 Task: Add an event with the title Product Development Brainstorming Session, date '2023/10/09', time 8:30 AM to 10:30 AMand add a description: This webinar is designed to provide participants with valuable insights into effective digital marketing strategies. It covers a wide range of topics, including search engine optimization (SEO), social media marketing, content marketing, email marketing, paid advertising, and more.Select event color  Peacock . Add location for the event as: 789 Reina Sofia Museum, Madrid, Spain, logged in from the account softage.3@softage.netand send the event invitation to softage.6@softage.net and softage.7@softage.net. Set a reminder for the event Doesn't repeat
Action: Mouse moved to (42, 89)
Screenshot: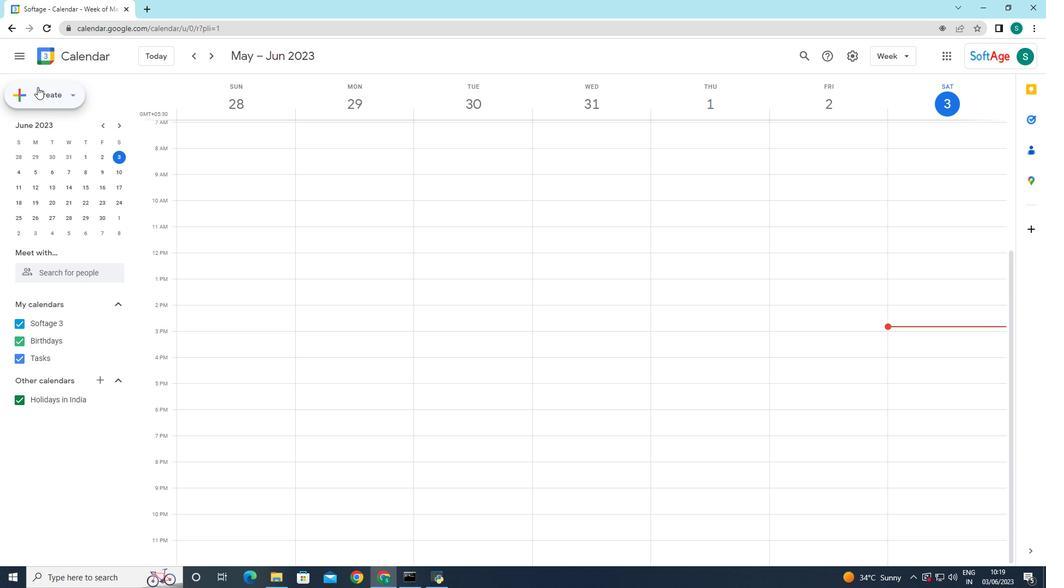 
Action: Mouse pressed left at (42, 89)
Screenshot: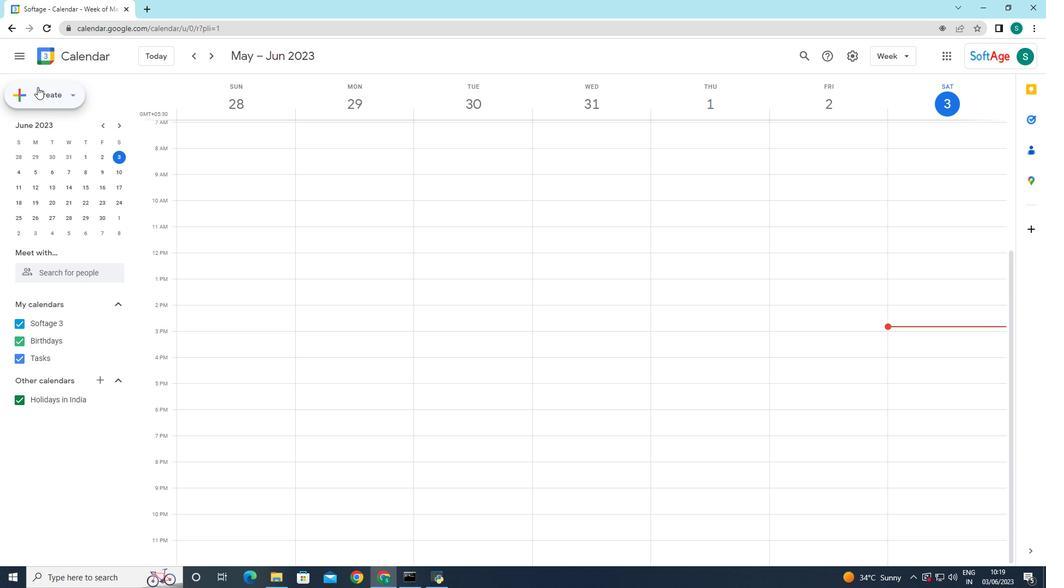 
Action: Mouse moved to (45, 120)
Screenshot: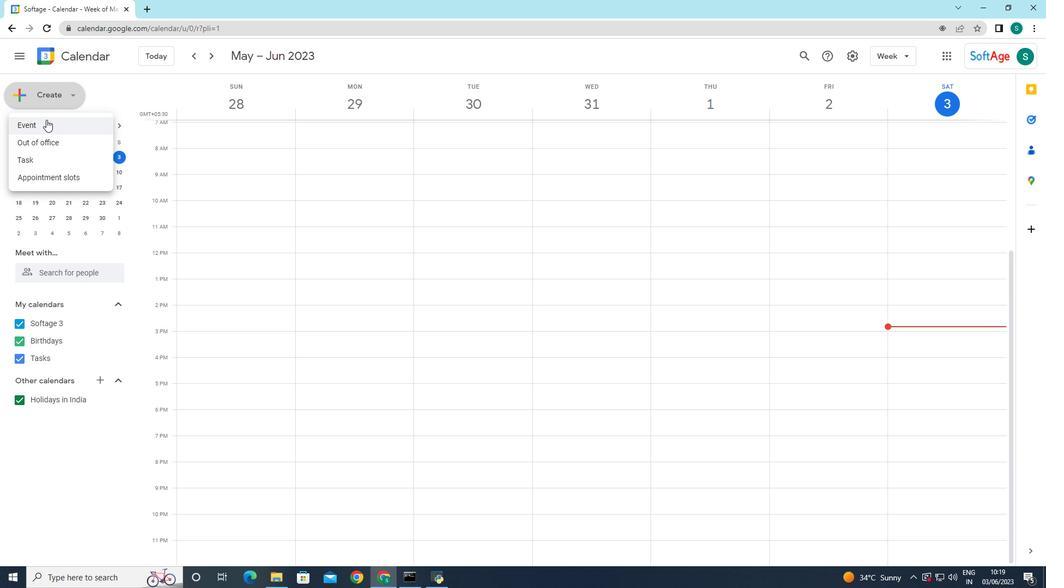 
Action: Mouse pressed left at (45, 120)
Screenshot: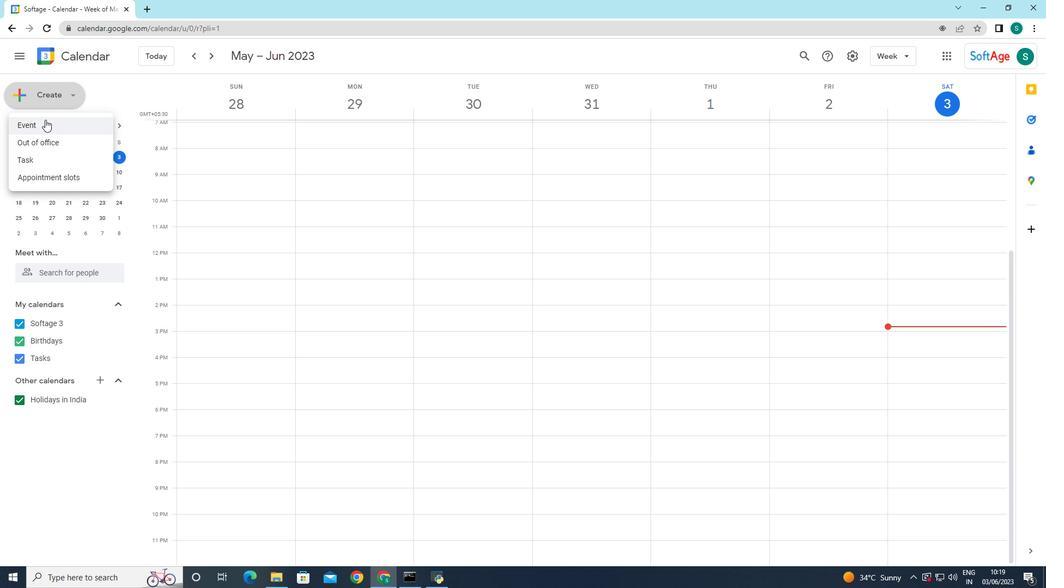 
Action: Mouse moved to (782, 424)
Screenshot: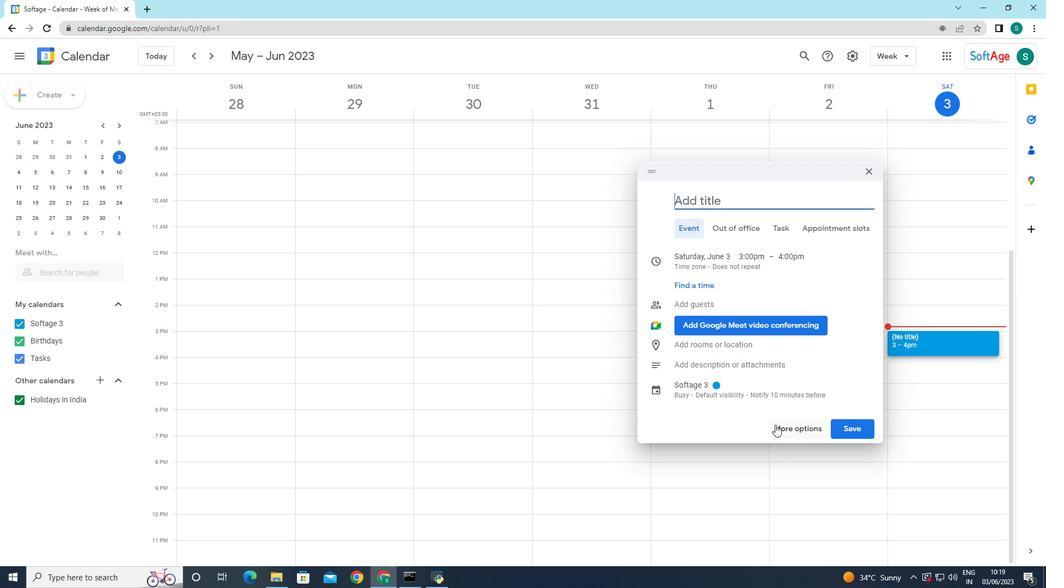 
Action: Mouse pressed left at (782, 424)
Screenshot: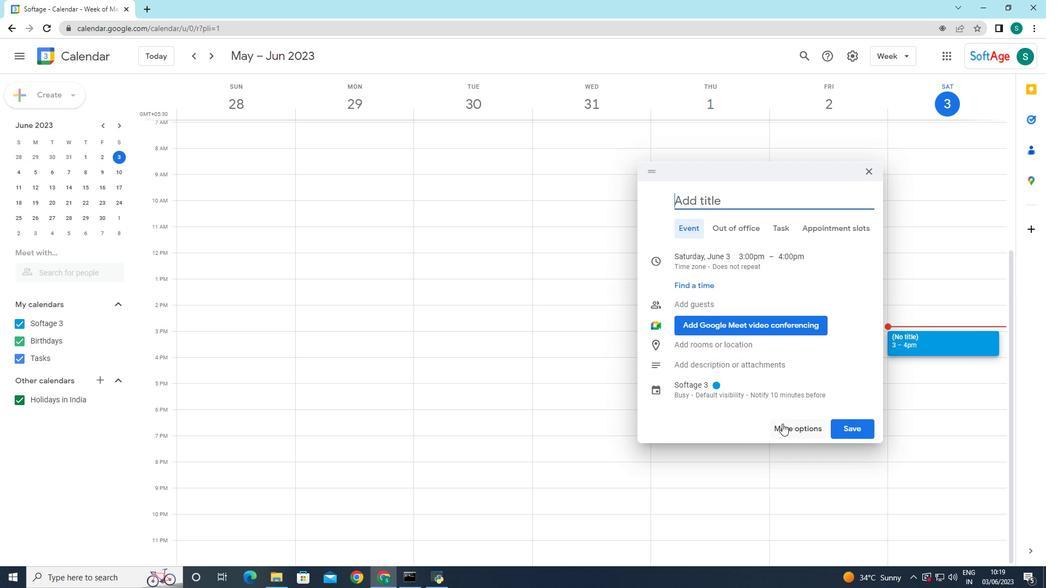 
Action: Mouse moved to (129, 59)
Screenshot: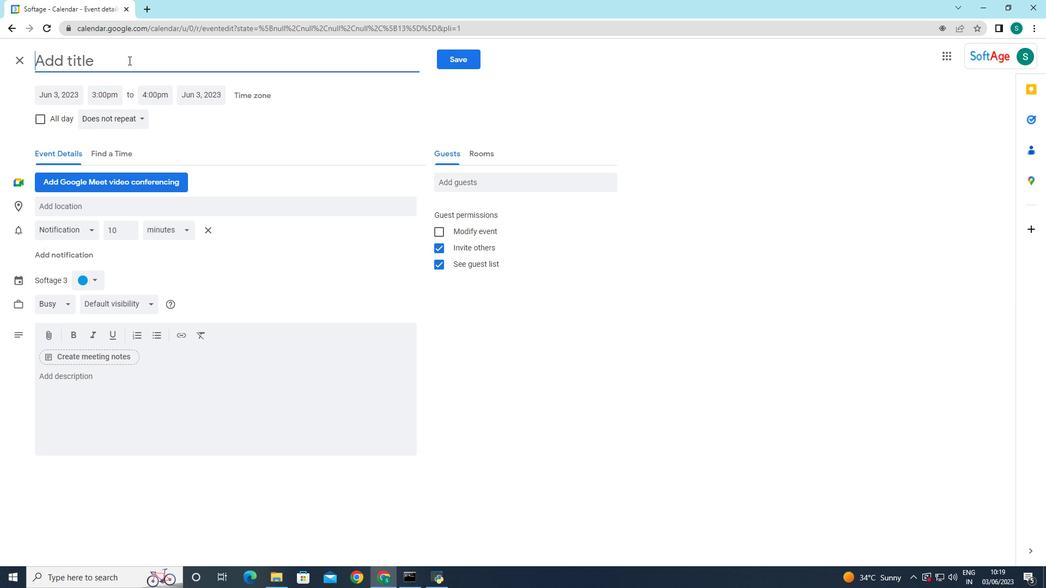 
Action: Mouse pressed left at (129, 59)
Screenshot: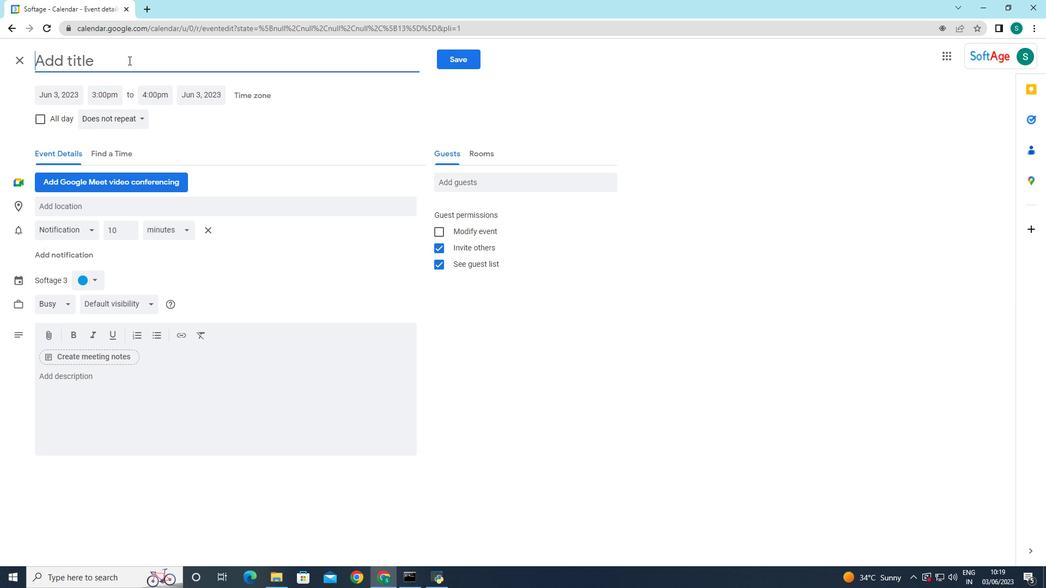 
Action: Key pressed <Key.caps_lock>P<Key.caps_lock>roduct<Key.space><Key.caps_lock>D<Key.caps_lock>evelopment<Key.space>b<Key.backspace><Key.caps_lock>B<Key.caps_lock>rainstorming<Key.space><Key.caps_lock>S<Key.caps_lock>ession
Screenshot: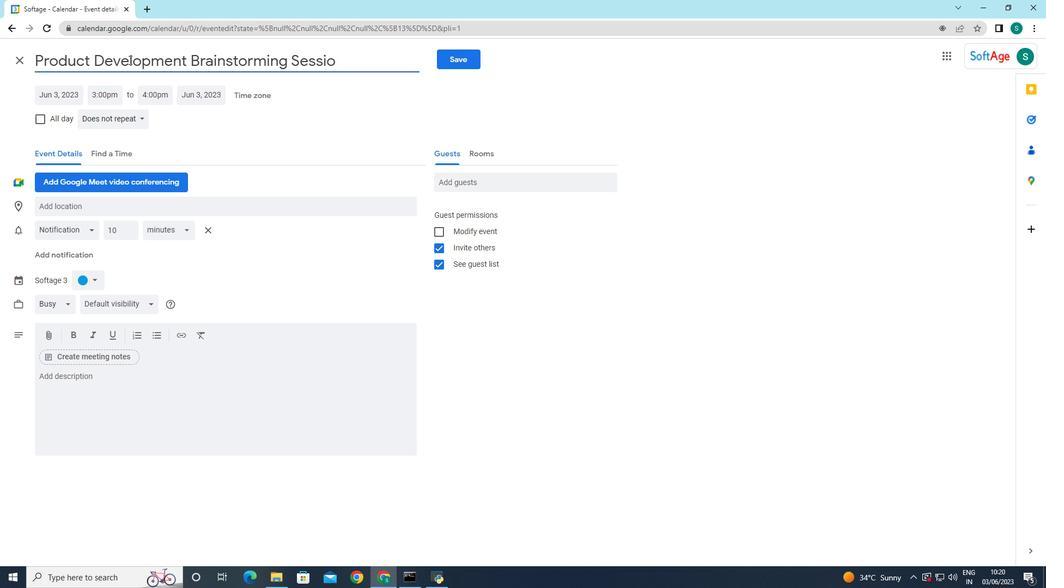 
Action: Mouse moved to (312, 147)
Screenshot: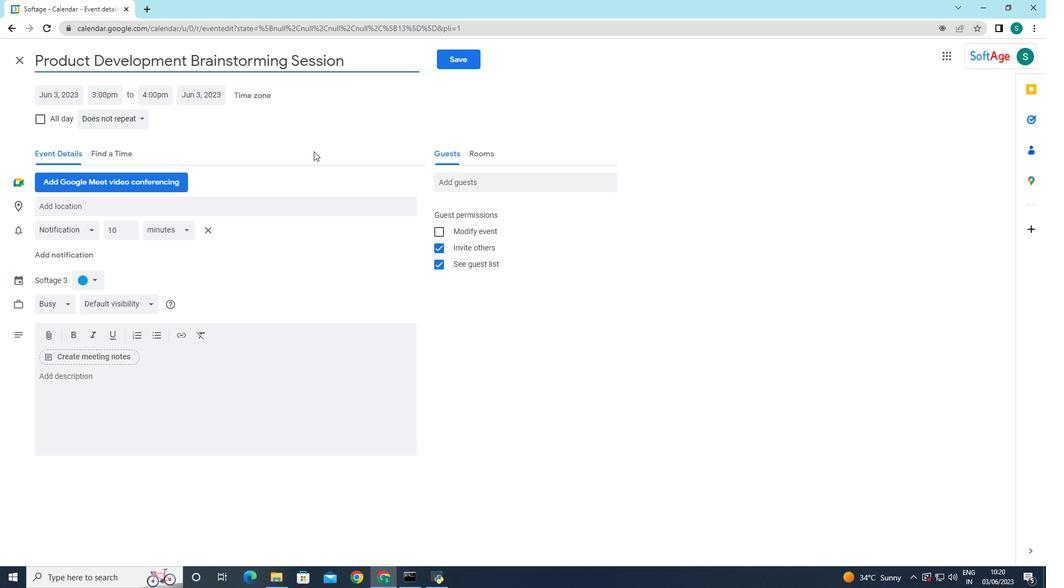 
Action: Mouse pressed left at (312, 147)
Screenshot: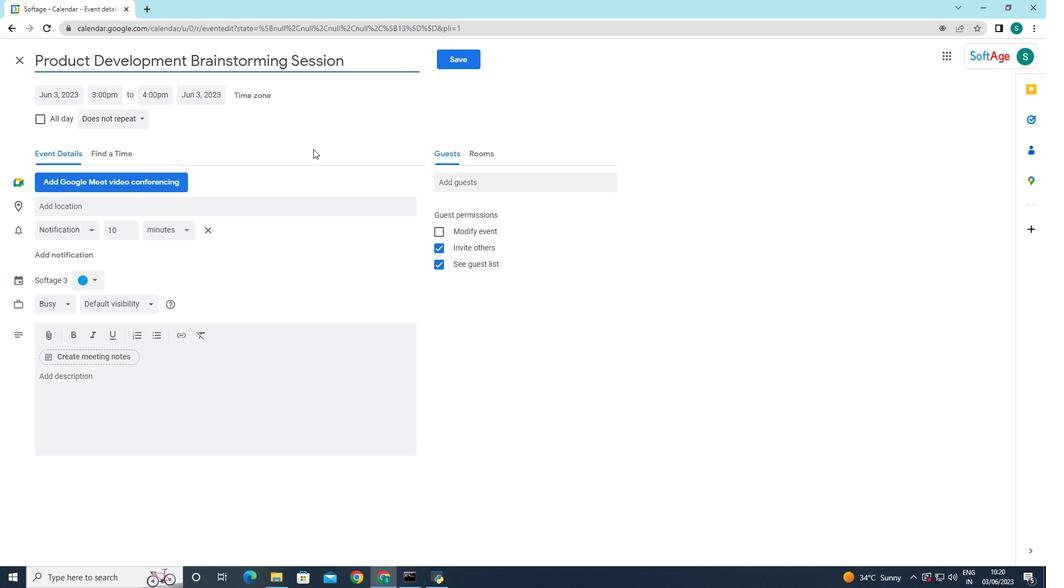 
Action: Mouse moved to (73, 98)
Screenshot: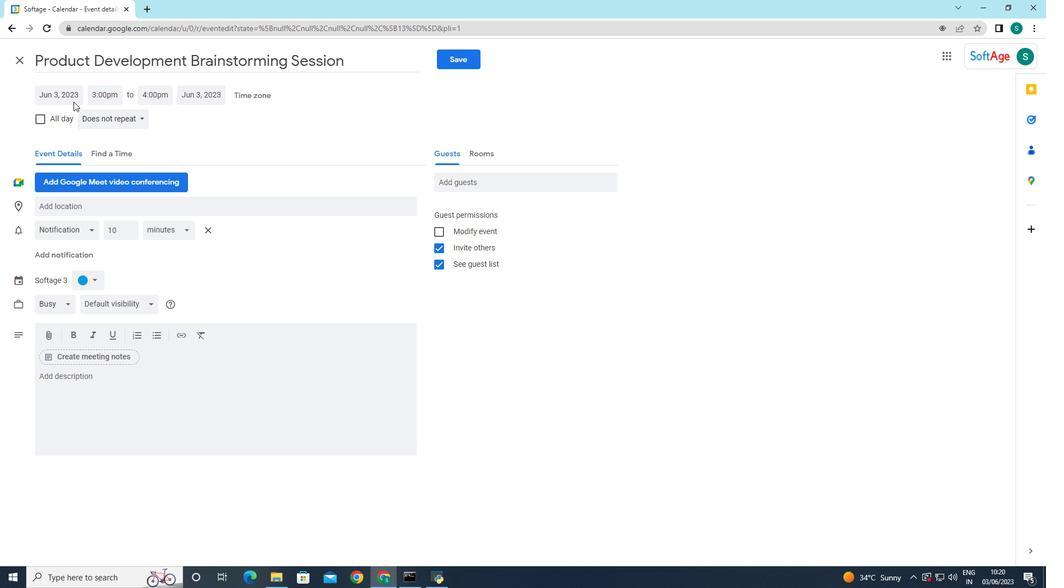 
Action: Mouse pressed left at (73, 98)
Screenshot: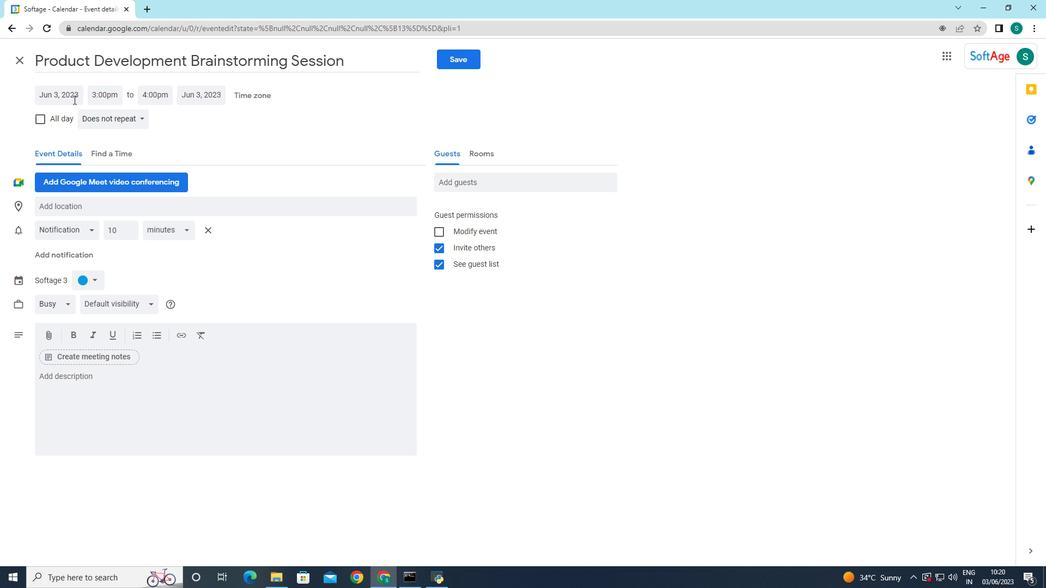 
Action: Mouse moved to (172, 117)
Screenshot: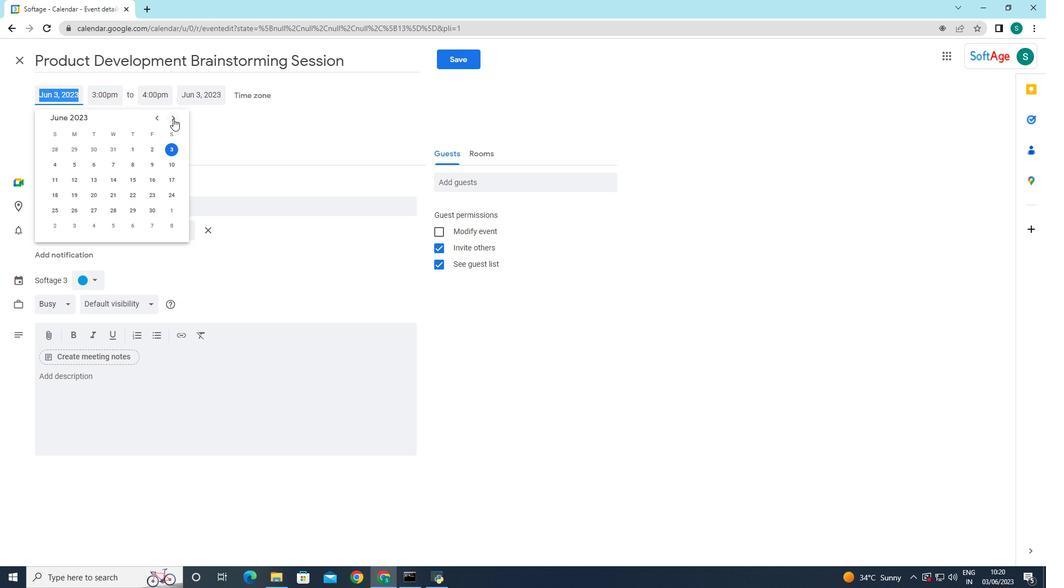 
Action: Mouse pressed left at (172, 117)
Screenshot: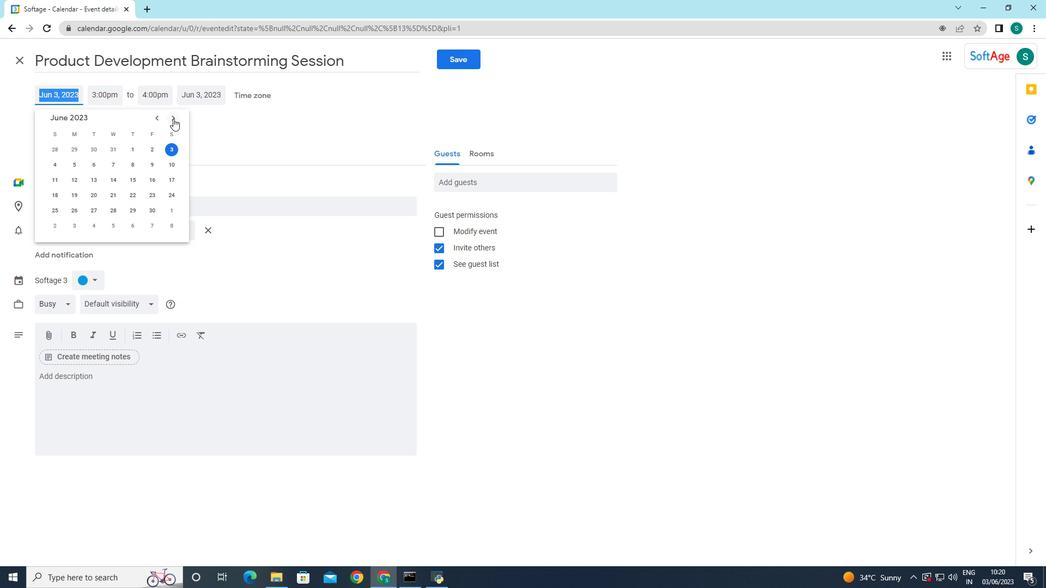 
Action: Mouse pressed left at (172, 117)
Screenshot: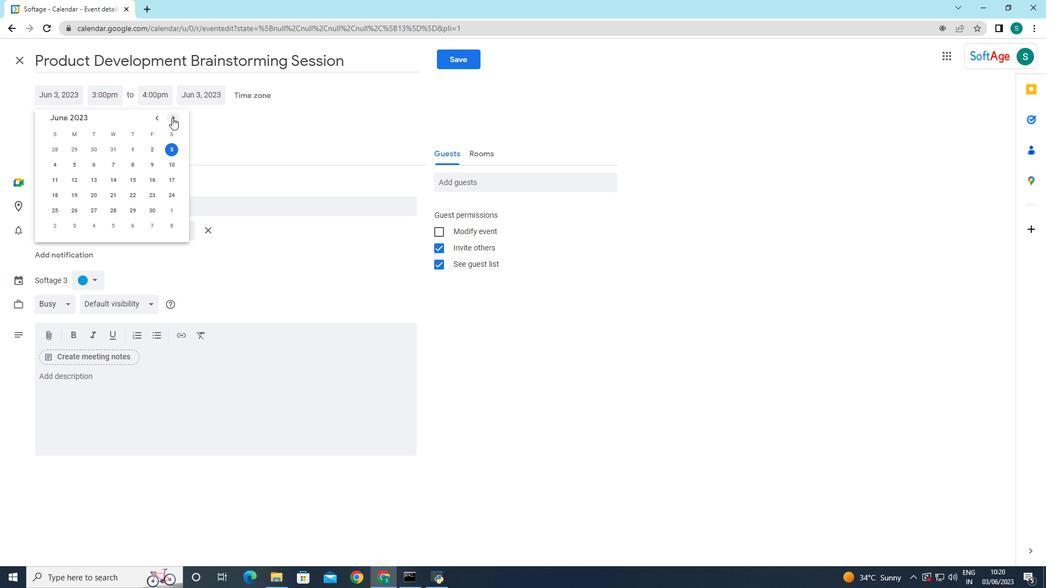 
Action: Mouse pressed left at (172, 117)
Screenshot: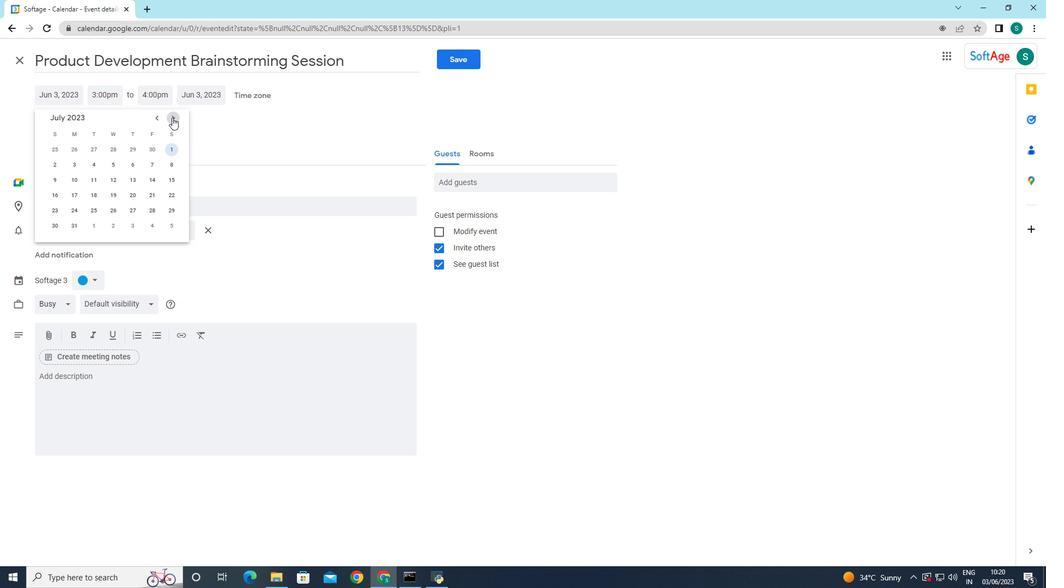 
Action: Mouse pressed left at (172, 117)
Screenshot: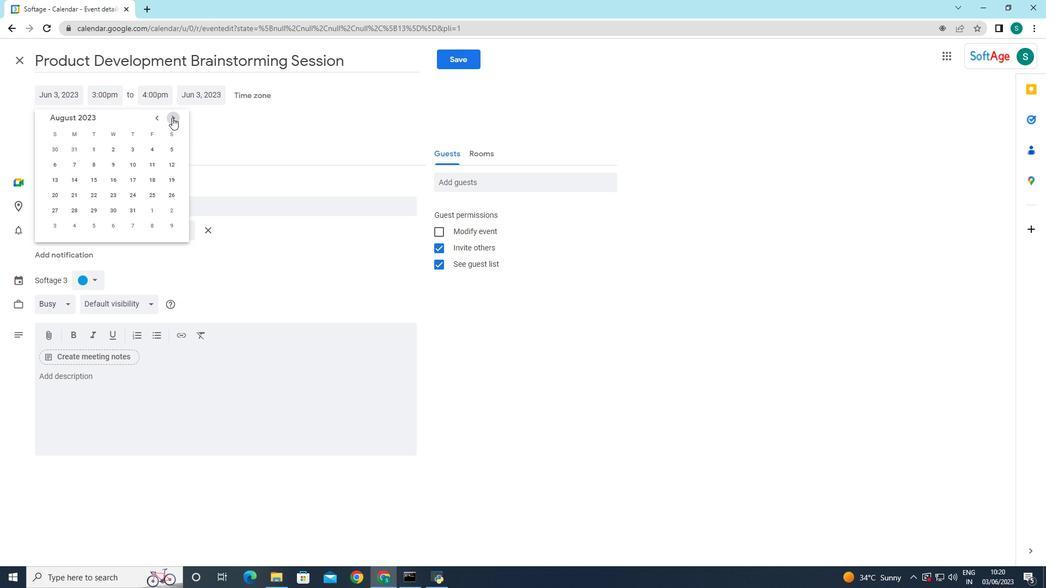 
Action: Mouse pressed left at (172, 117)
Screenshot: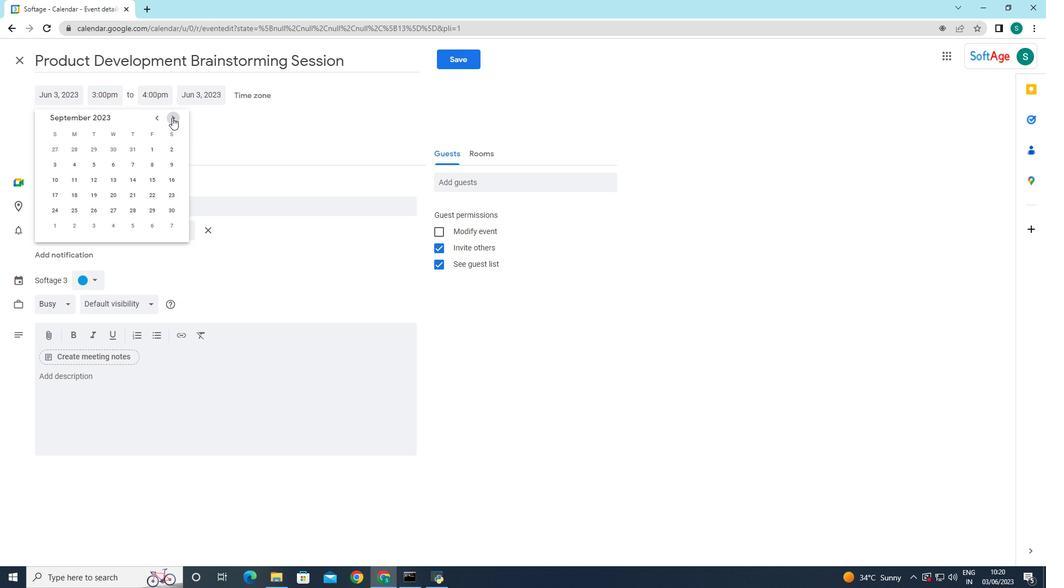 
Action: Mouse pressed left at (172, 117)
Screenshot: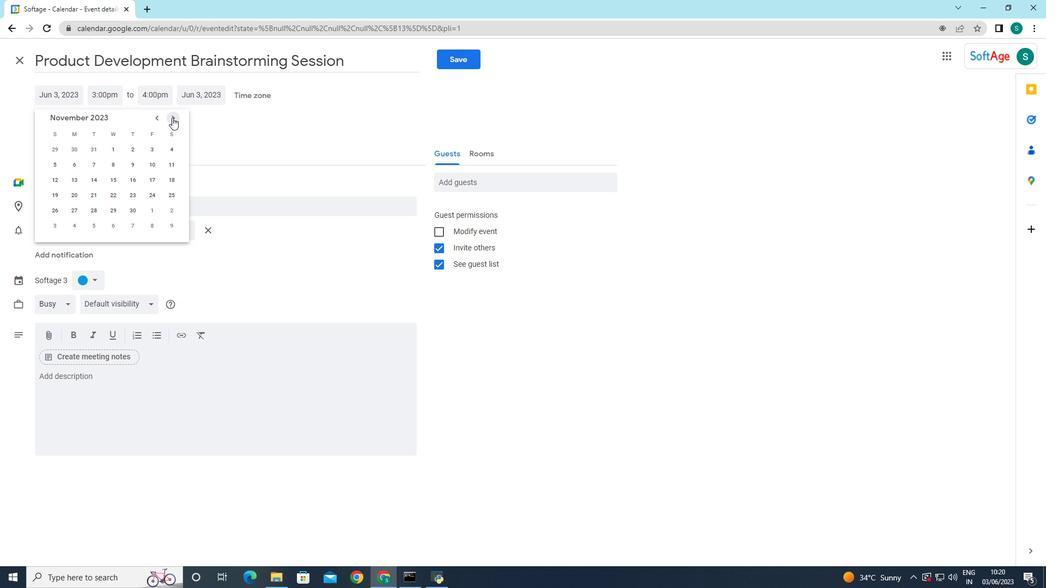 
Action: Mouse moved to (157, 115)
Screenshot: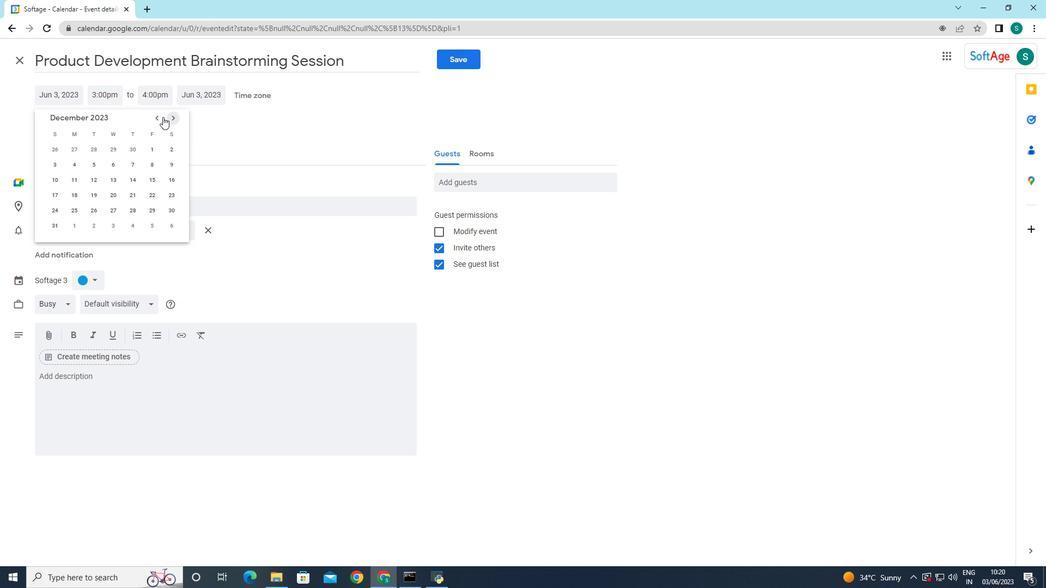
Action: Mouse pressed left at (157, 115)
Screenshot: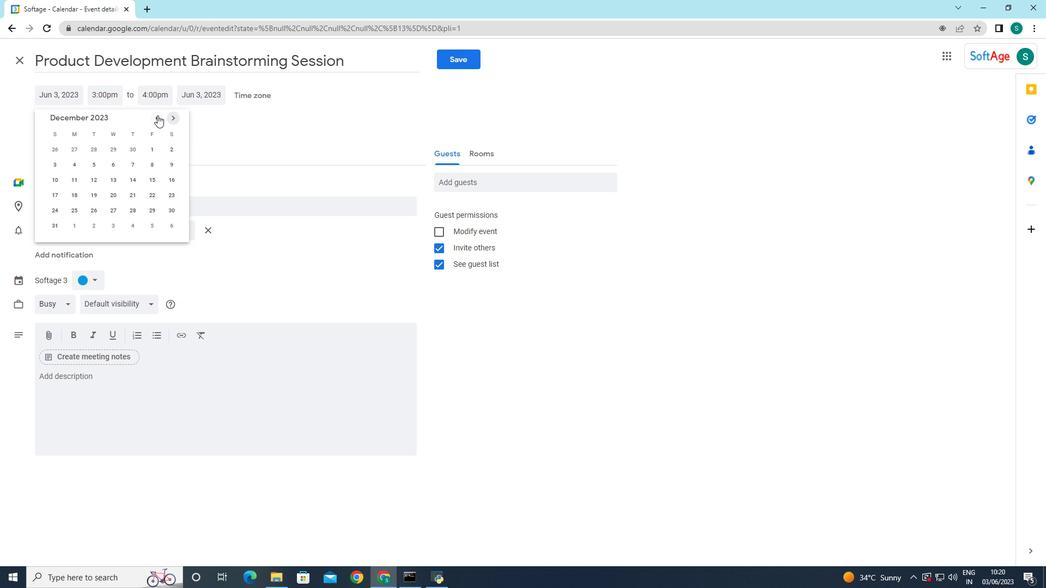 
Action: Mouse pressed left at (157, 115)
Screenshot: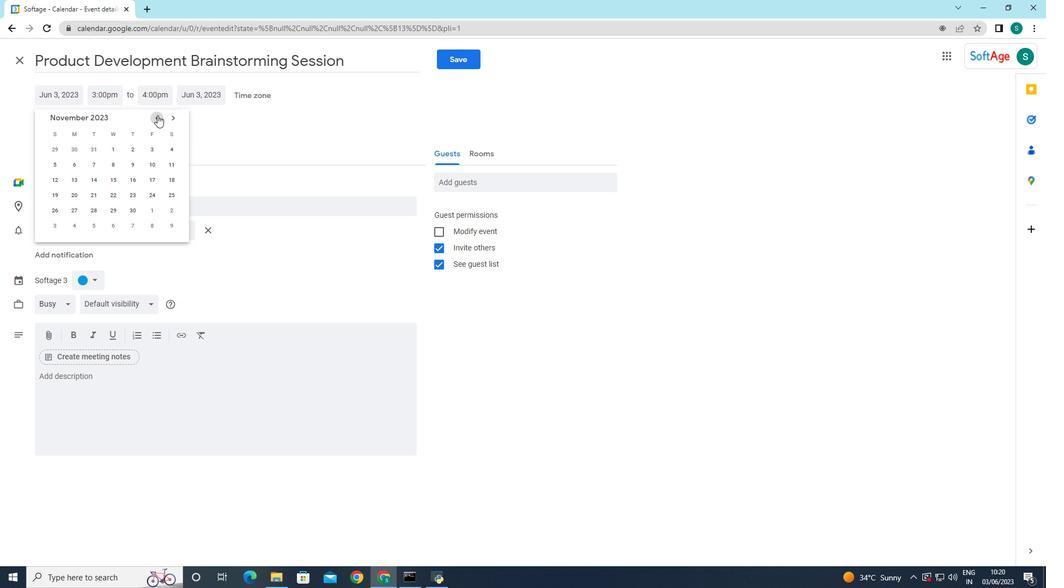 
Action: Mouse moved to (71, 165)
Screenshot: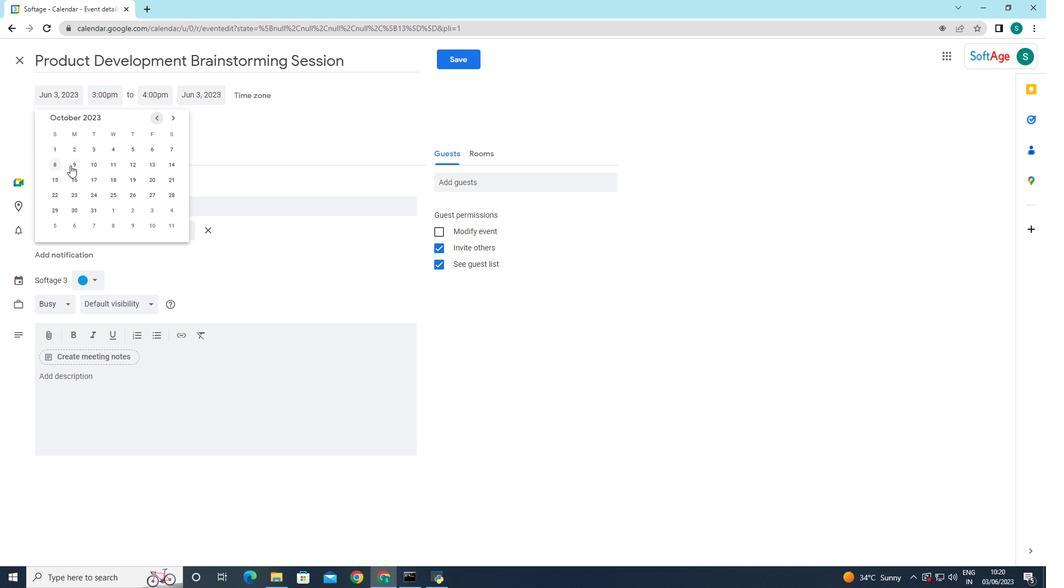 
Action: Mouse pressed left at (71, 165)
Screenshot: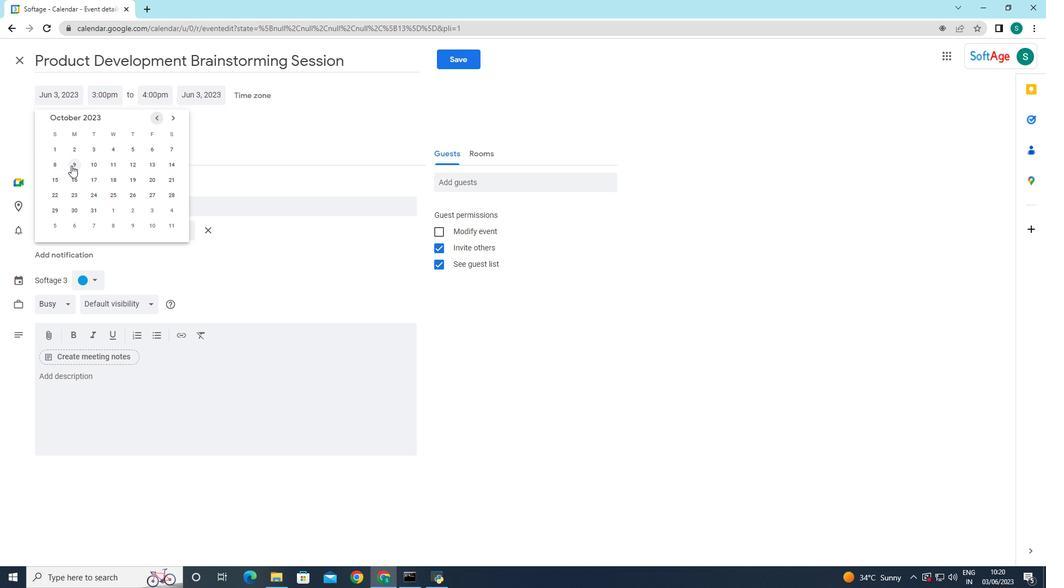 
Action: Mouse moved to (197, 138)
Screenshot: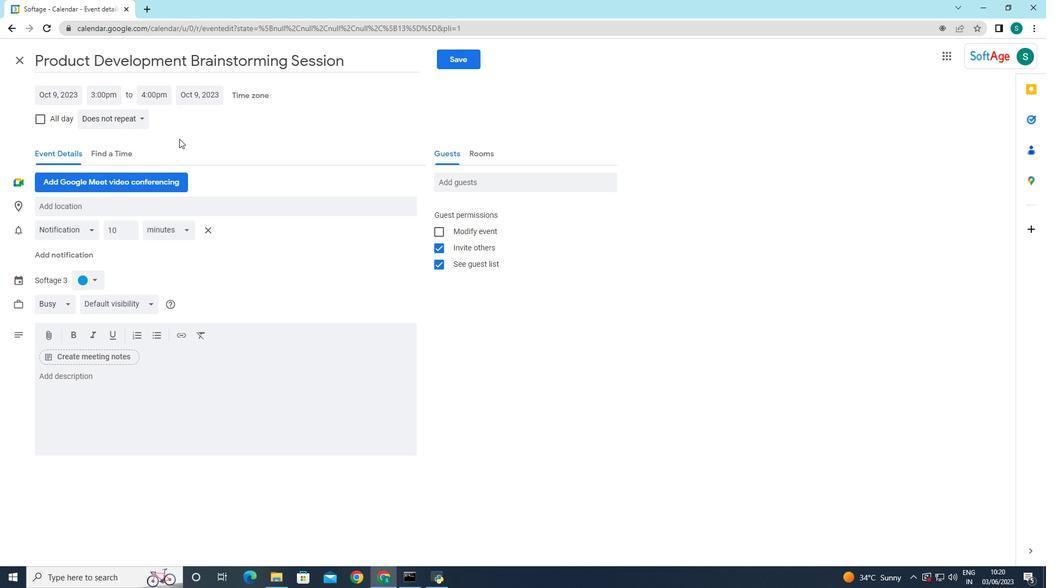 
Action: Mouse pressed left at (197, 138)
Screenshot: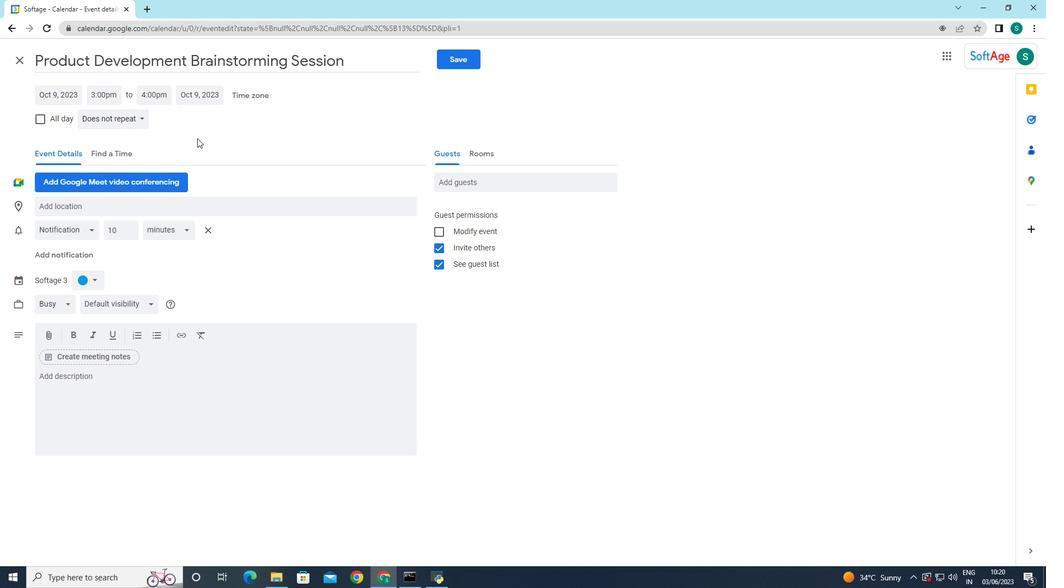 
Action: Mouse moved to (113, 95)
Screenshot: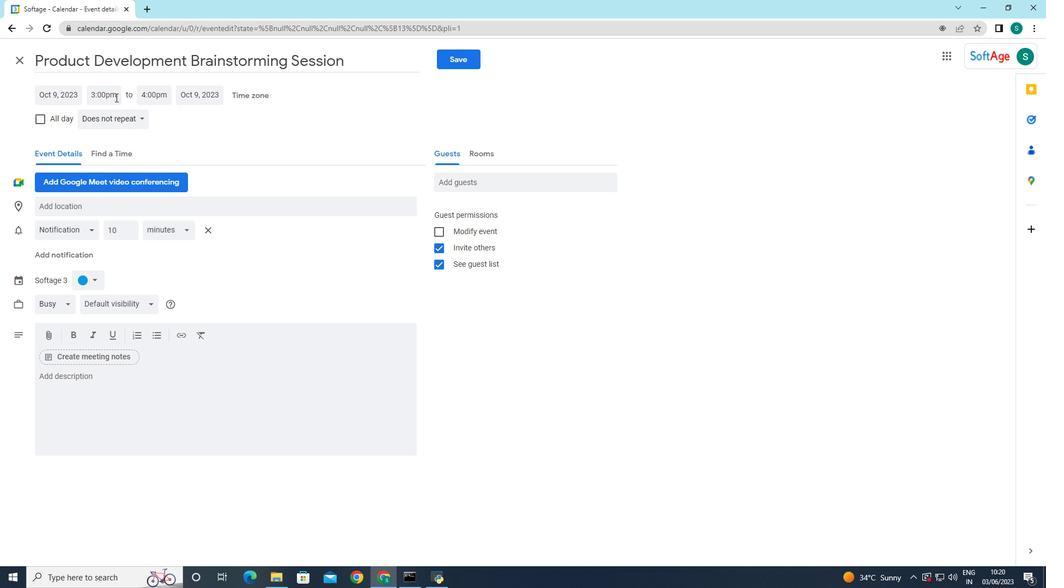 
Action: Mouse pressed left at (113, 95)
Screenshot: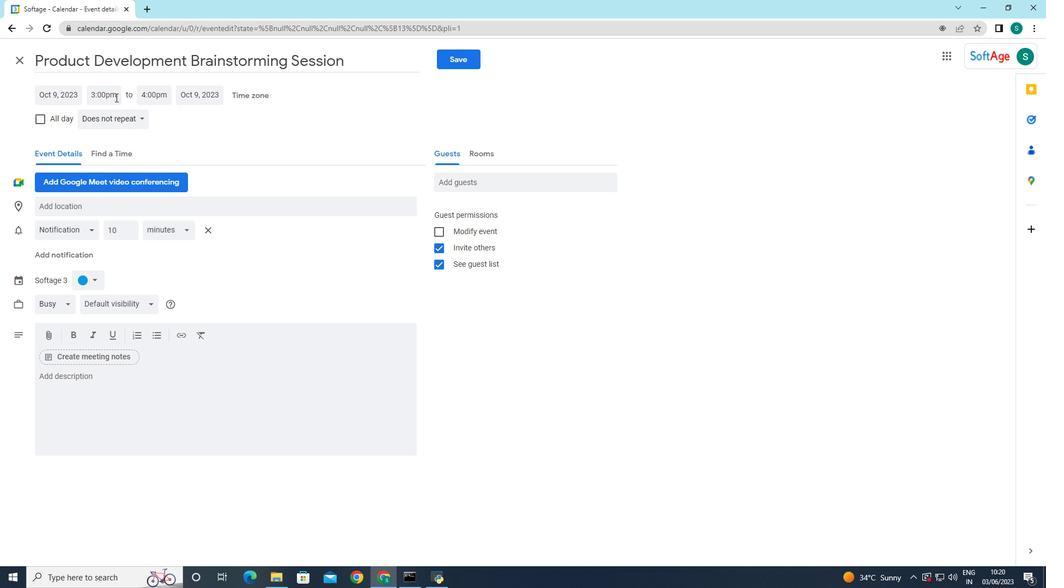 
Action: Mouse moved to (127, 181)
Screenshot: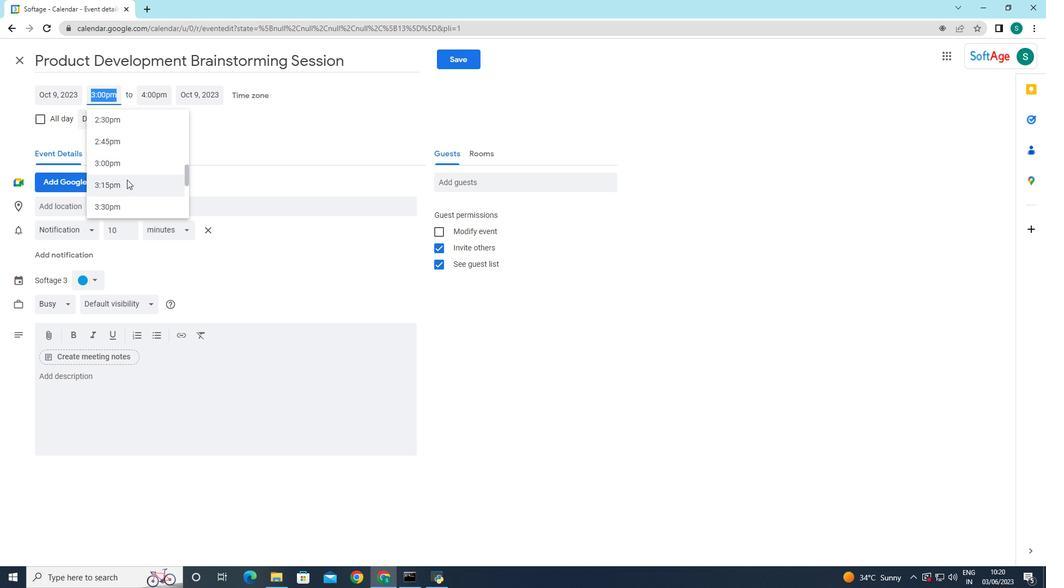 
Action: Mouse scrolled (127, 181) with delta (0, 0)
Screenshot: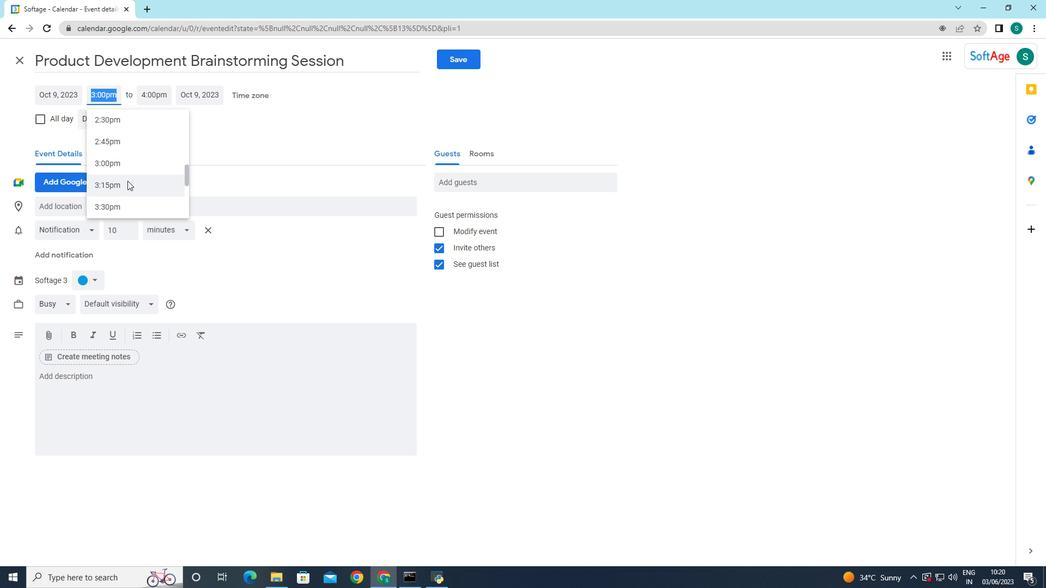 
Action: Mouse scrolled (127, 181) with delta (0, 0)
Screenshot: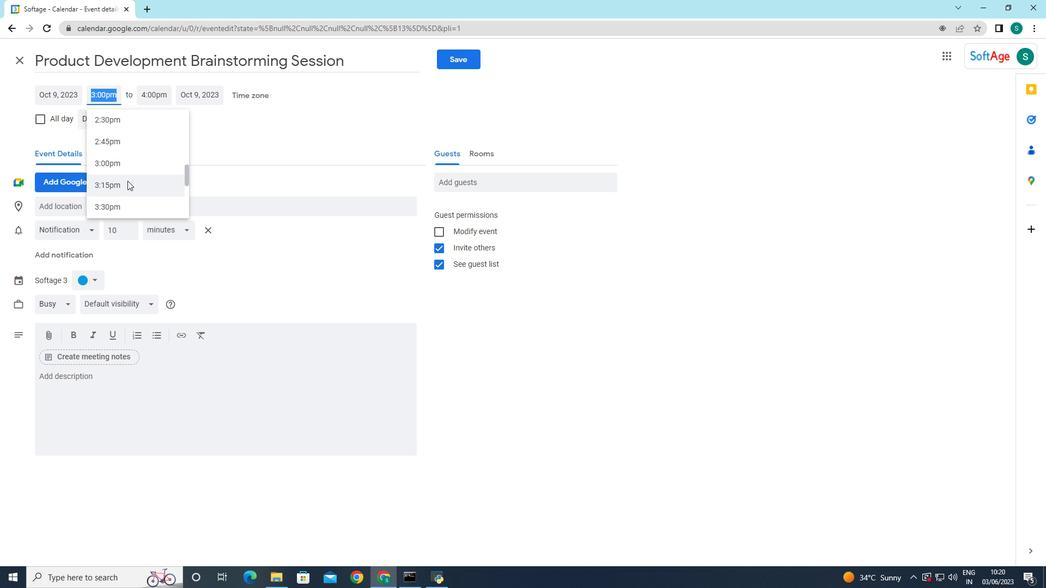 
Action: Mouse scrolled (127, 181) with delta (0, 0)
Screenshot: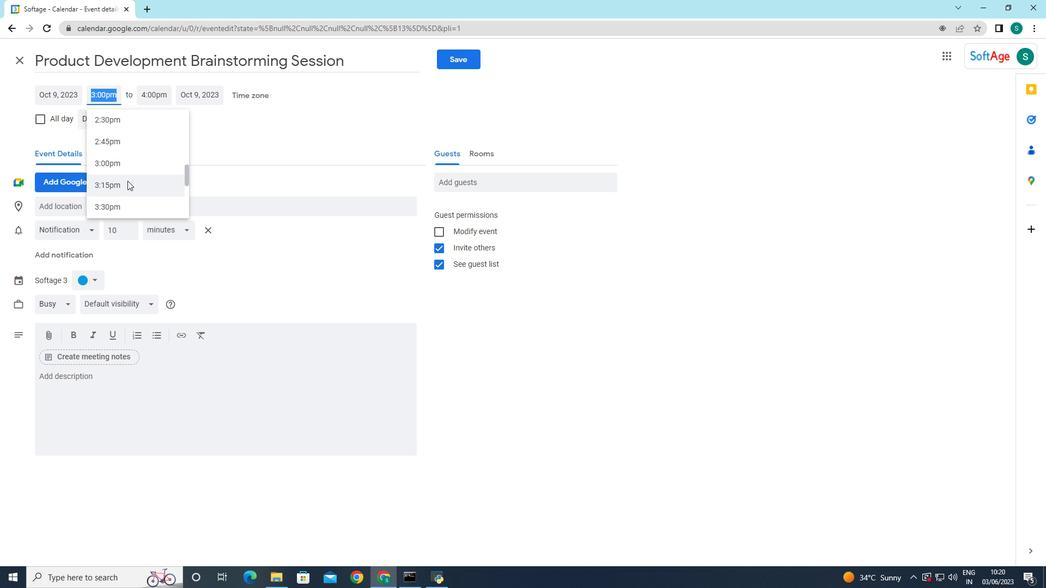 
Action: Mouse moved to (127, 181)
Screenshot: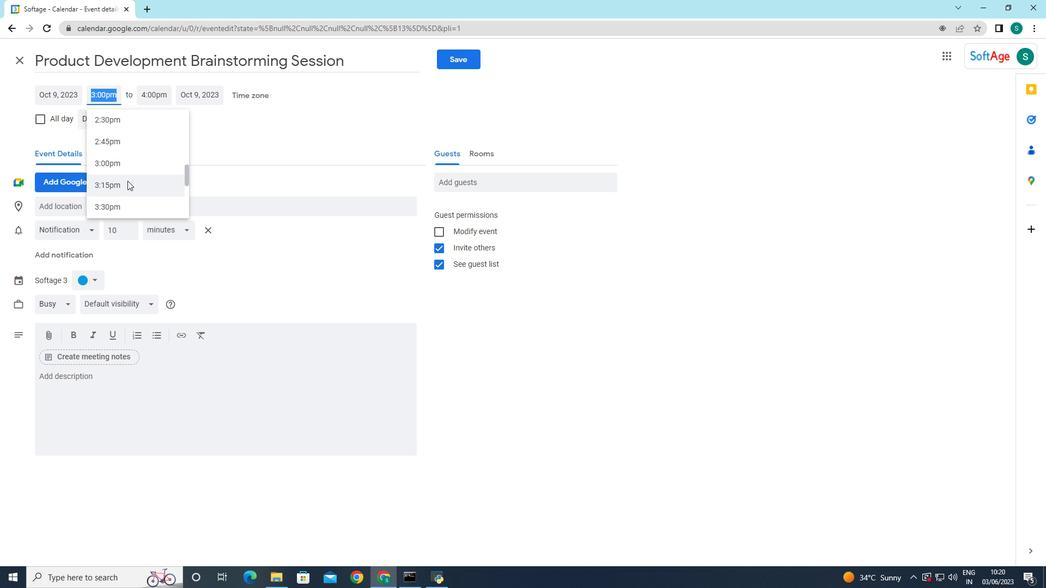 
Action: Mouse scrolled (127, 181) with delta (0, 0)
Screenshot: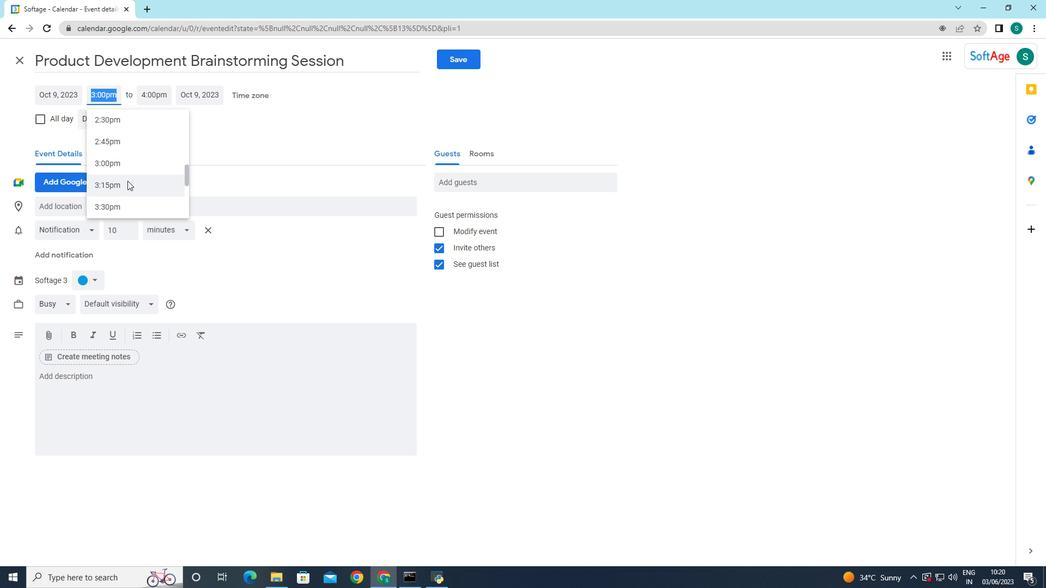 
Action: Mouse moved to (133, 177)
Screenshot: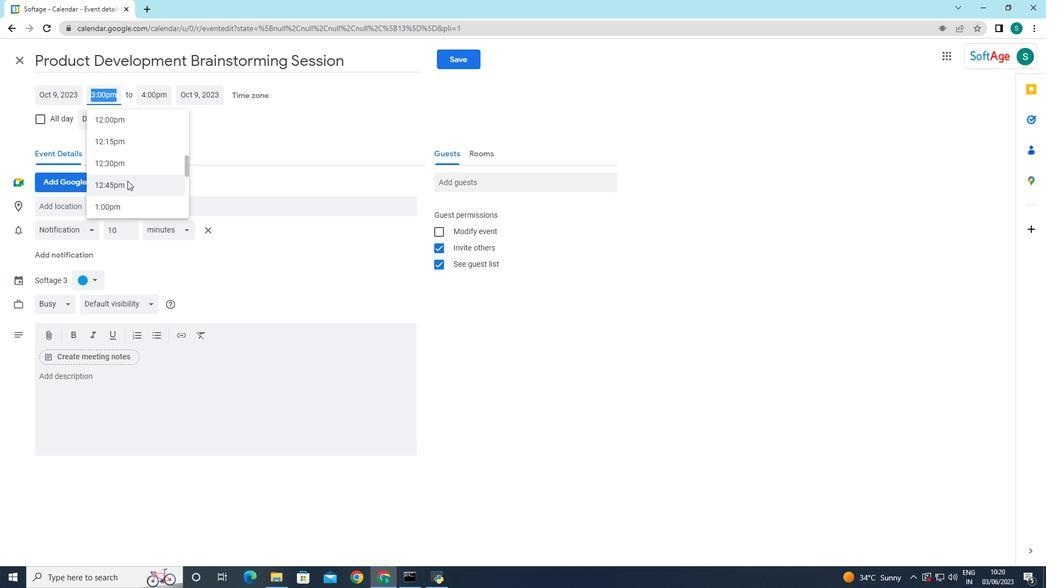 
Action: Mouse scrolled (133, 177) with delta (0, 0)
Screenshot: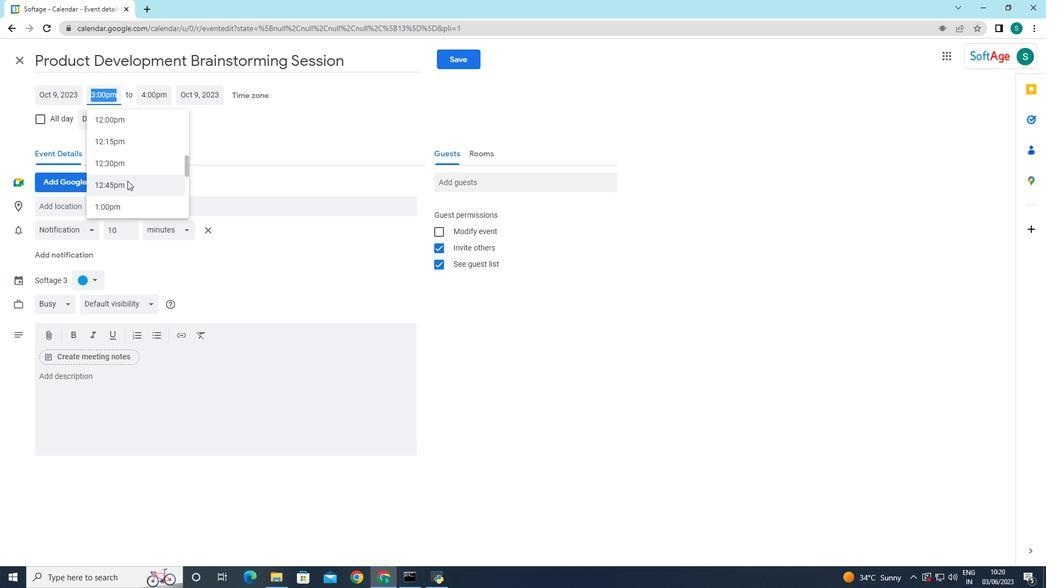 
Action: Mouse scrolled (133, 177) with delta (0, 0)
Screenshot: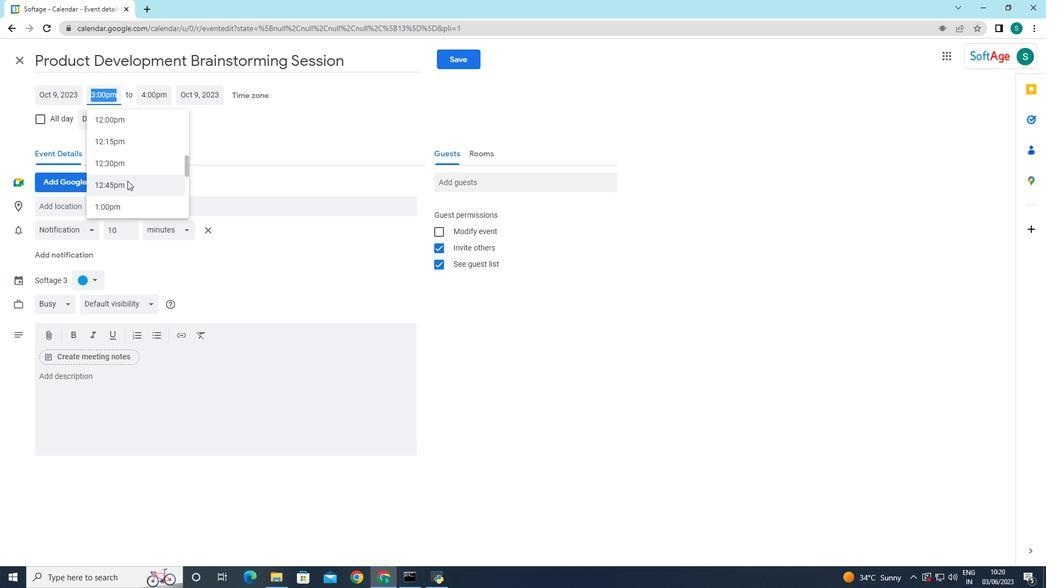 
Action: Mouse scrolled (133, 177) with delta (0, 0)
Screenshot: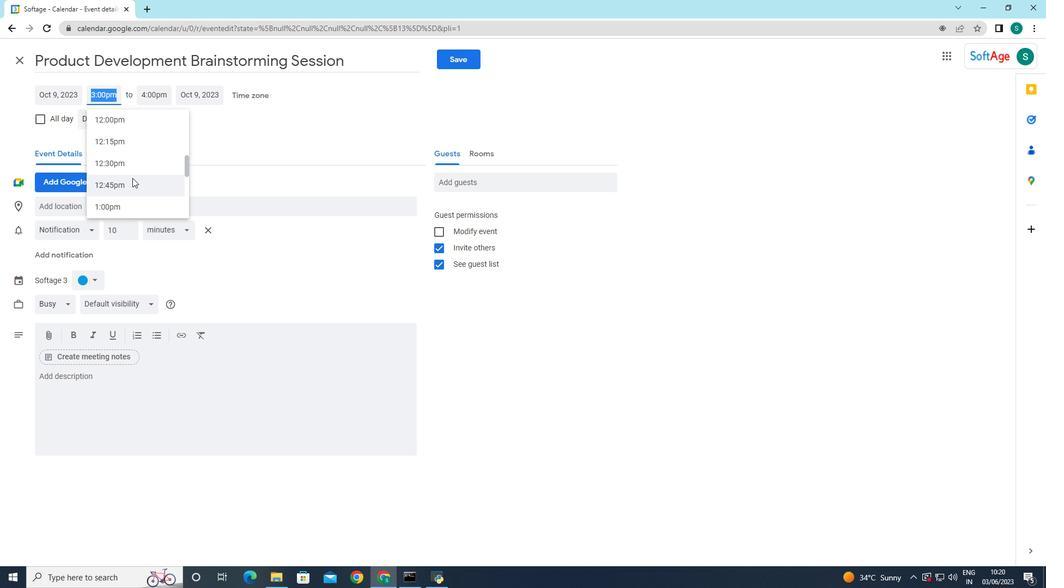 
Action: Mouse scrolled (133, 177) with delta (0, 0)
Screenshot: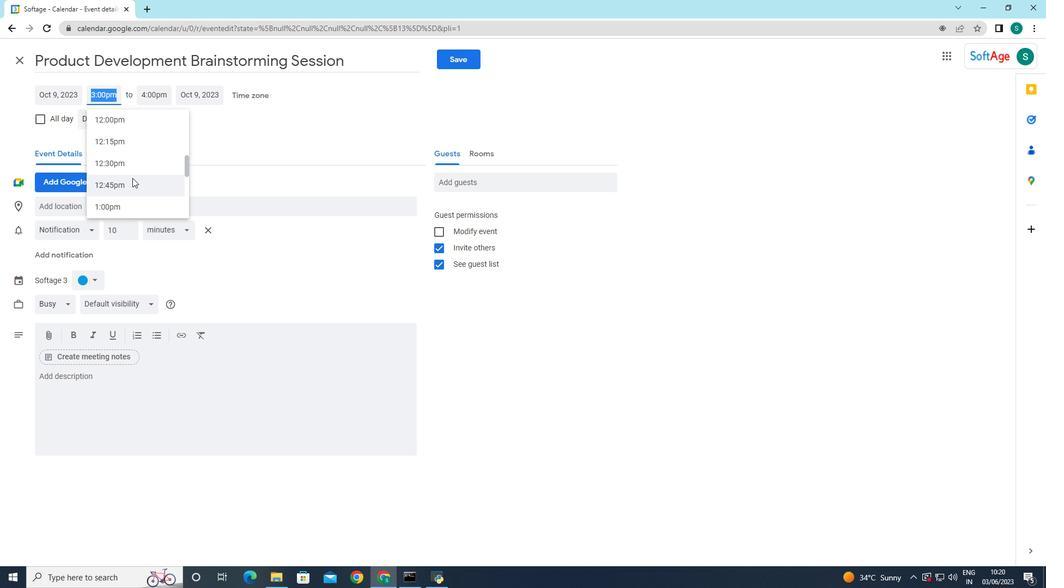 
Action: Mouse scrolled (133, 177) with delta (0, 0)
Screenshot: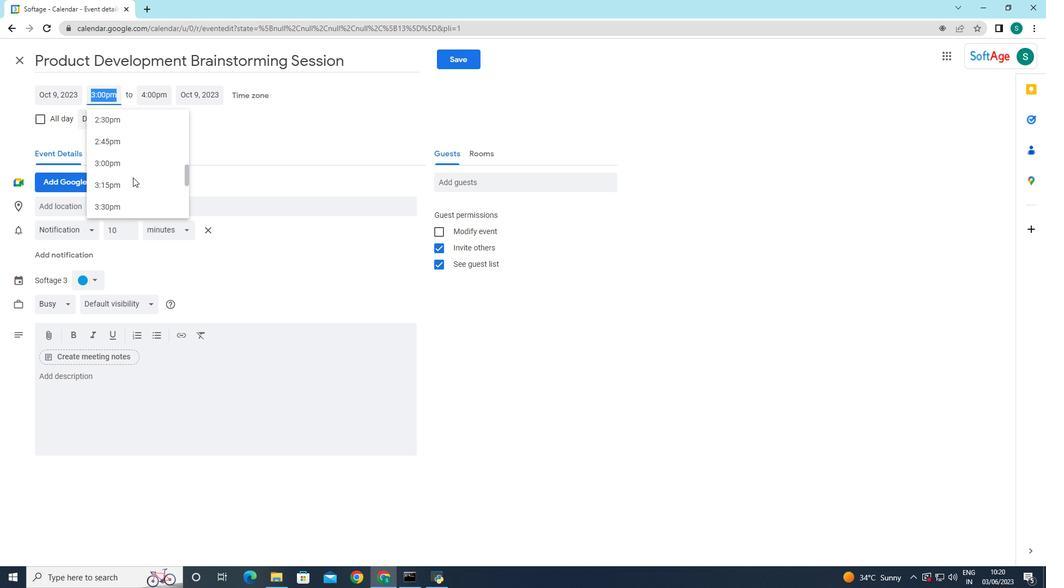 
Action: Mouse scrolled (133, 177) with delta (0, 0)
Screenshot: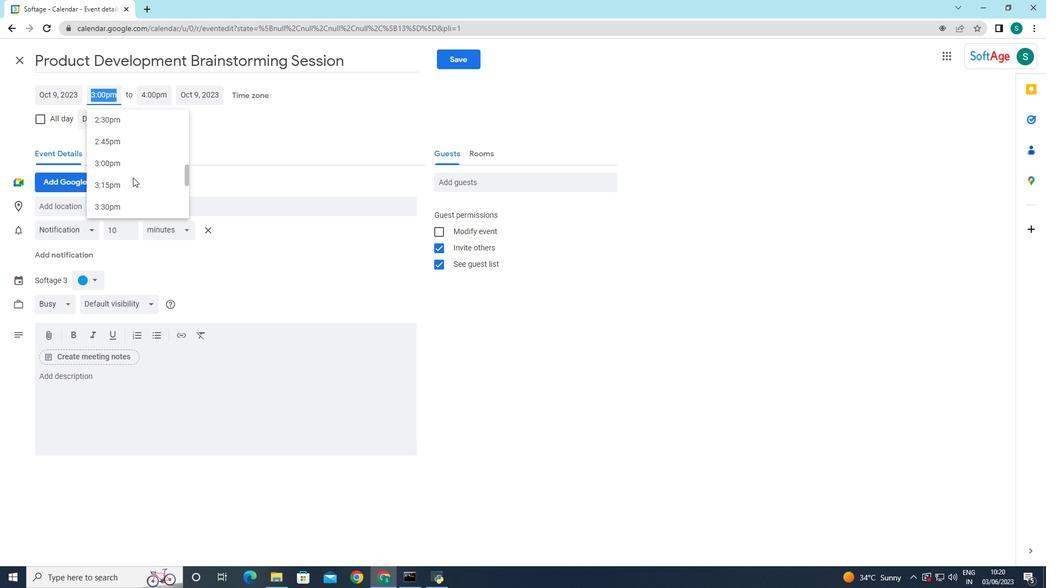 
Action: Mouse scrolled (133, 177) with delta (0, 0)
Screenshot: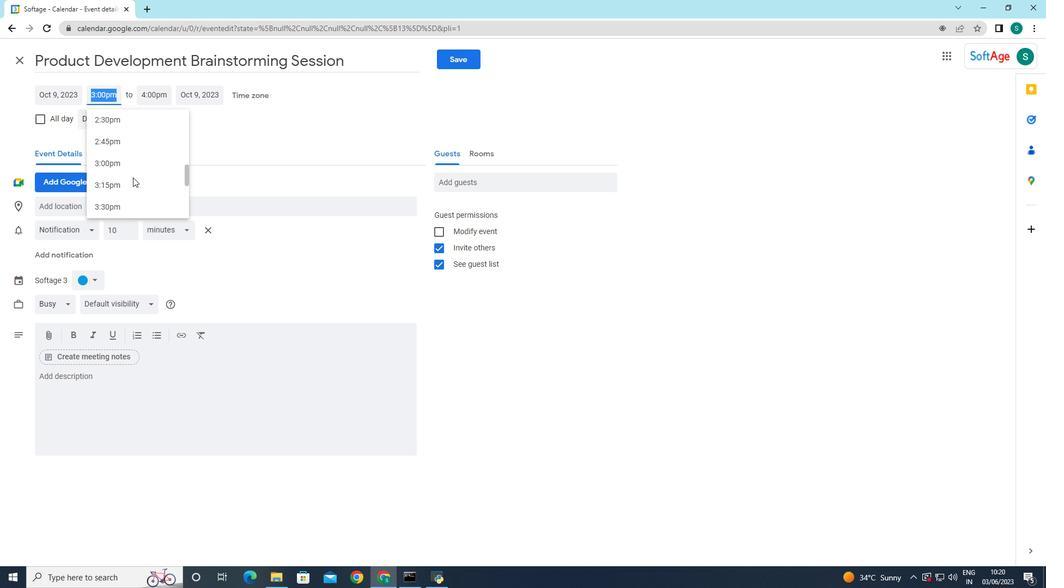 
Action: Mouse scrolled (133, 178) with delta (0, 0)
Screenshot: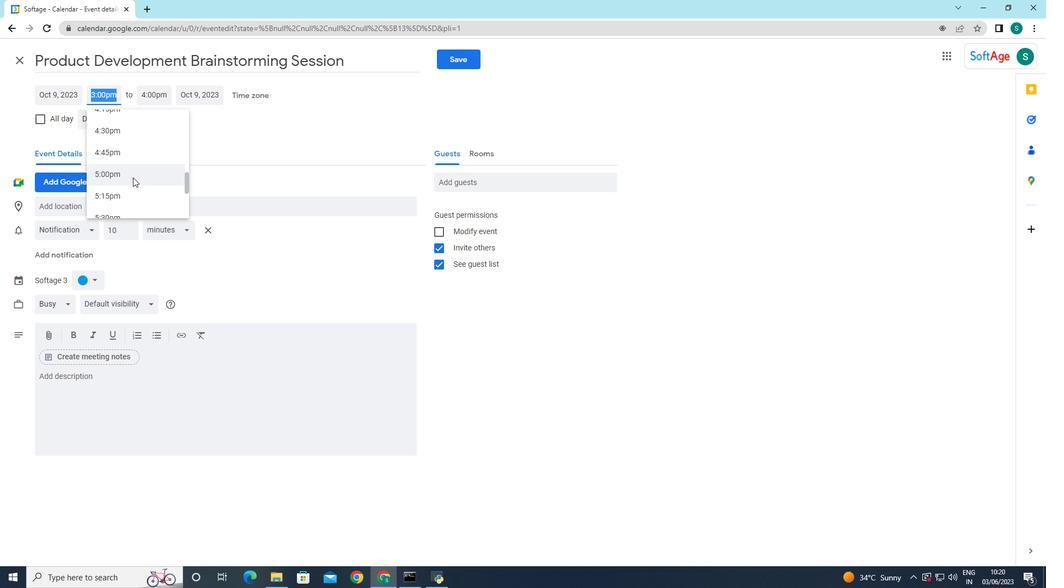 
Action: Mouse scrolled (133, 178) with delta (0, 0)
Screenshot: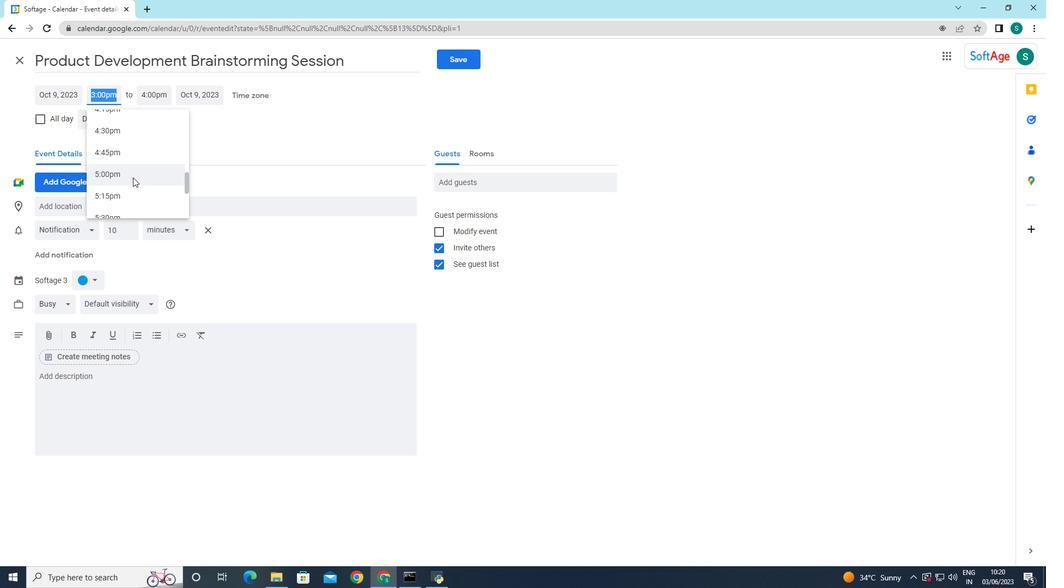 
Action: Mouse scrolled (133, 178) with delta (0, 0)
Screenshot: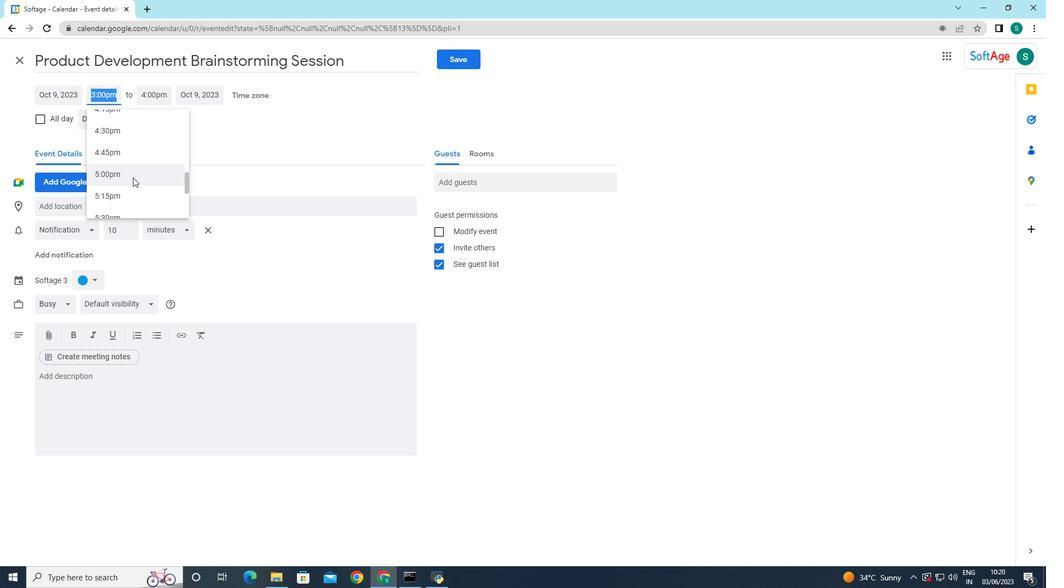 
Action: Mouse moved to (133, 177)
Screenshot: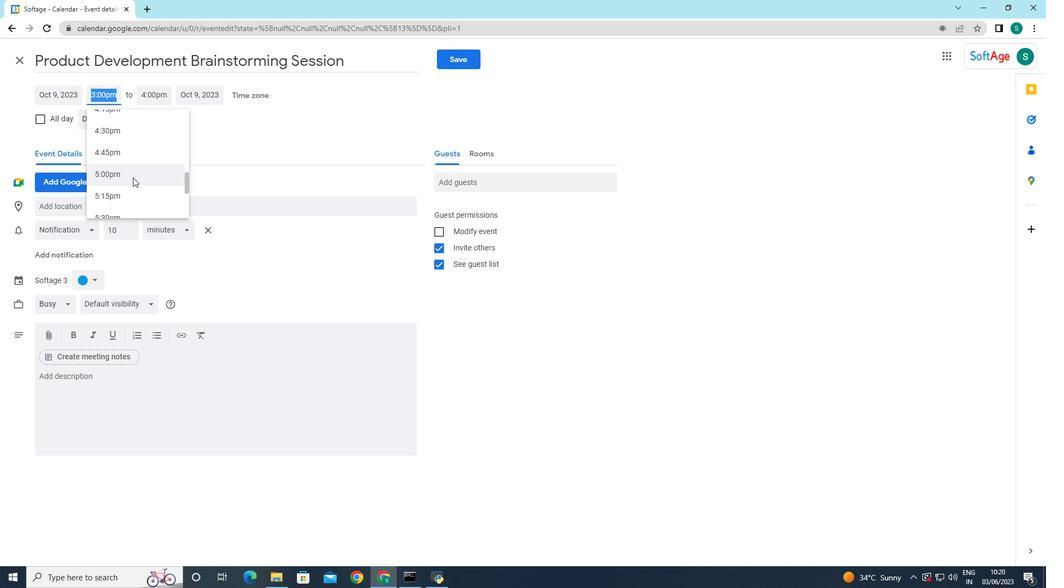 
Action: Mouse scrolled (133, 178) with delta (0, 0)
Screenshot: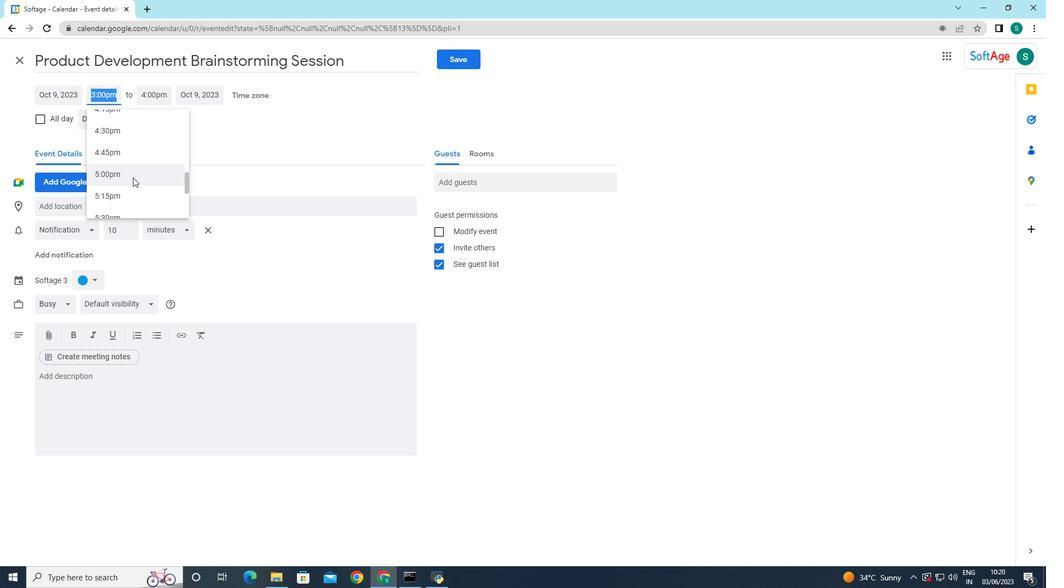 
Action: Mouse moved to (138, 173)
Screenshot: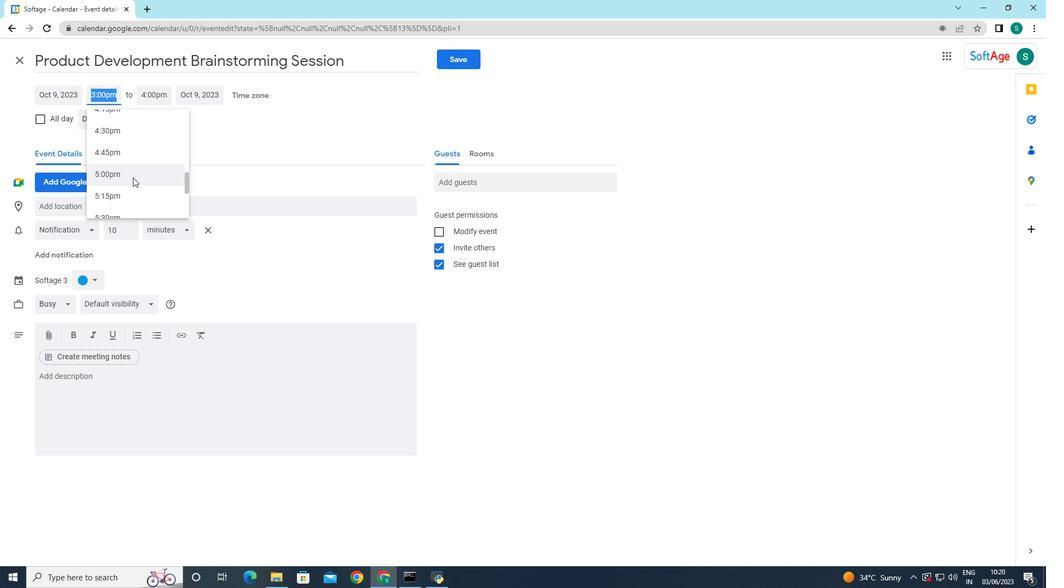 
Action: Mouse scrolled (138, 174) with delta (0, 0)
Screenshot: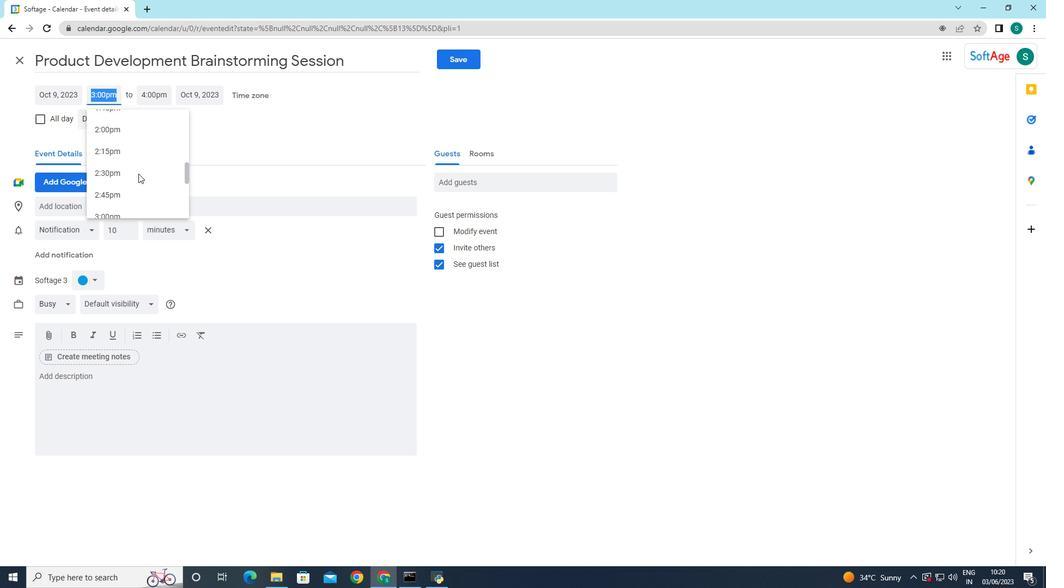 
Action: Mouse scrolled (138, 174) with delta (0, 0)
Screenshot: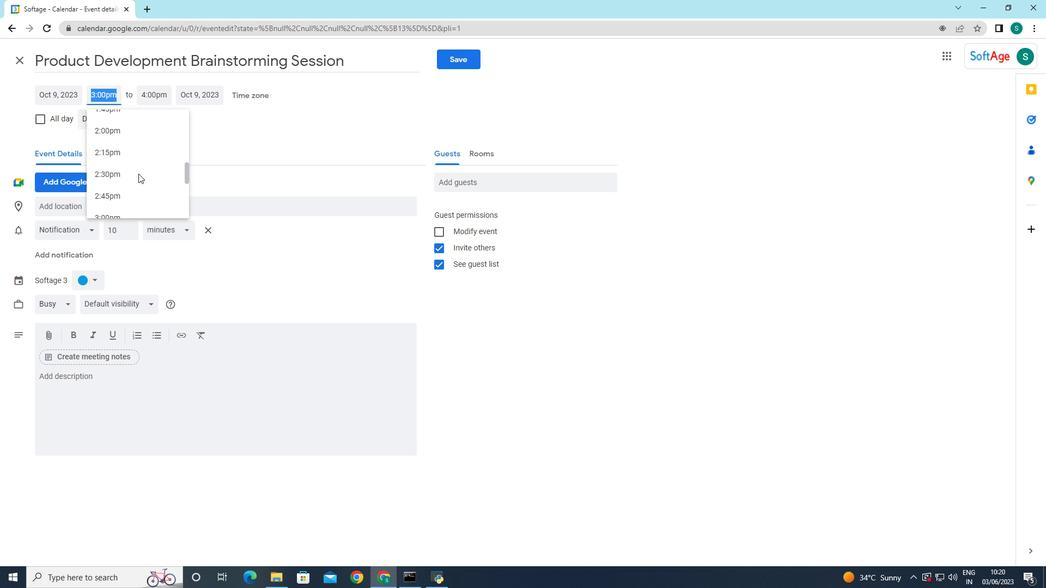 
Action: Mouse scrolled (138, 174) with delta (0, 0)
Screenshot: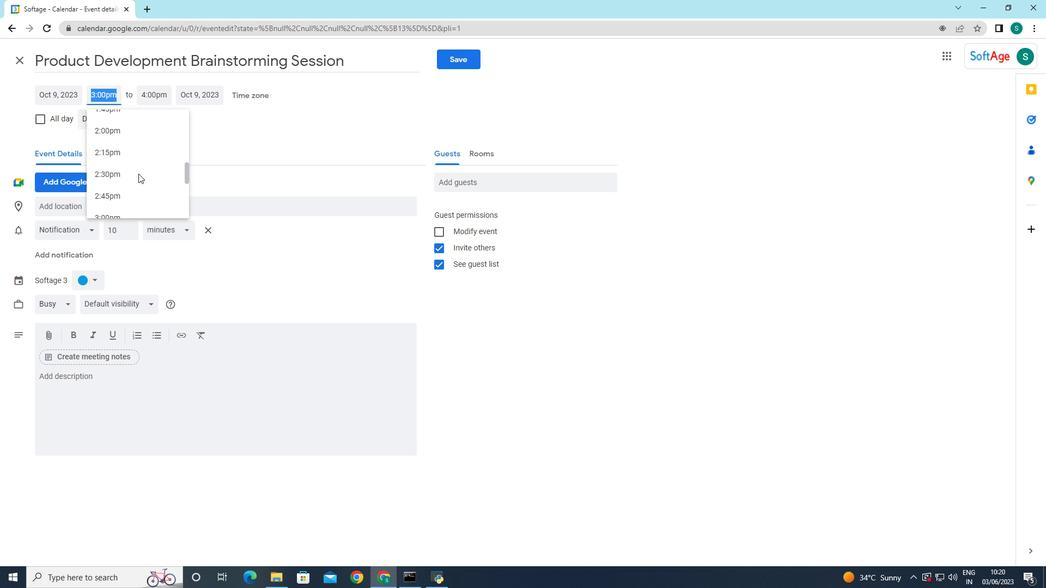 
Action: Mouse scrolled (138, 174) with delta (0, 0)
Screenshot: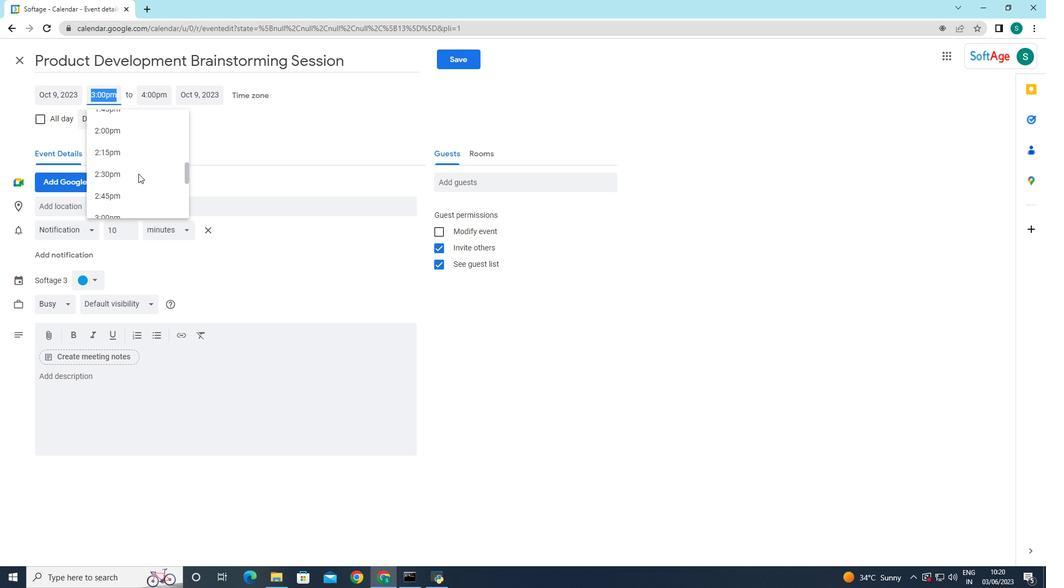
Action: Mouse scrolled (138, 174) with delta (0, 0)
Screenshot: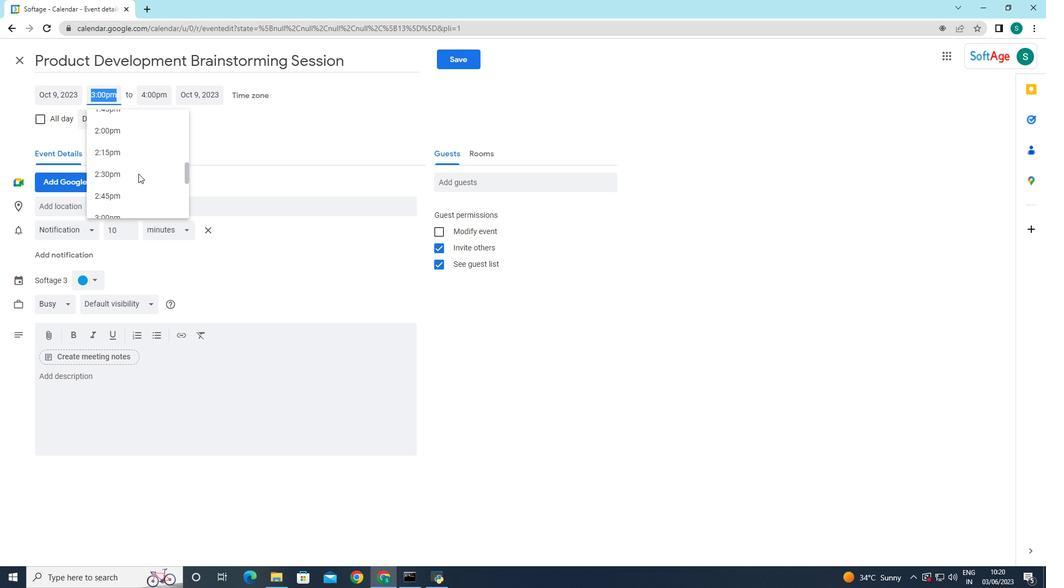 
Action: Mouse scrolled (138, 174) with delta (0, 0)
Screenshot: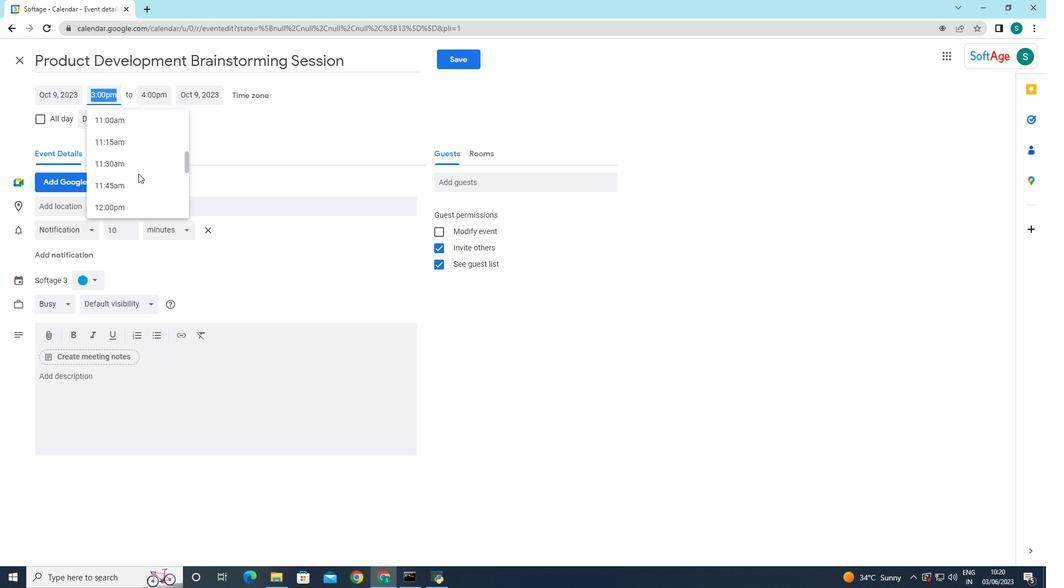 
Action: Mouse scrolled (138, 174) with delta (0, 0)
Screenshot: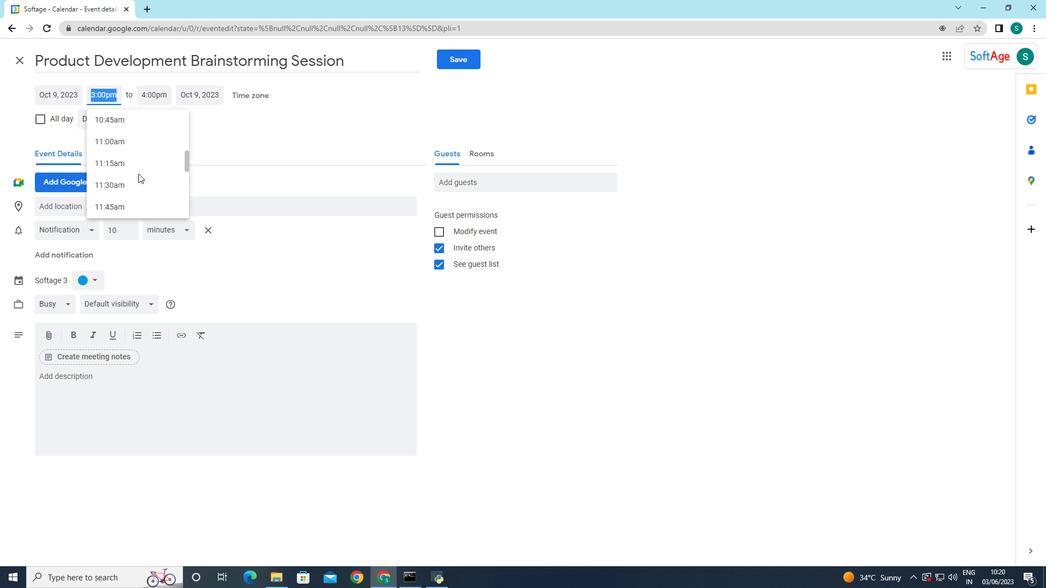 
Action: Mouse scrolled (138, 174) with delta (0, 0)
Screenshot: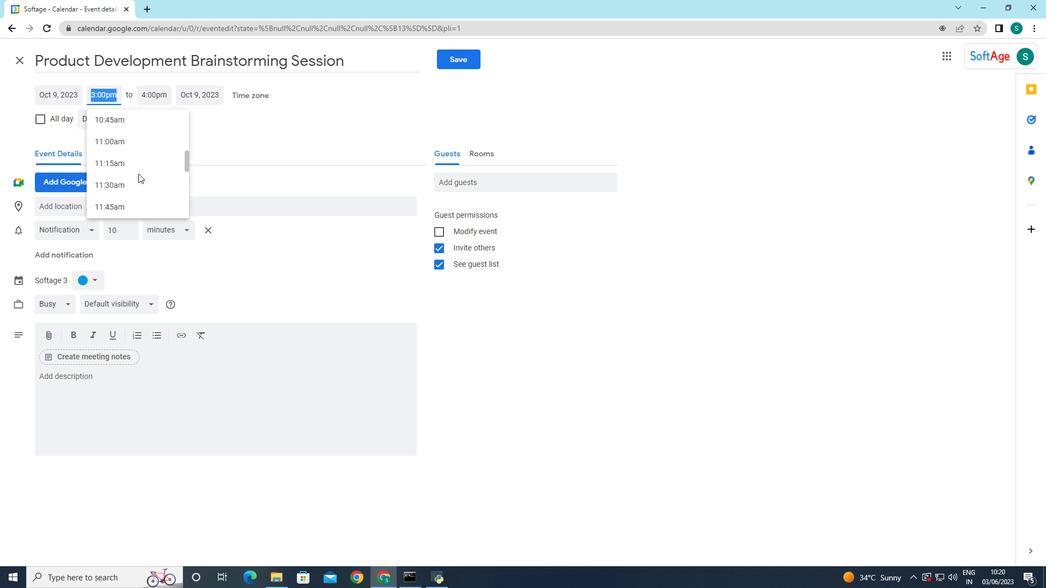
Action: Mouse scrolled (138, 174) with delta (0, 0)
Screenshot: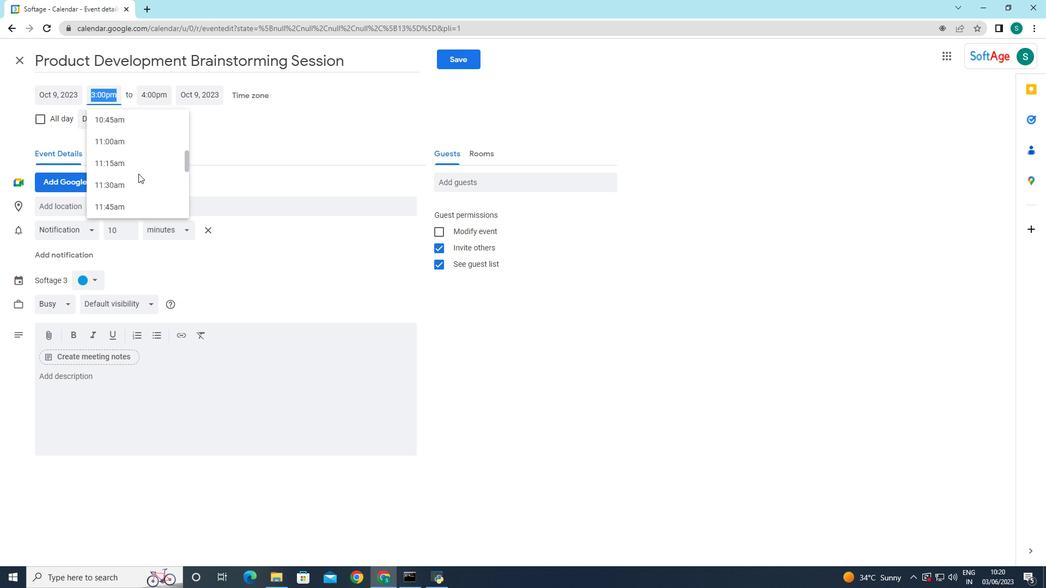 
Action: Mouse scrolled (138, 174) with delta (0, 0)
Screenshot: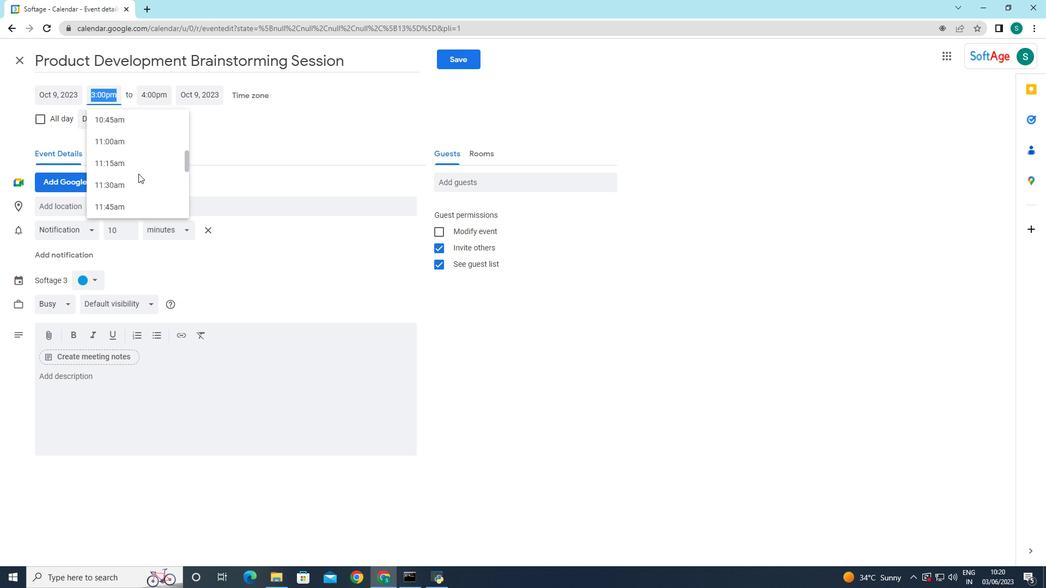 
Action: Mouse scrolled (138, 174) with delta (0, 0)
Screenshot: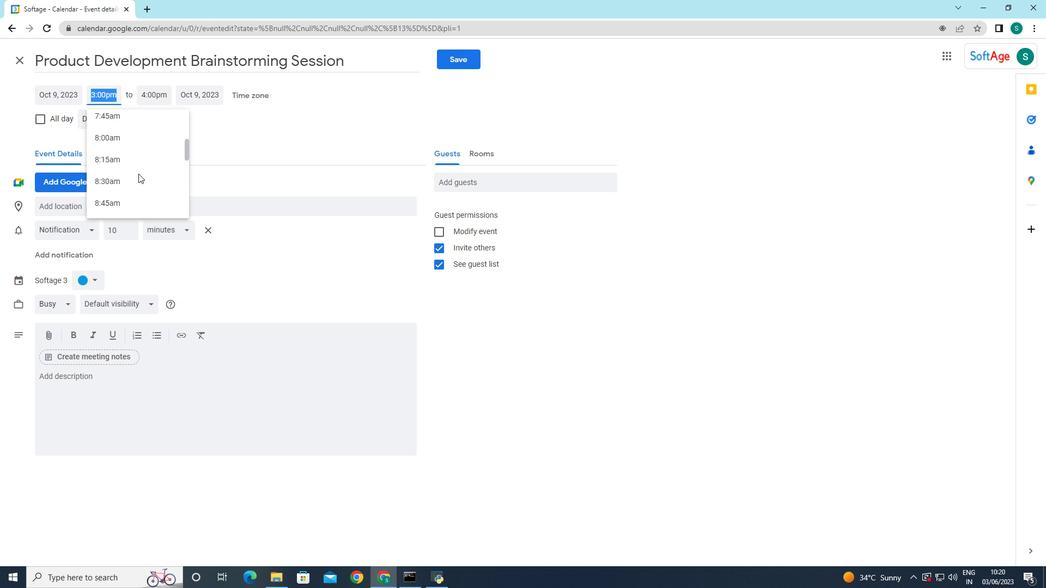 
Action: Mouse scrolled (138, 174) with delta (0, 0)
Screenshot: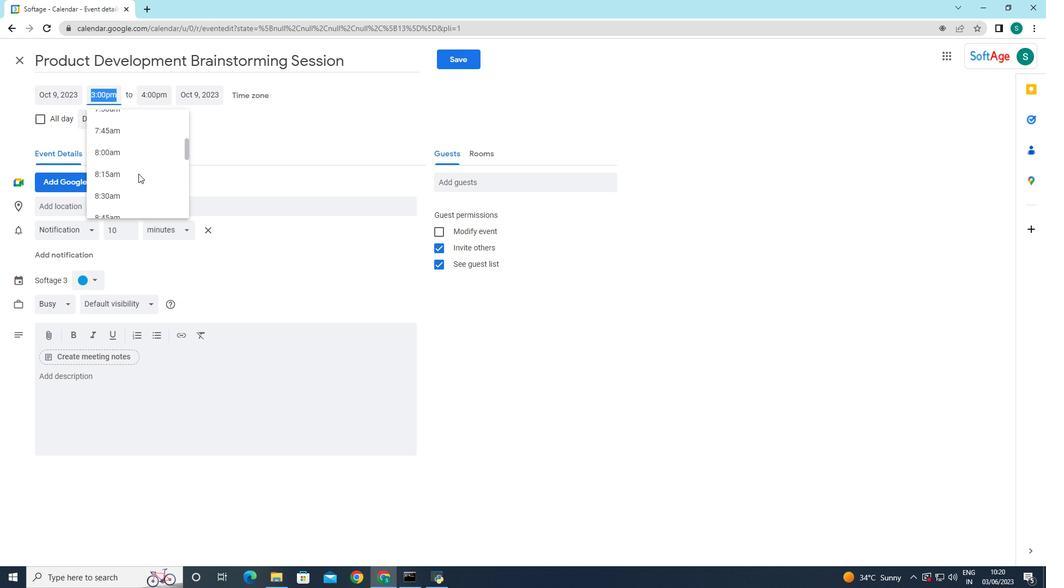 
Action: Mouse scrolled (138, 174) with delta (0, 0)
Screenshot: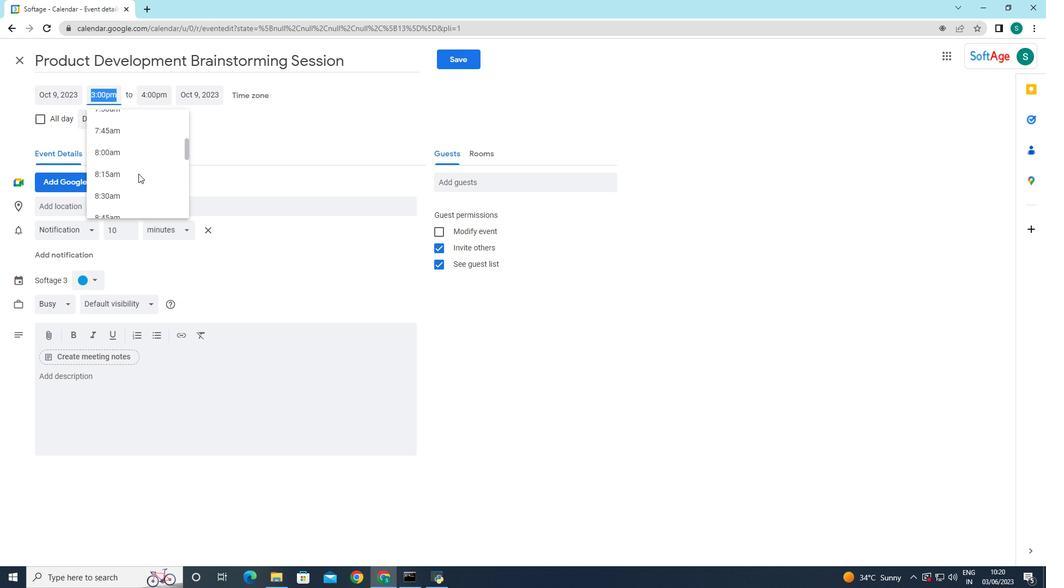 
Action: Mouse scrolled (138, 174) with delta (0, 0)
Screenshot: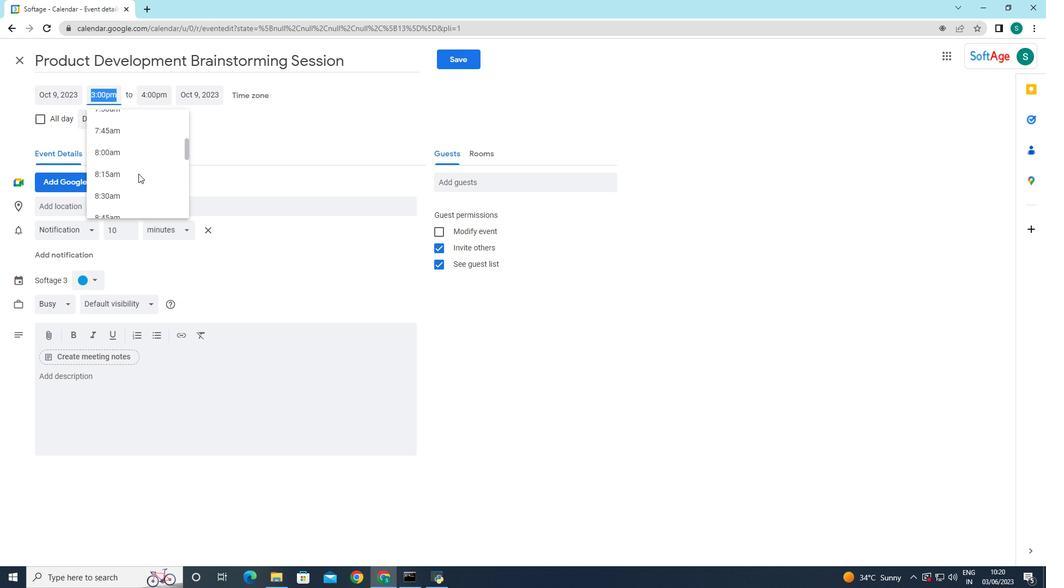 
Action: Mouse scrolled (138, 174) with delta (0, 0)
Screenshot: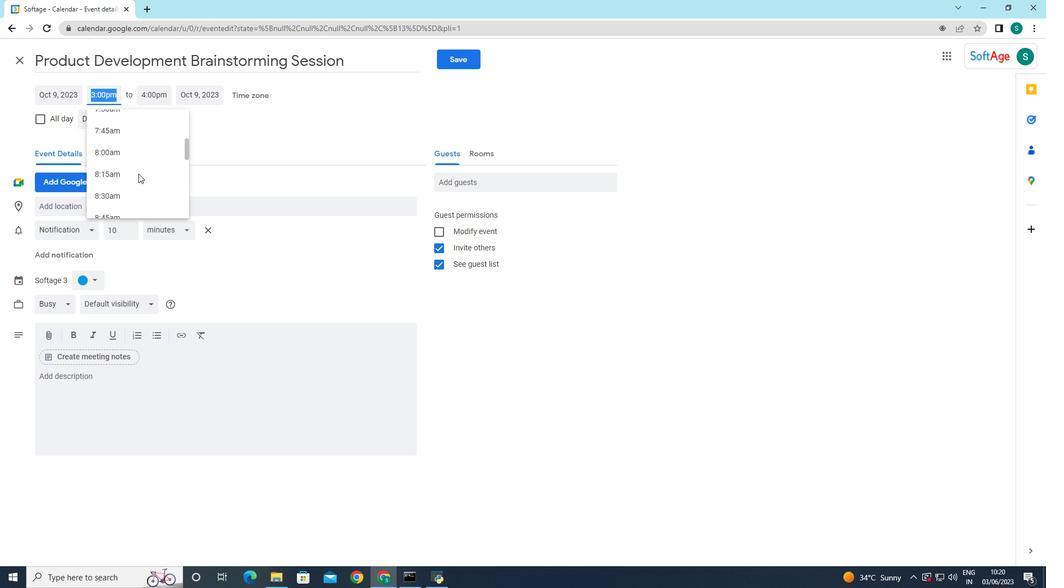 
Action: Mouse moved to (137, 173)
Screenshot: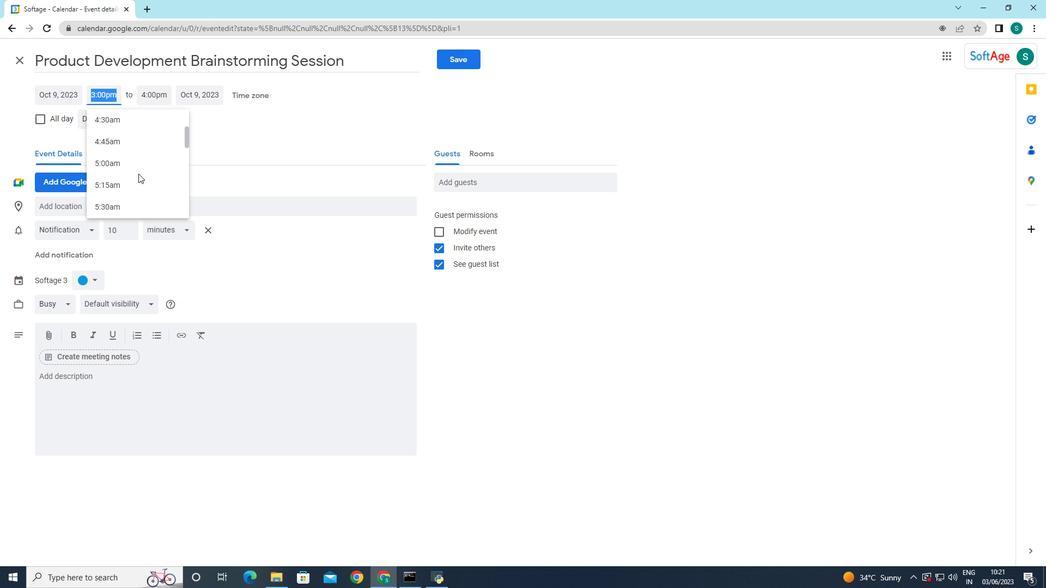 
Action: Mouse scrolled (137, 173) with delta (0, 0)
Screenshot: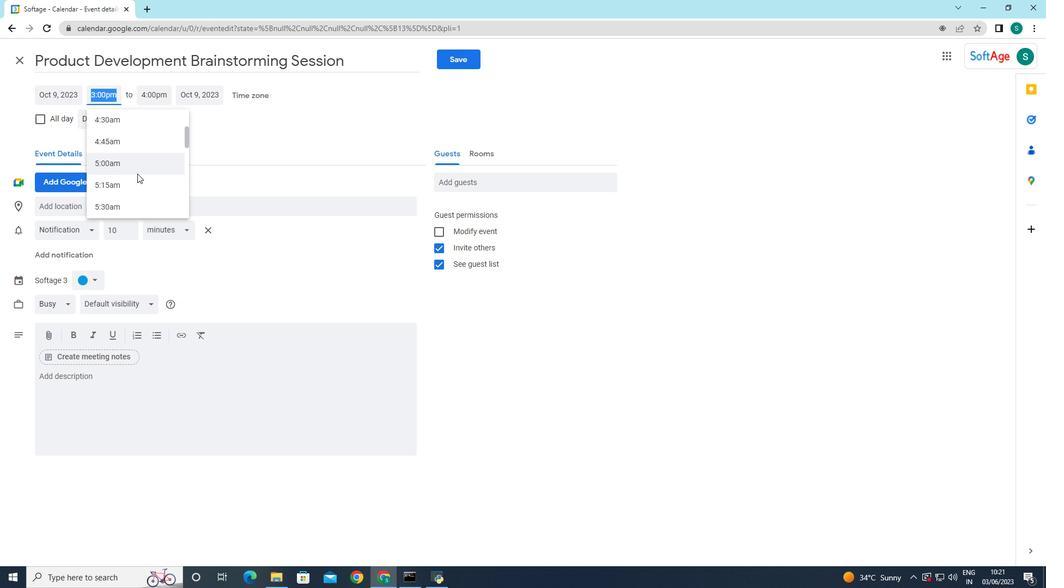 
Action: Mouse scrolled (137, 173) with delta (0, 0)
Screenshot: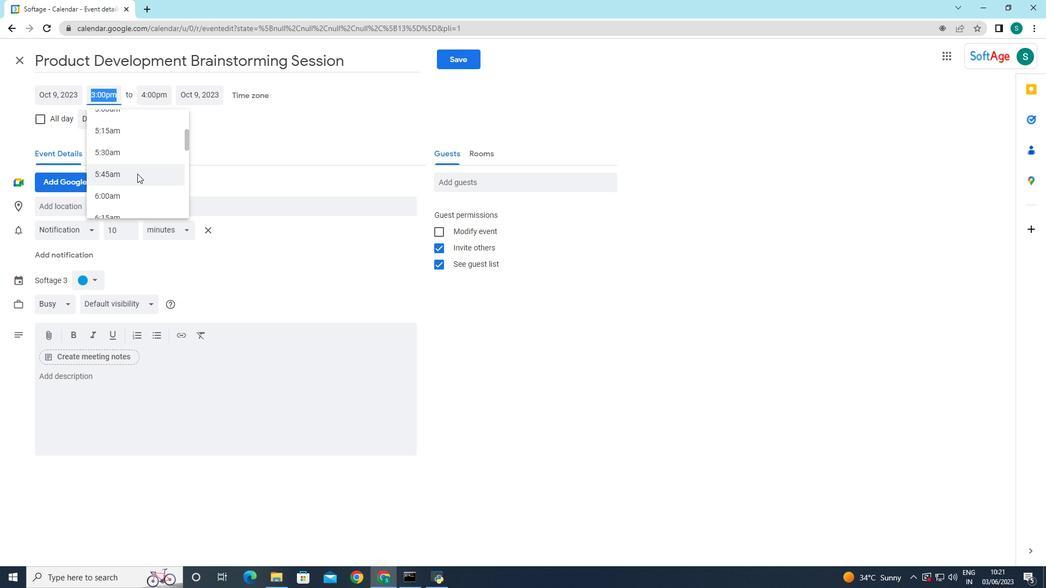 
Action: Mouse scrolled (137, 173) with delta (0, 0)
Screenshot: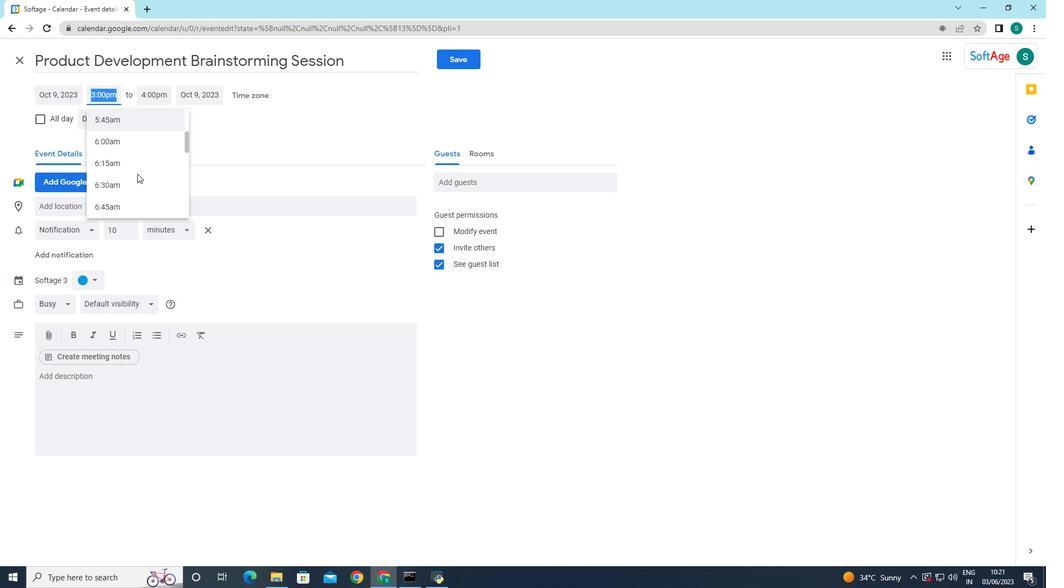 
Action: Mouse scrolled (137, 173) with delta (0, 0)
Screenshot: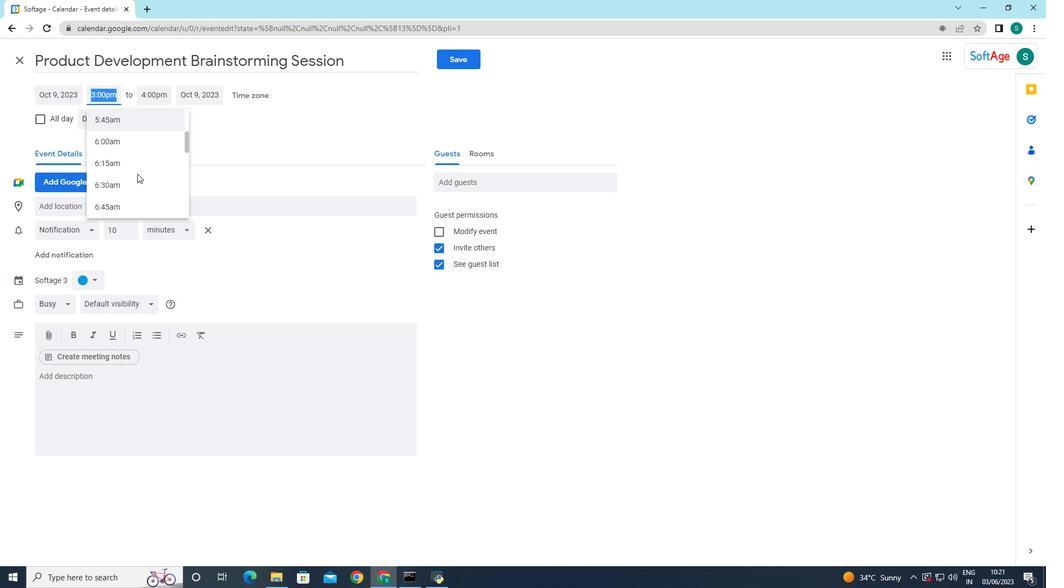 
Action: Mouse scrolled (137, 173) with delta (0, 0)
Screenshot: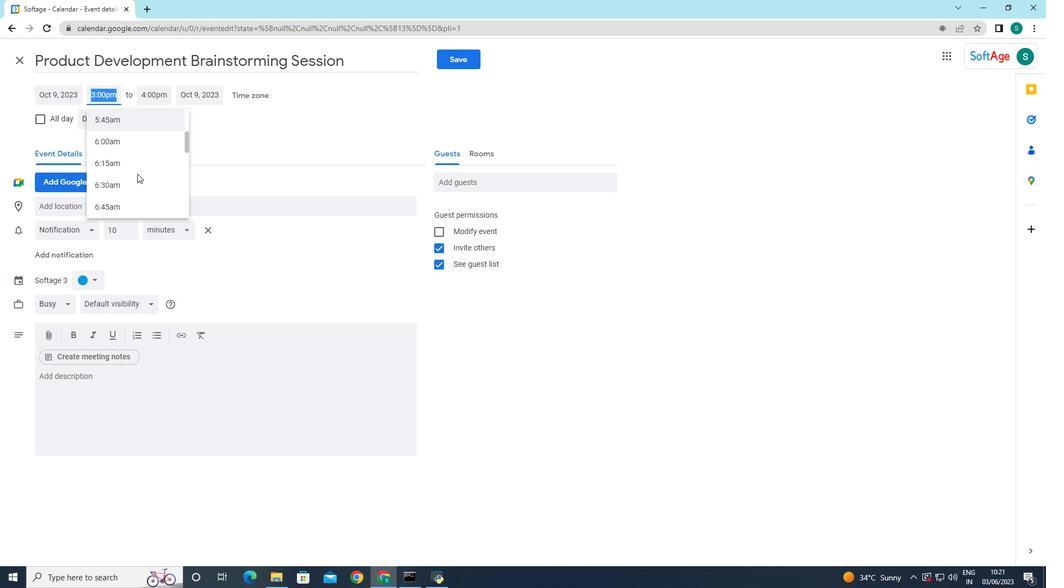 
Action: Mouse moved to (111, 200)
Screenshot: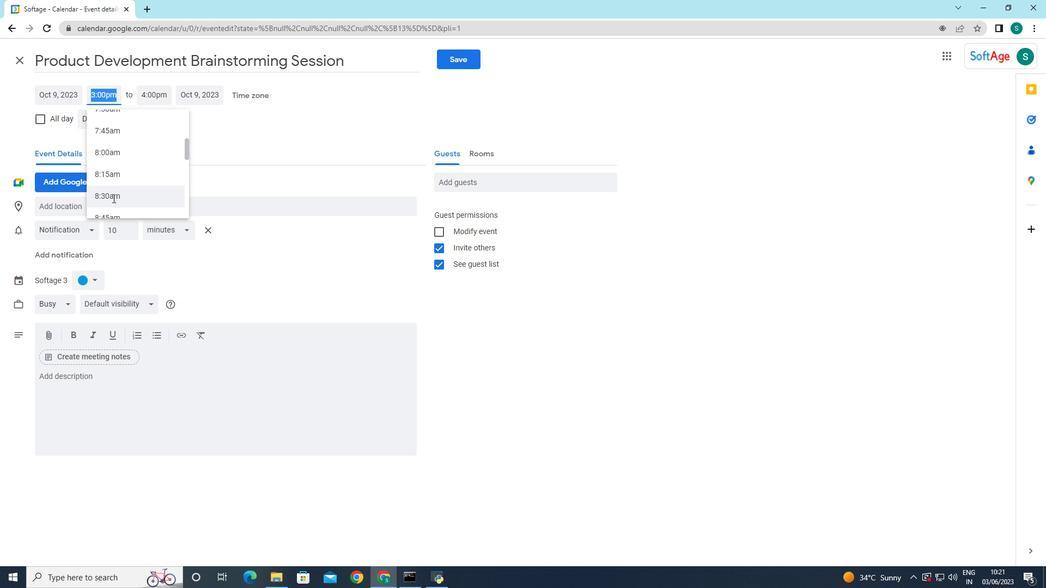 
Action: Mouse pressed left at (111, 200)
Screenshot: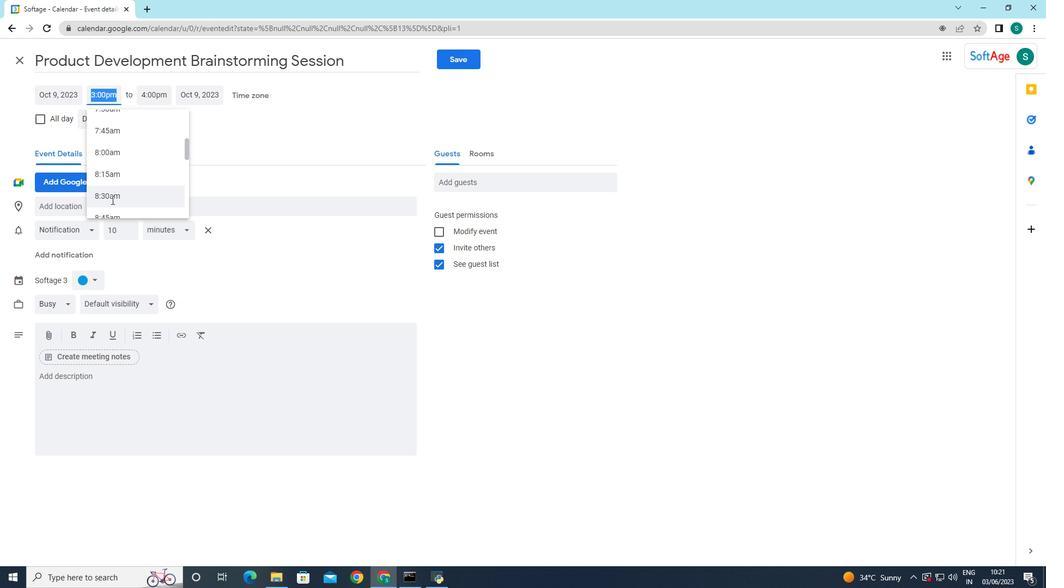 
Action: Mouse moved to (151, 85)
Screenshot: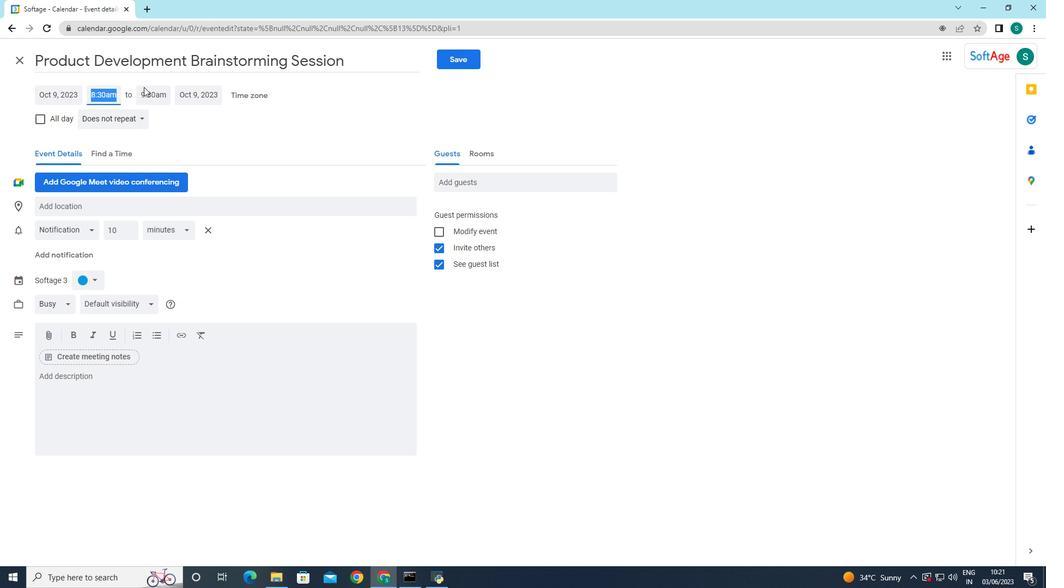 
Action: Mouse pressed left at (151, 85)
Screenshot: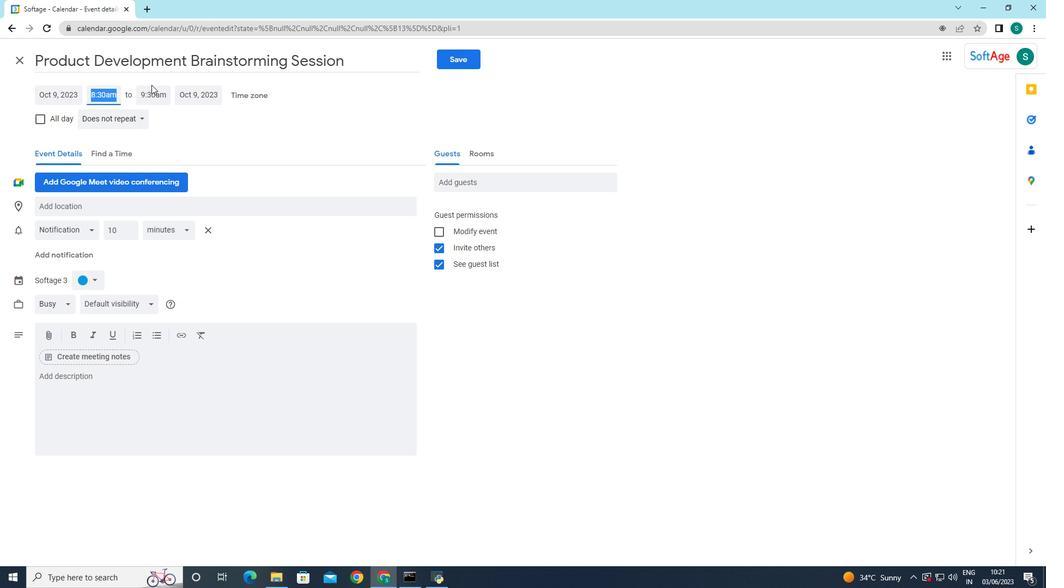 
Action: Mouse moved to (150, 94)
Screenshot: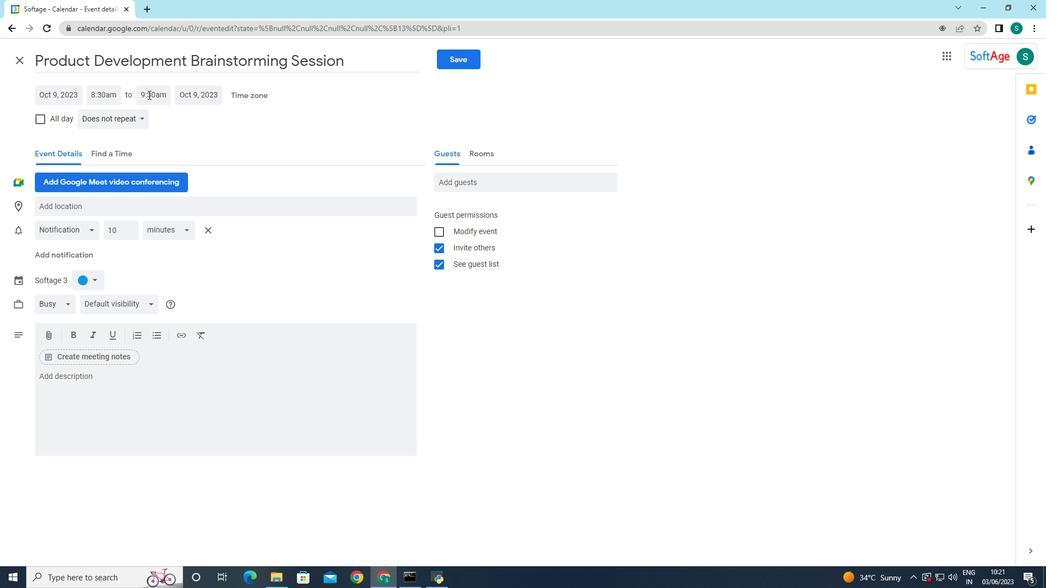 
Action: Mouse pressed left at (150, 94)
Screenshot: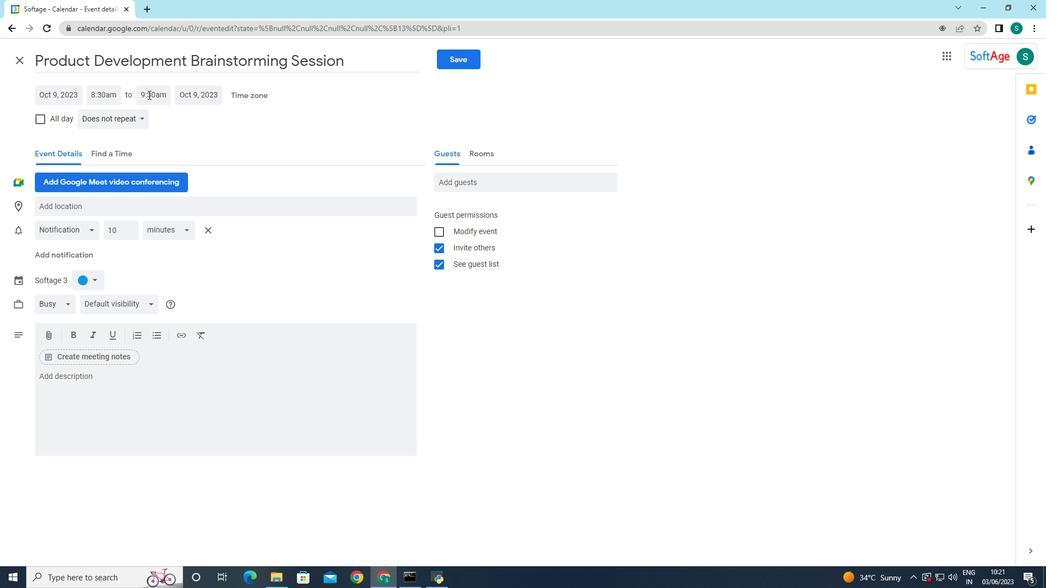 
Action: Mouse moved to (150, 94)
Screenshot: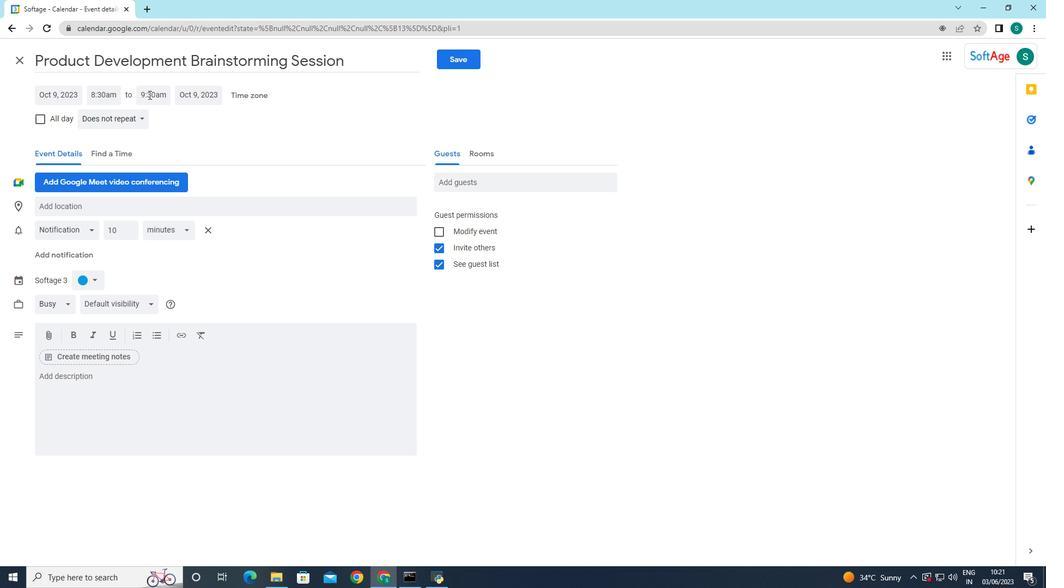 
Action: Mouse pressed left at (150, 94)
Screenshot: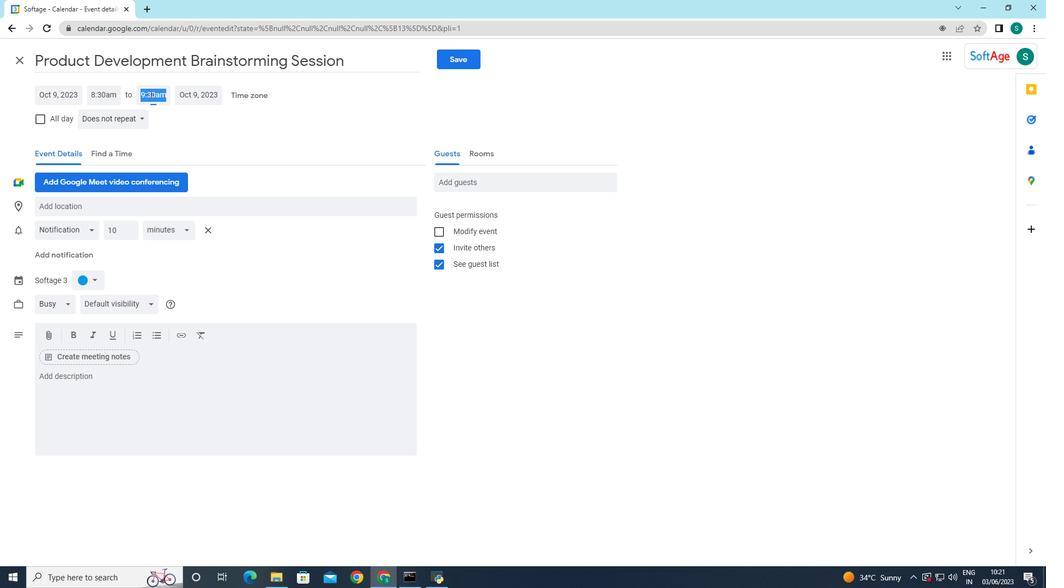 
Action: Mouse moved to (172, 215)
Screenshot: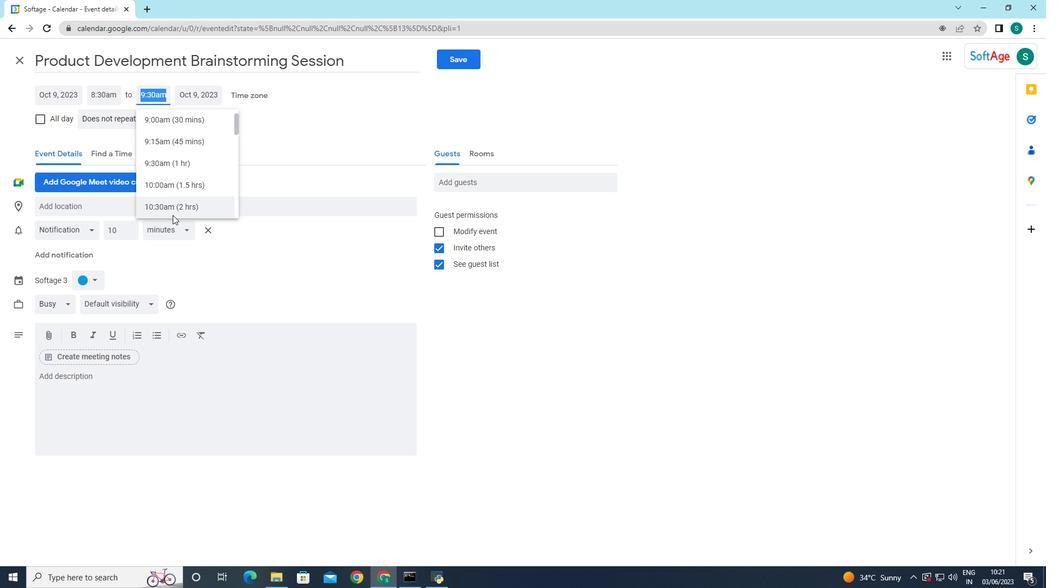 
Action: Mouse pressed left at (172, 215)
Screenshot: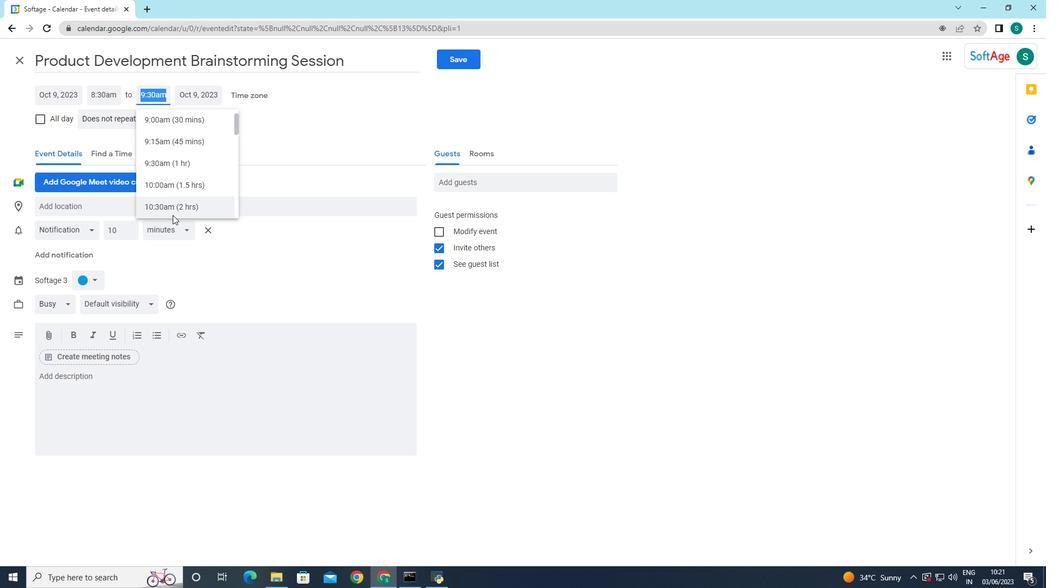 
Action: Mouse moved to (330, 225)
Screenshot: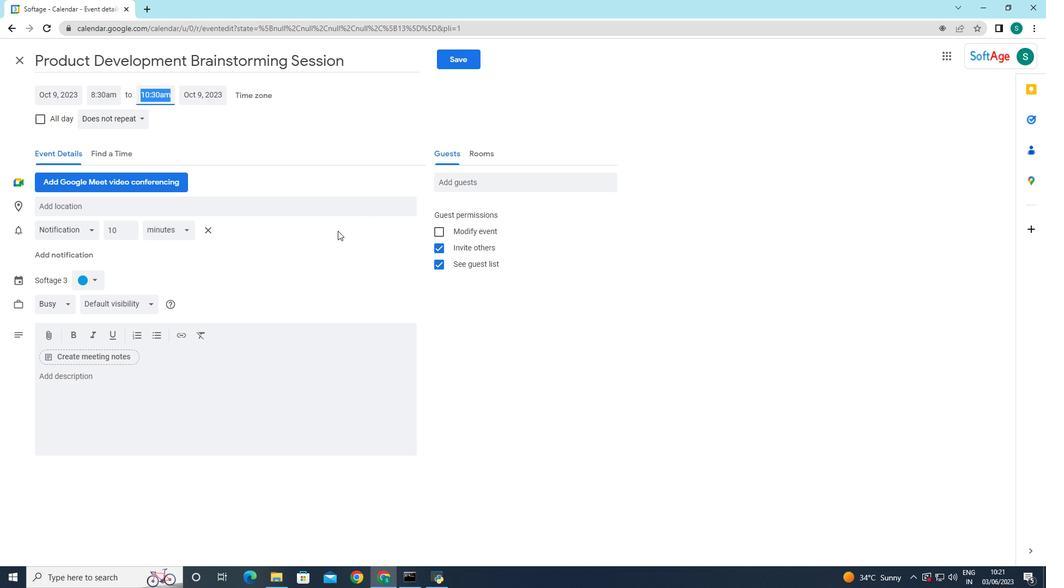 
Action: Mouse pressed left at (330, 225)
Screenshot: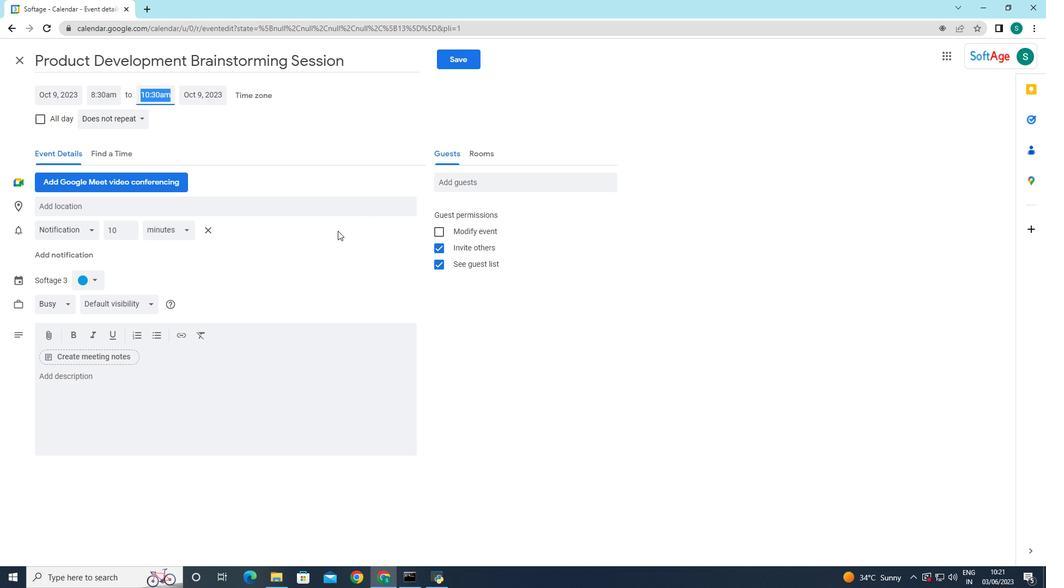 
Action: Mouse moved to (98, 383)
Screenshot: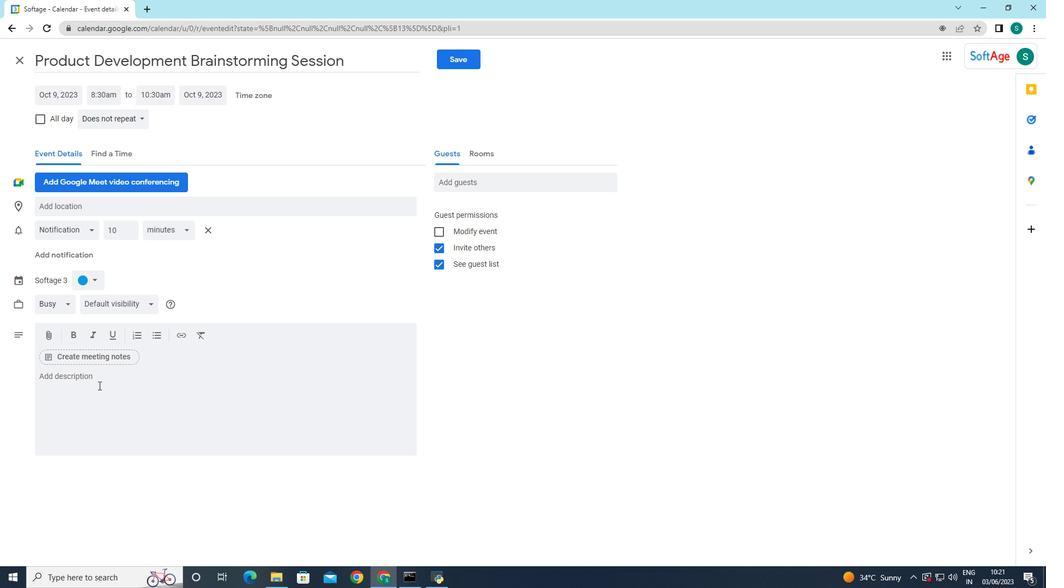 
Action: Mouse pressed left at (98, 383)
Screenshot: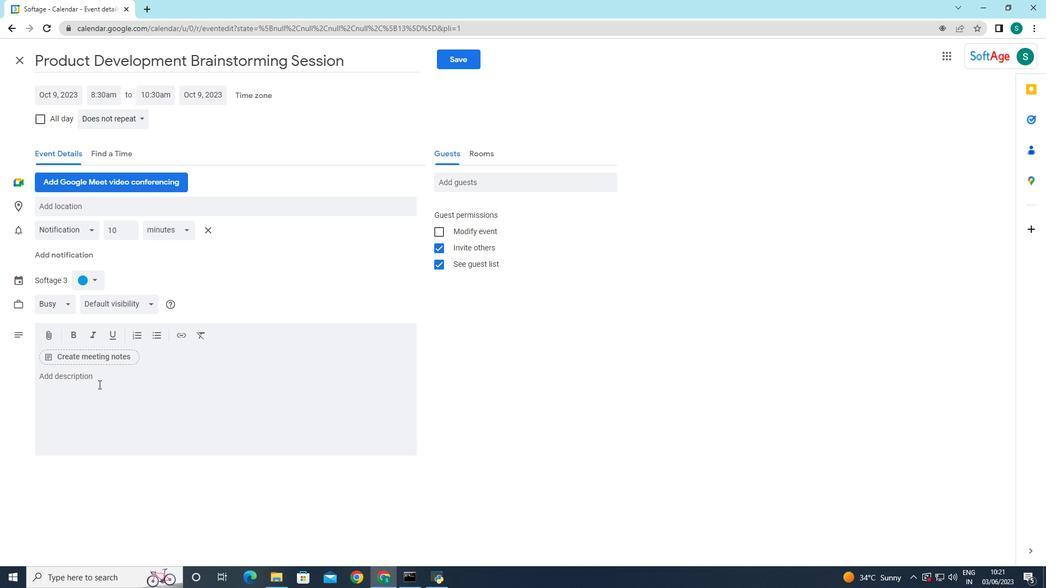 
Action: Key pressed <Key.caps_lock>TH<Key.backspace><Key.caps_lock>his<Key.space>webinar<Key.space>is<Key.space>designed<Key.space>to<Key.space>provide<Key.space>participants<Key.space>with<Key.space>w<Key.backspace>valuable<Key.space>insighty<Key.backspace>s<Key.space>into<Key.space>effective<Key.space>digital<Key.space>marketing<Key.space>strategies.<Key.space><Key.caps_lock>I<Key.caps_lock>t<Key.space>covers<Key.space>a<Key.space>wide<Key.space>range<Key.space>of<Key.space>topics,<Key.space><Key.caps_lock>I<Key.caps_lock><Key.backspace>including<Key.space>search<Key.space>engine<Key.space>optimization<Key.space><Key.shift_r>(<Key.shift>SEO<Key.shift_r>)<Key.shift_r><Key.space><Key.backspace>,<Key.space>social<Key.space>media<Key.space>marketing,<Key.space>content<Key.space>marketing<Key.space><Key.backspace>,<Key.space>email<Key.space>marketing,<Key.space>paid<Key.space>advefr<Key.backspace><Key.backspace>rtising,<Key.space>and<Key.space>more.
Screenshot: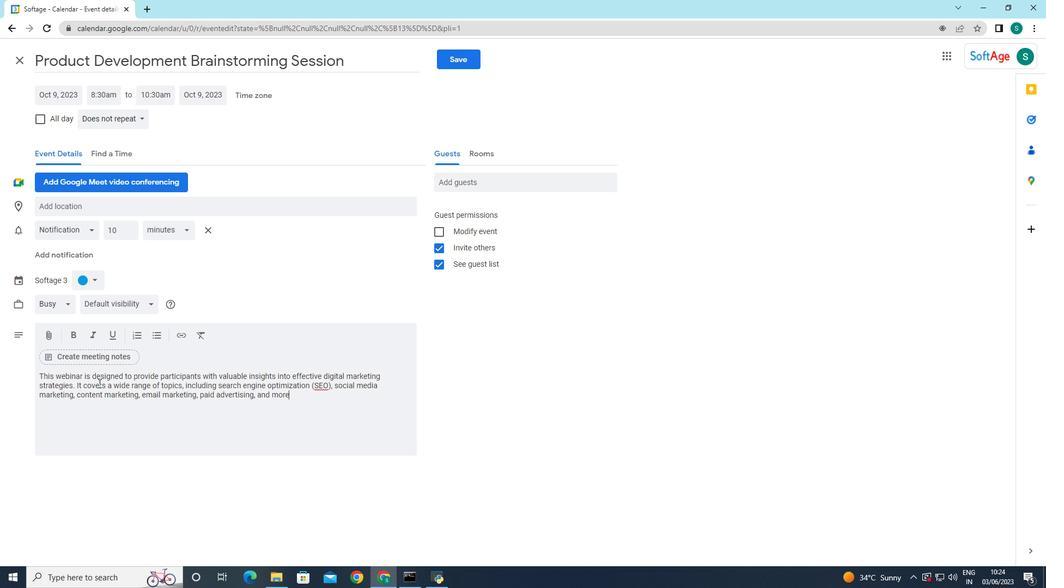 
Action: Mouse moved to (86, 281)
Screenshot: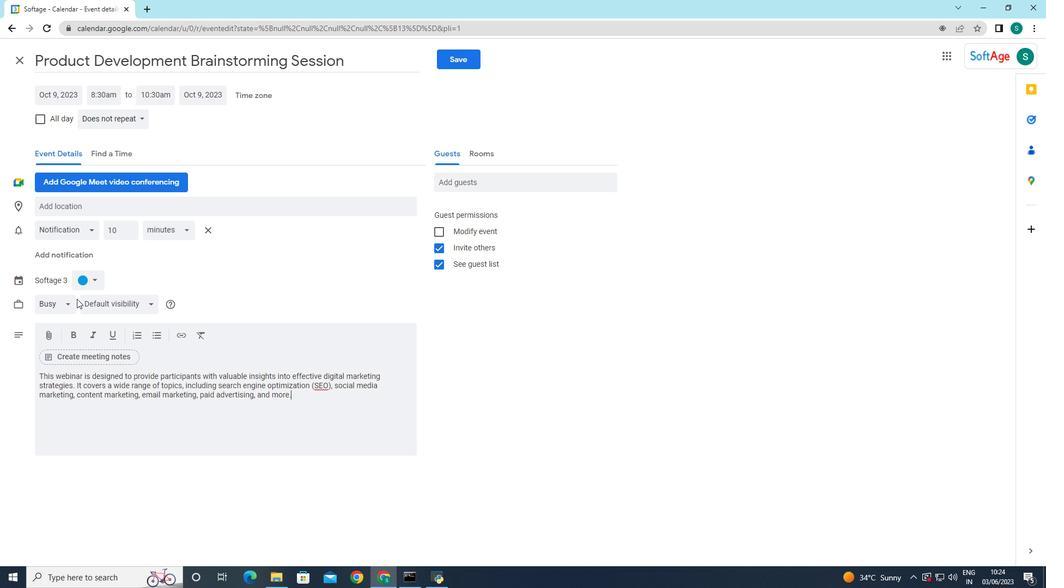 
Action: Mouse pressed left at (86, 281)
Screenshot: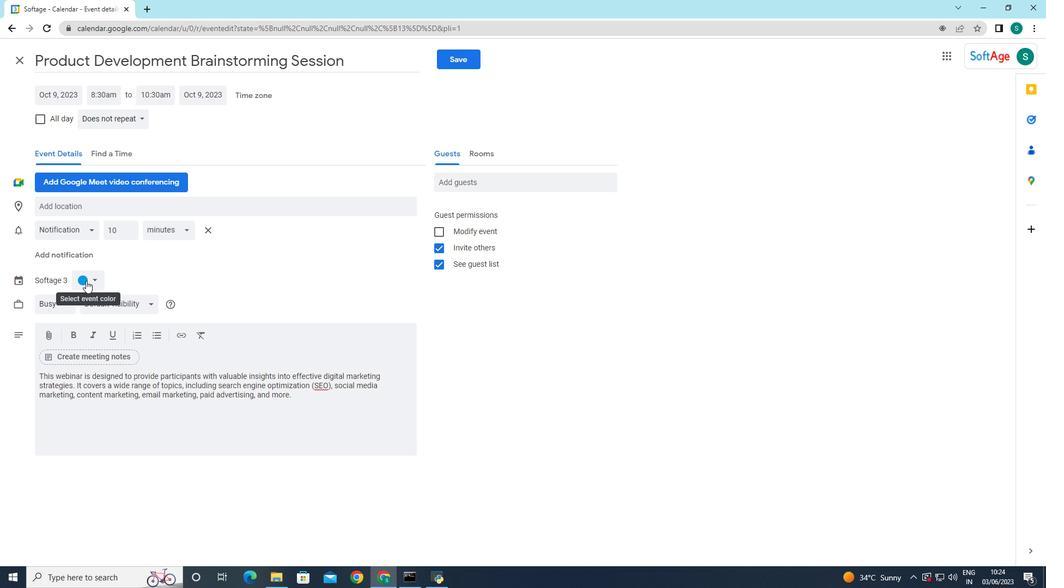 
Action: Mouse moved to (85, 321)
Screenshot: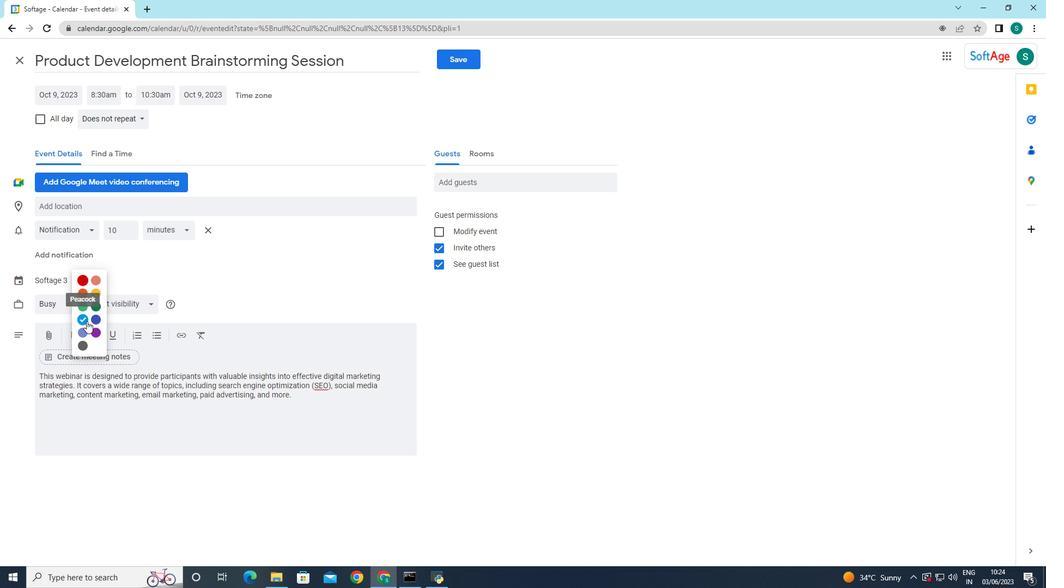 
Action: Mouse pressed left at (85, 321)
Screenshot: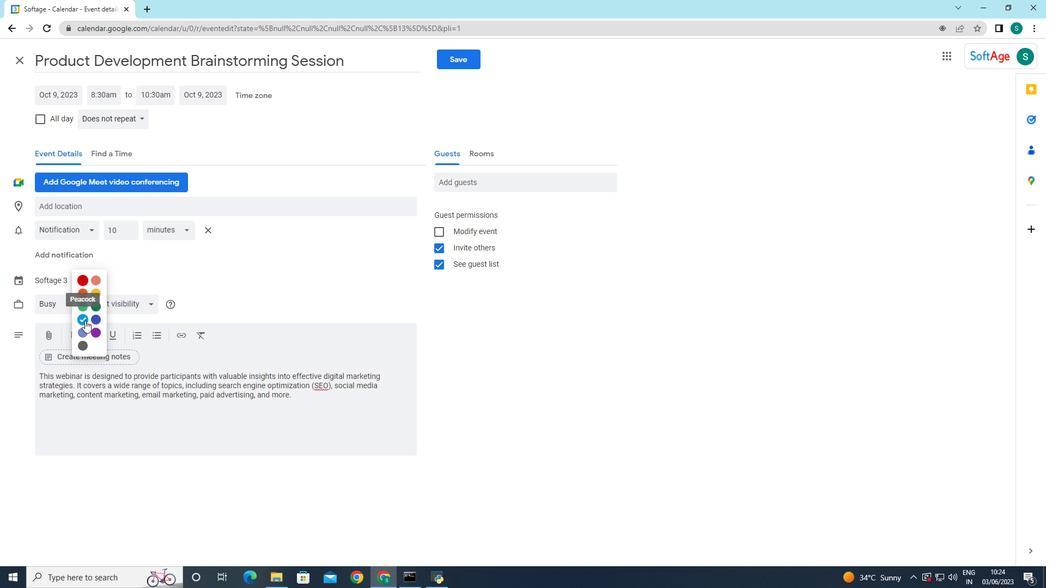 
Action: Mouse moved to (77, 203)
Screenshot: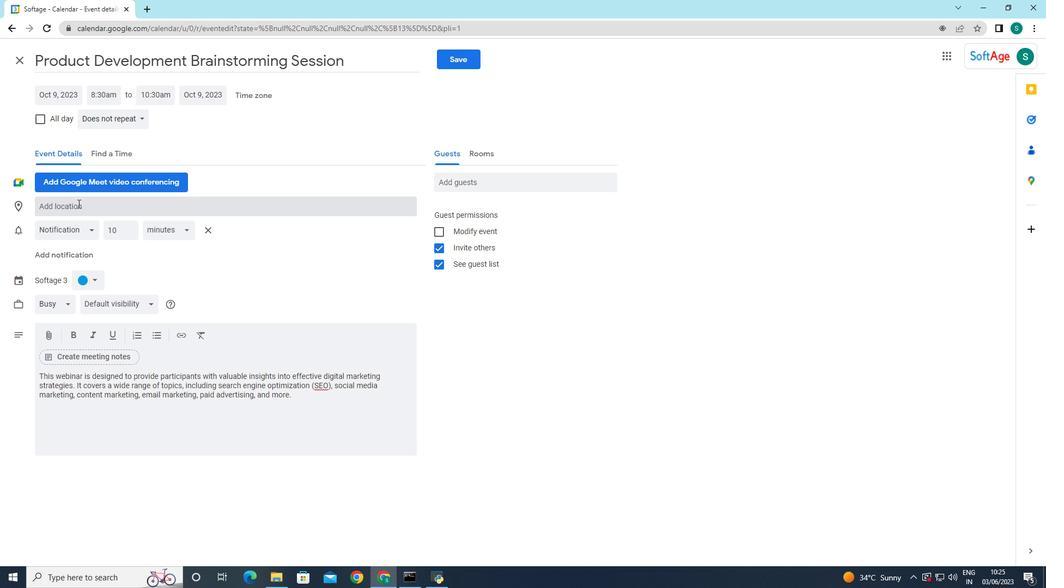 
Action: Mouse pressed left at (77, 203)
Screenshot: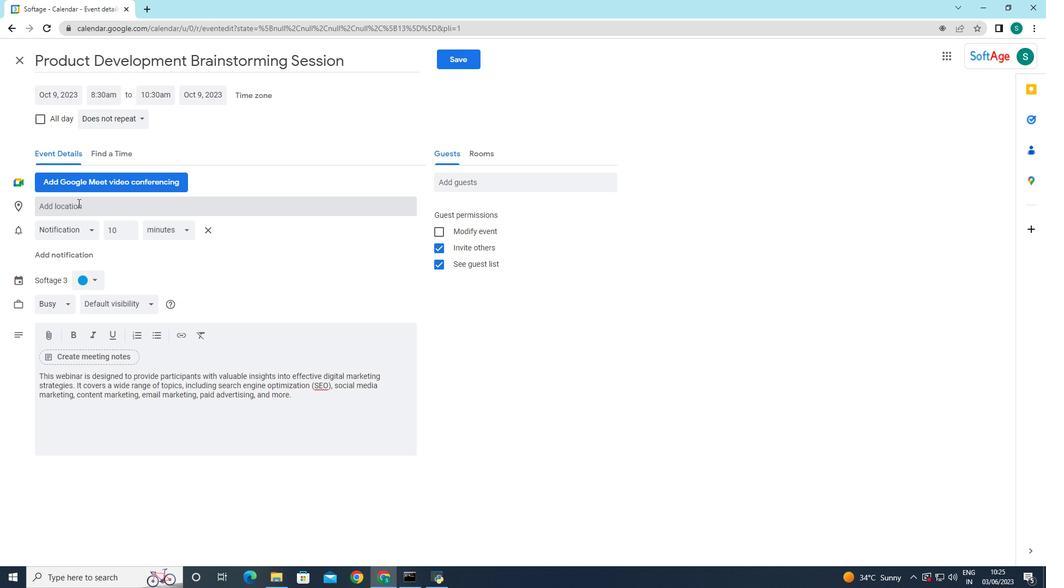 
Action: Key pressed 789<Key.space><Key.shift>Reu<Key.backspace>ina<Key.space><Key.shift>Sofis<Key.backspace>a<Key.space><Key.shift>Museum,<Key.space><Key.shift>Madrid<Key.space><Key.shift>Spain
Screenshot: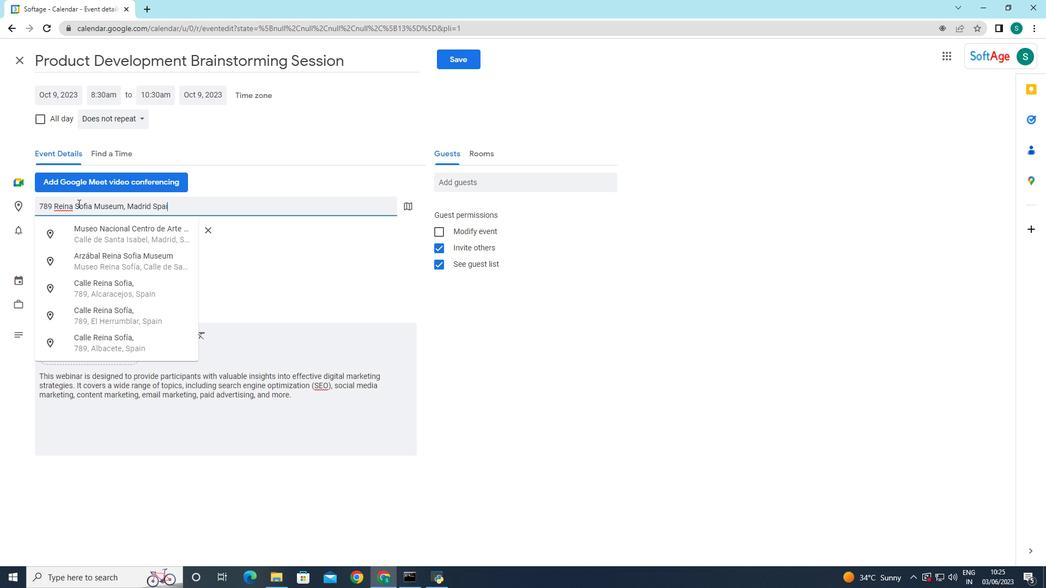 
Action: Mouse moved to (281, 268)
Screenshot: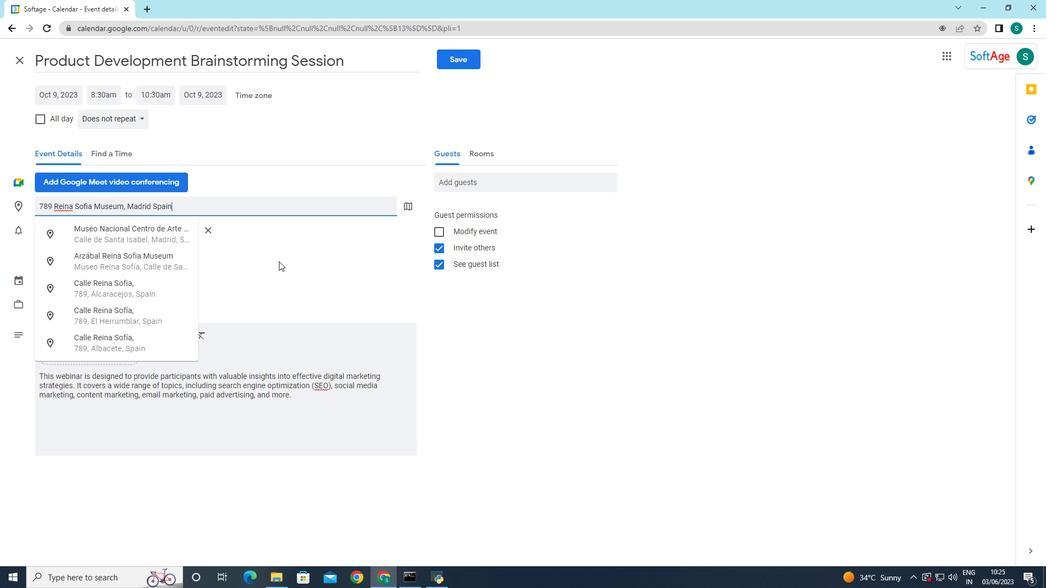 
Action: Mouse pressed left at (281, 268)
Screenshot: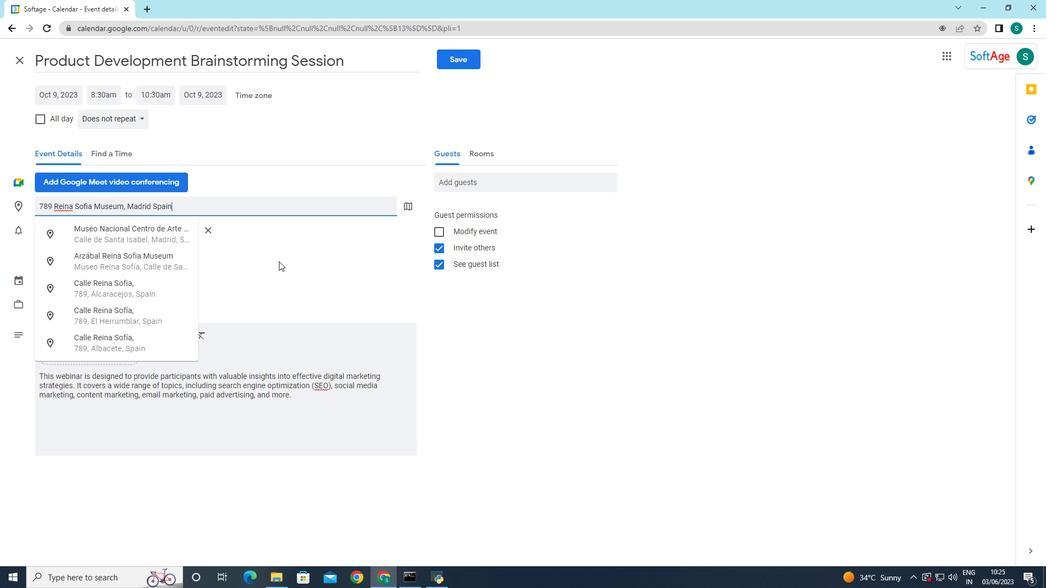 
Action: Mouse moved to (465, 181)
Screenshot: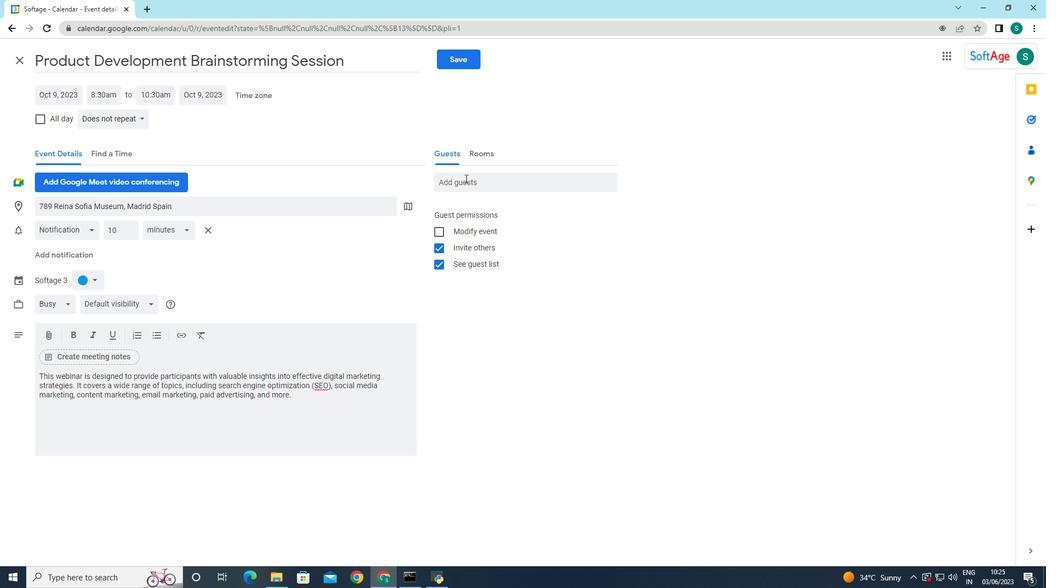 
Action: Mouse pressed left at (465, 181)
Screenshot: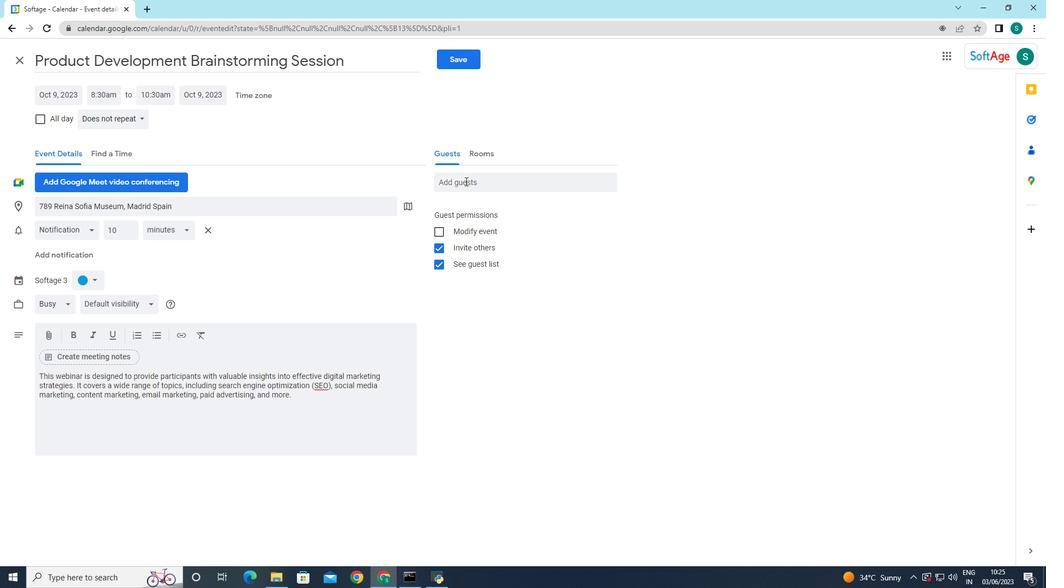 
Action: Key pressed softage.6
Screenshot: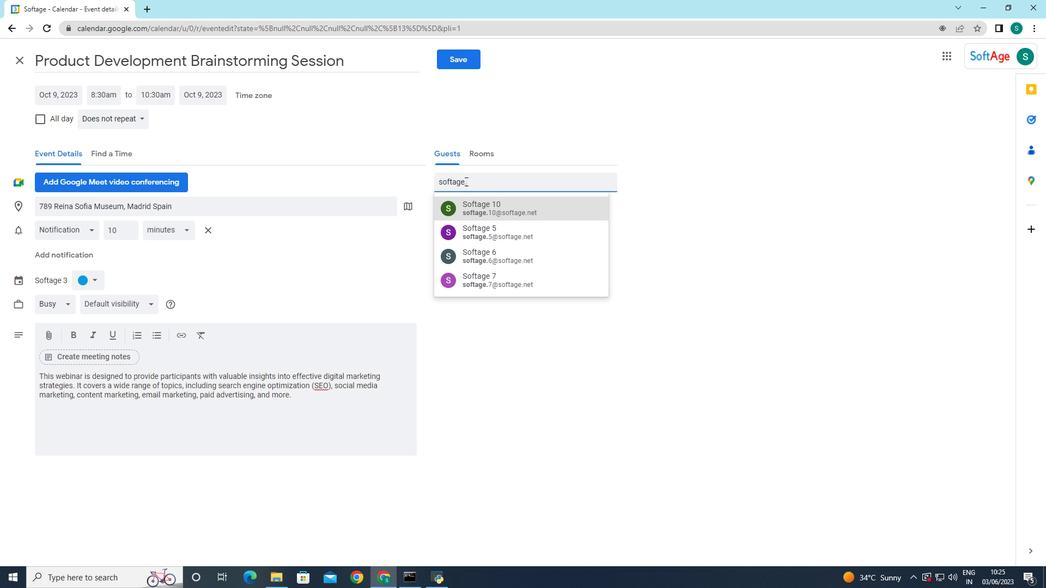 
Action: Mouse moved to (485, 209)
Screenshot: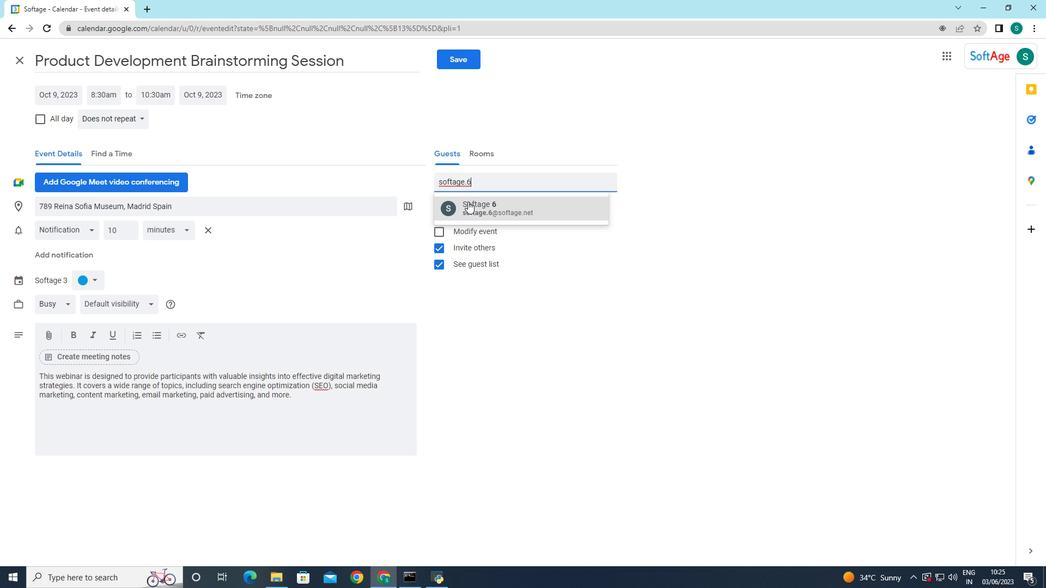 
Action: Mouse pressed left at (485, 209)
Screenshot: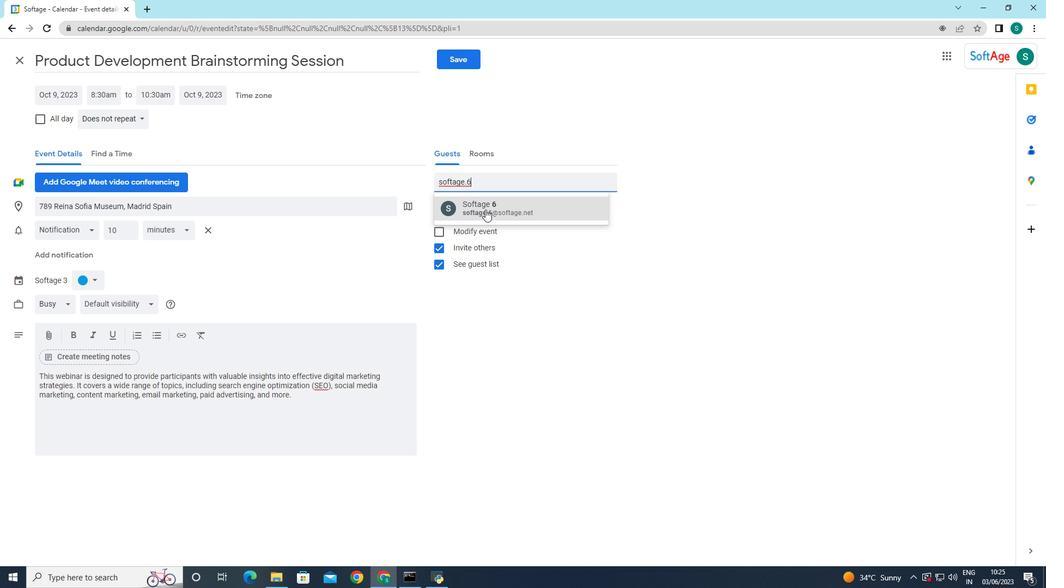 
Action: Mouse moved to (521, 177)
Screenshot: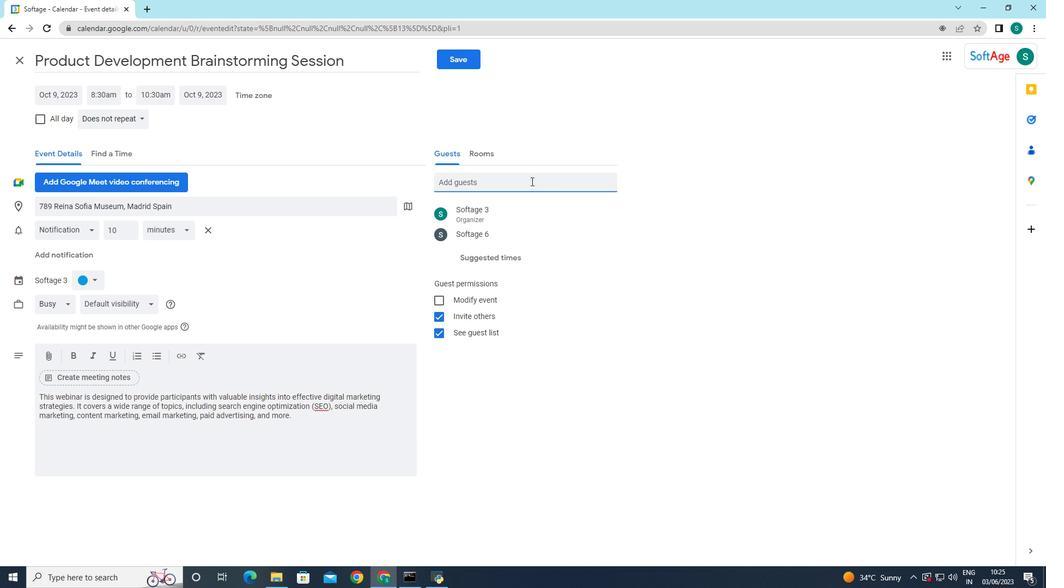 
Action: Mouse pressed left at (521, 177)
Screenshot: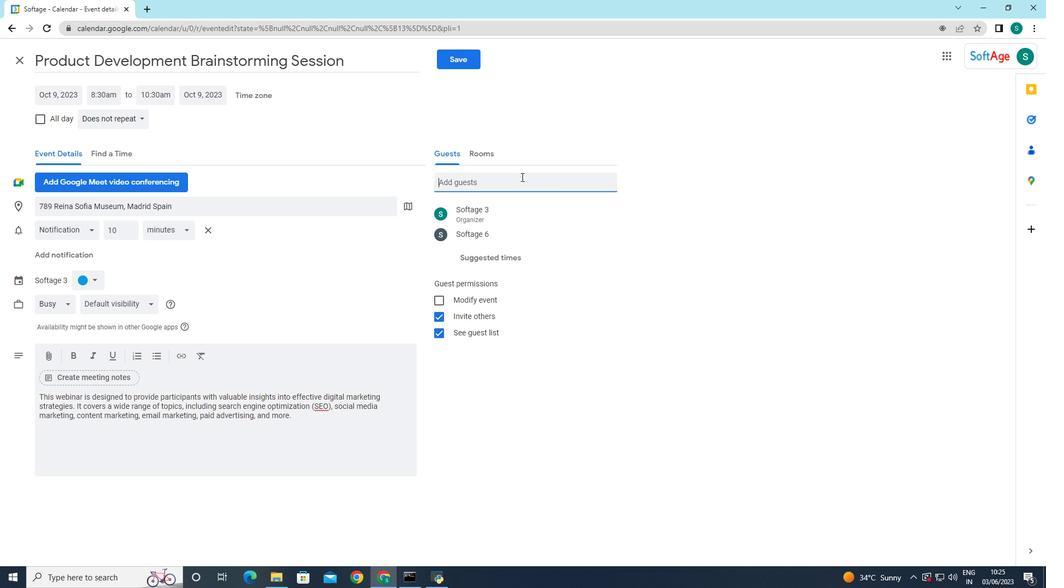 
Action: Key pressed sof
Screenshot: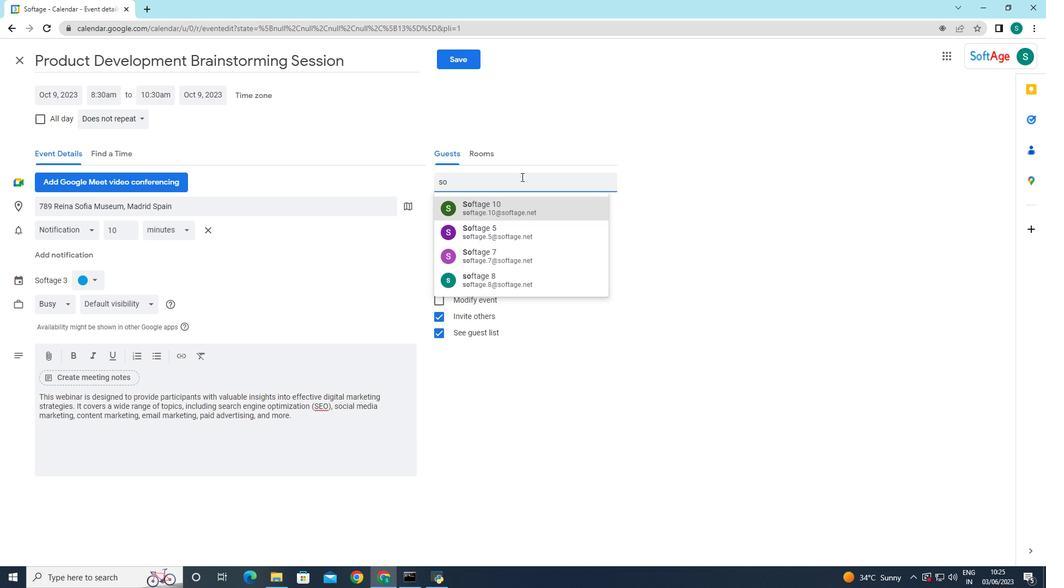 
Action: Mouse moved to (488, 257)
Screenshot: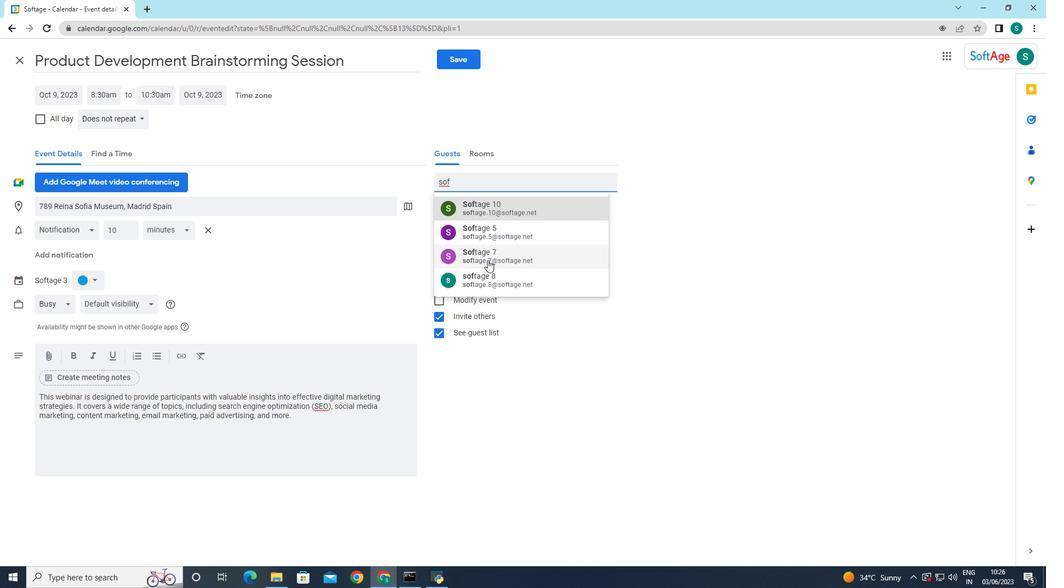 
Action: Mouse pressed left at (488, 257)
Screenshot: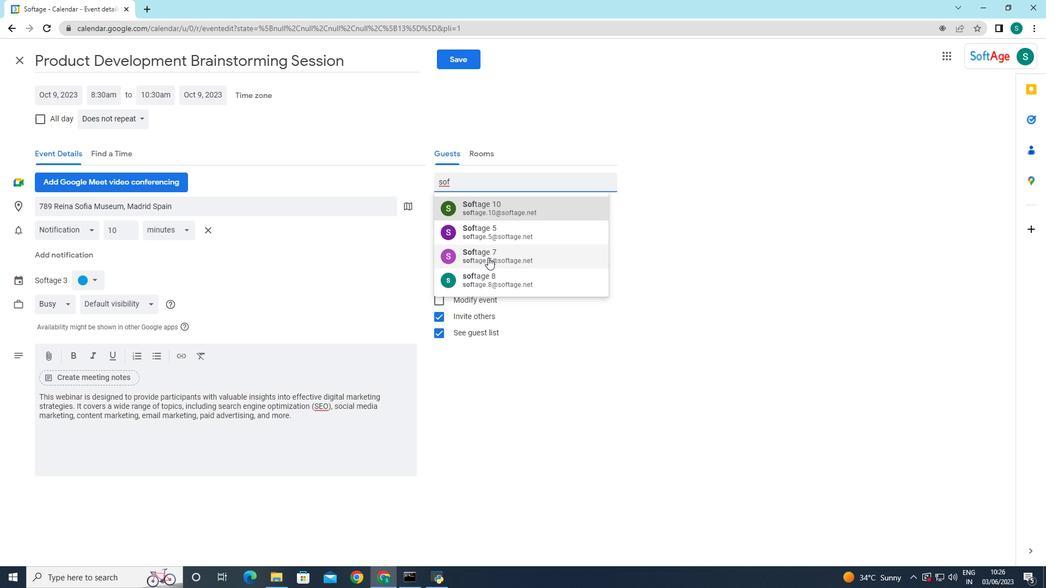 
Action: Mouse moved to (604, 213)
Screenshot: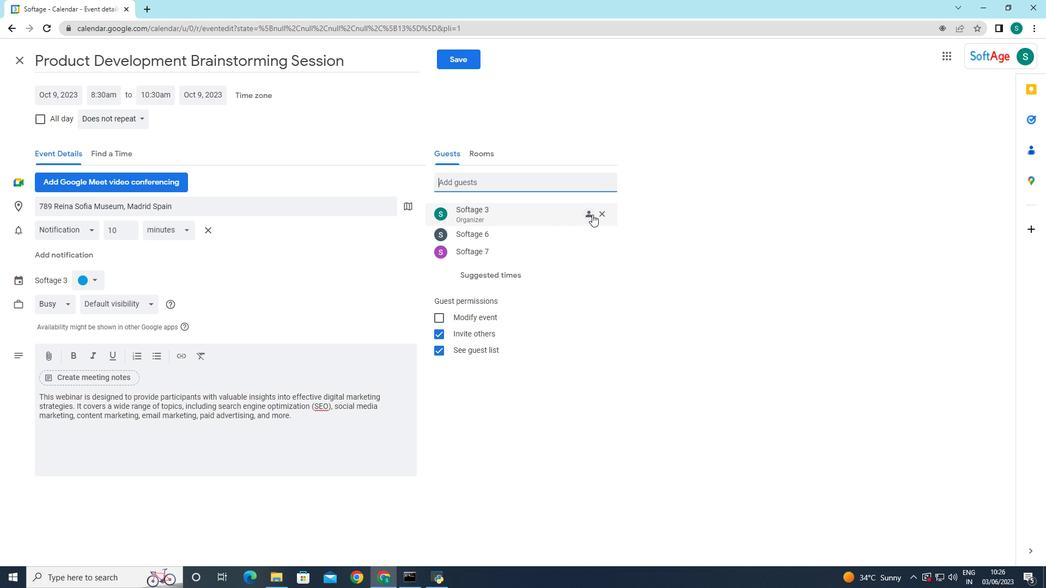 
Action: Mouse pressed left at (604, 213)
Screenshot: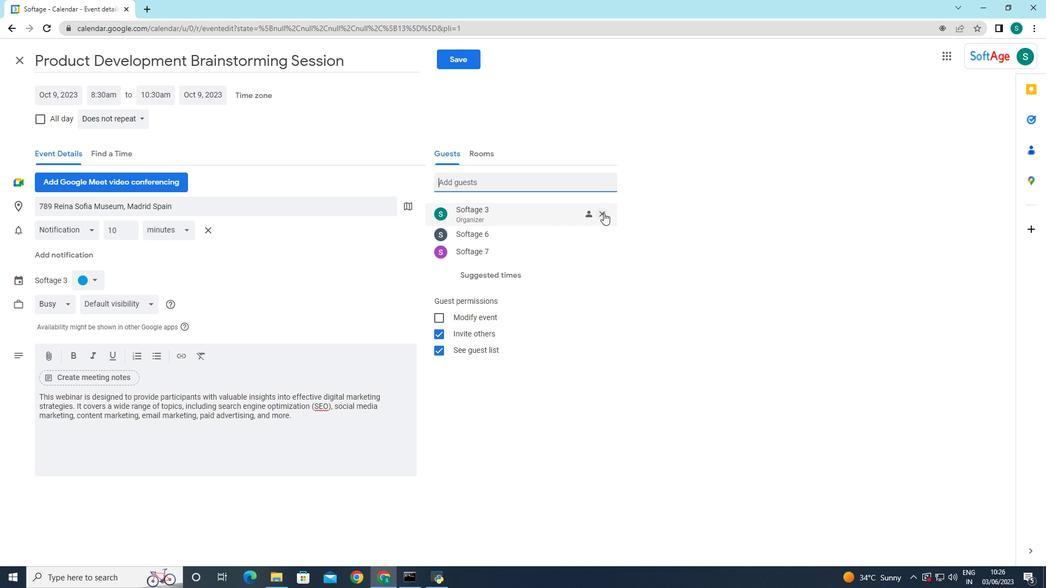 
Action: Mouse moved to (574, 334)
Screenshot: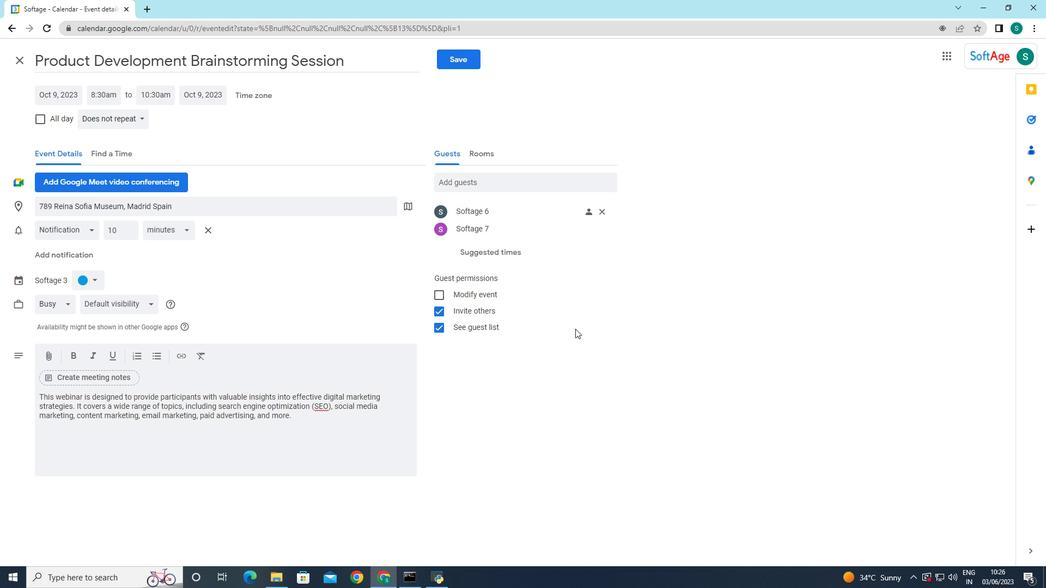 
Action: Mouse pressed left at (574, 334)
Screenshot: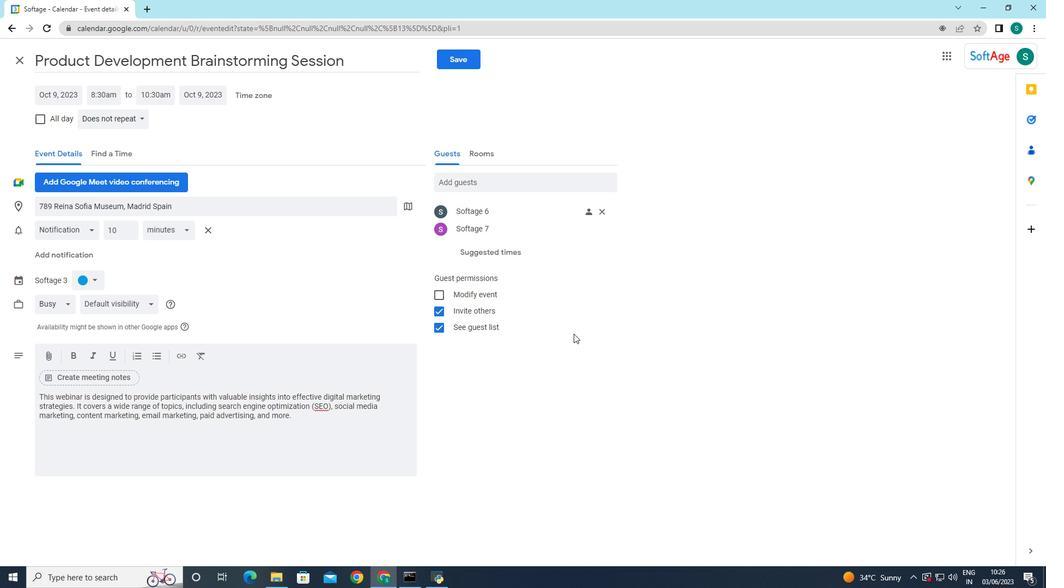 
Action: Mouse moved to (114, 113)
Screenshot: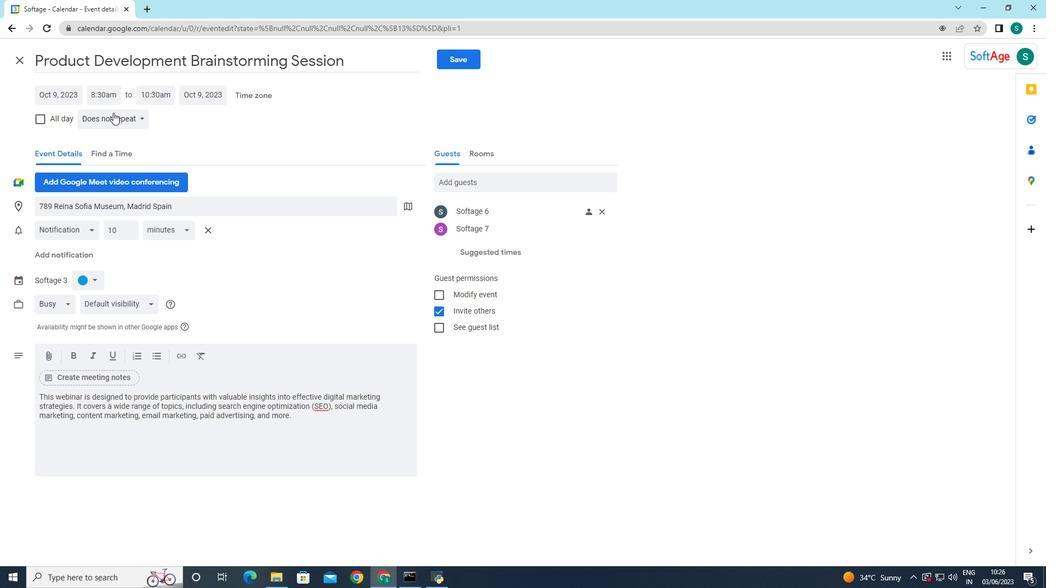 
Action: Mouse pressed left at (114, 113)
Screenshot: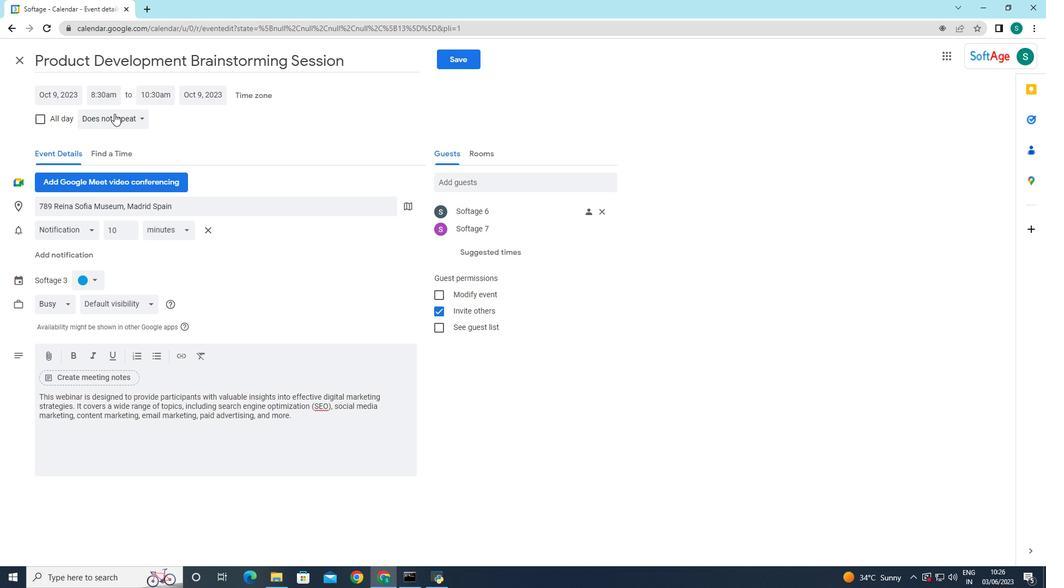 
Action: Mouse moved to (106, 124)
Screenshot: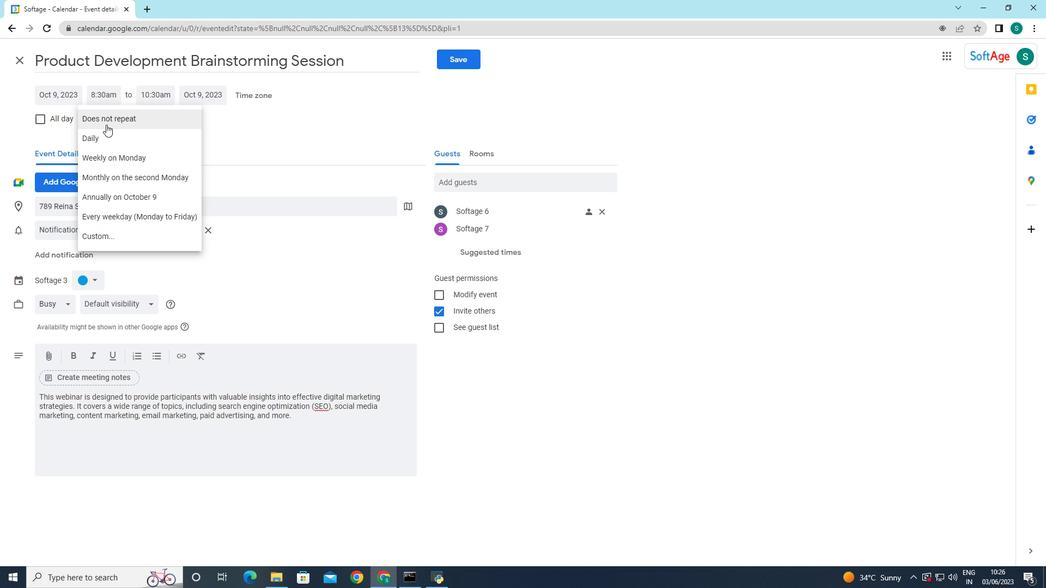 
Action: Mouse pressed left at (106, 124)
Screenshot: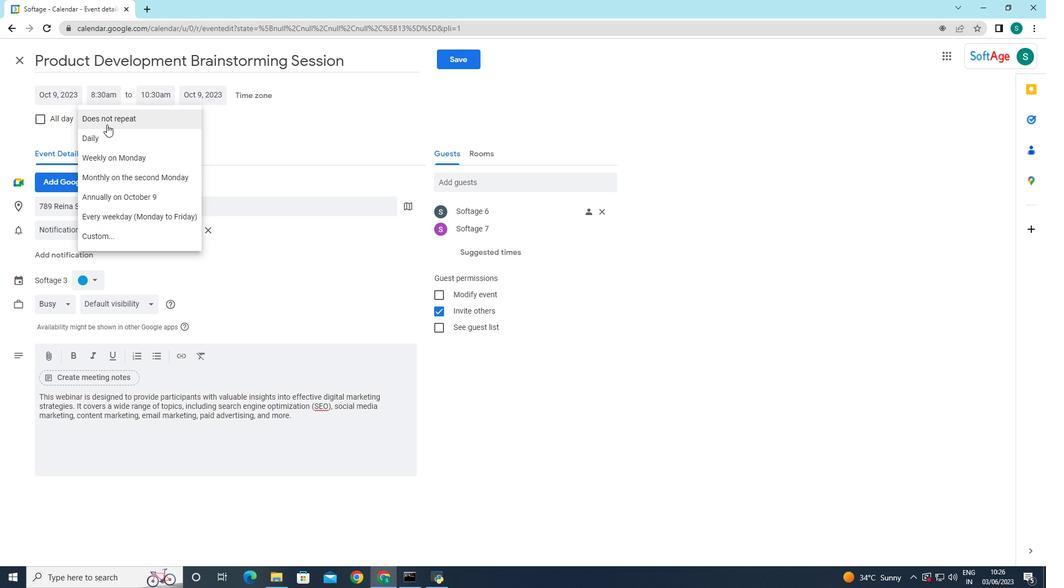 
Action: Mouse moved to (242, 142)
Screenshot: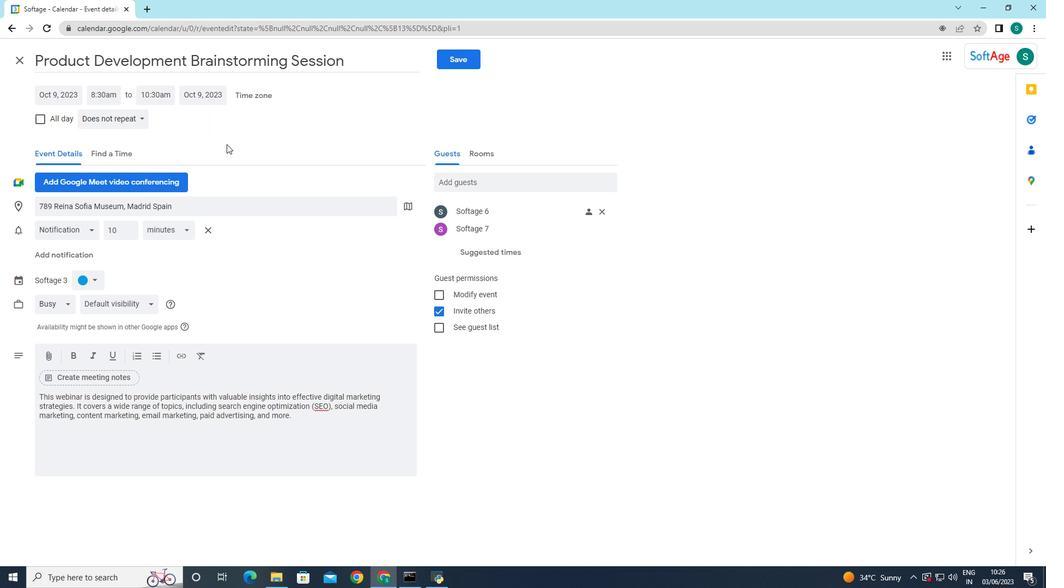 
Action: Mouse pressed left at (242, 142)
Screenshot: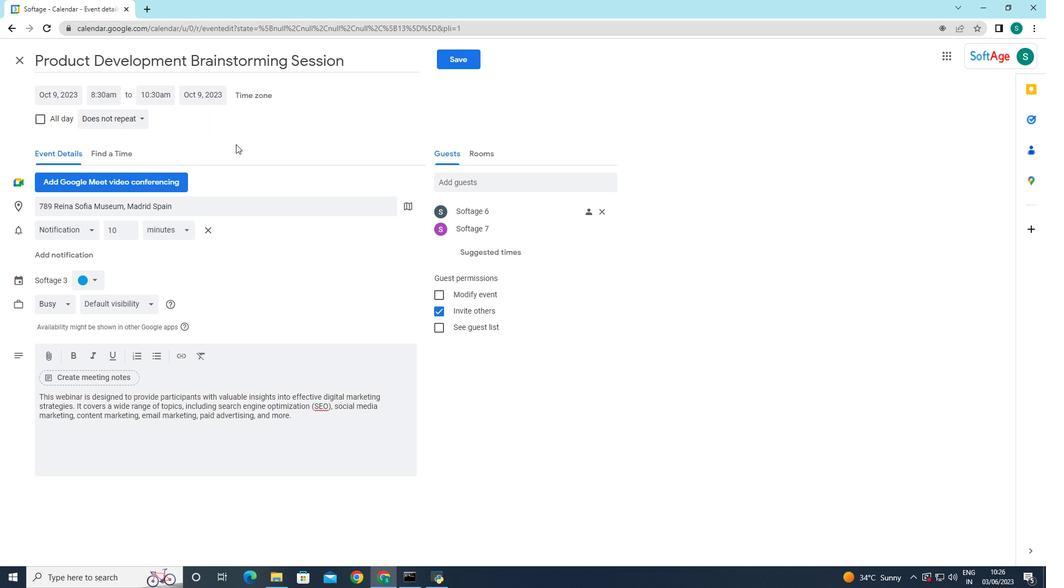 
Action: Mouse moved to (461, 64)
Screenshot: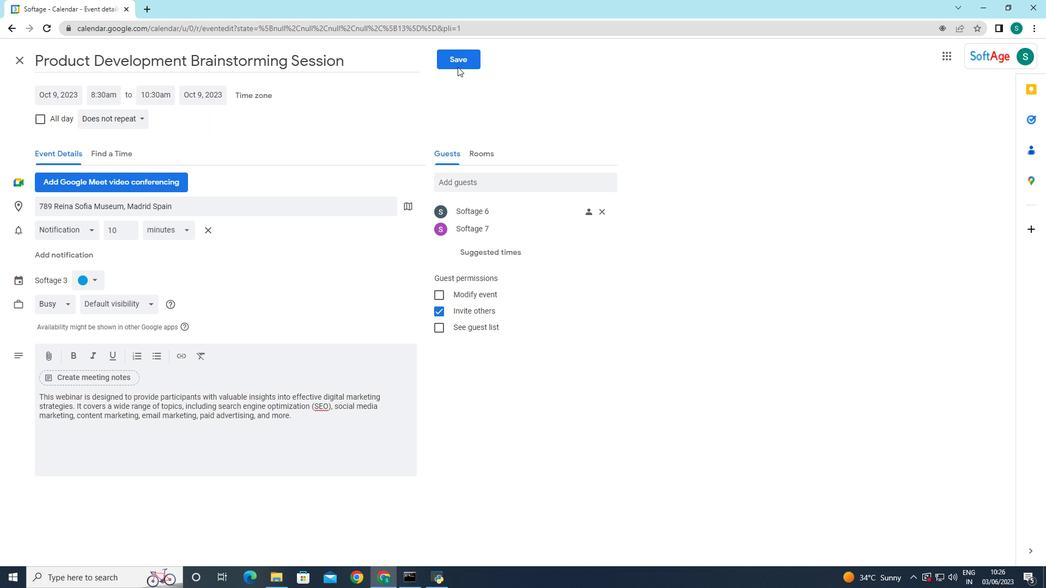 
Action: Mouse pressed left at (461, 64)
Screenshot: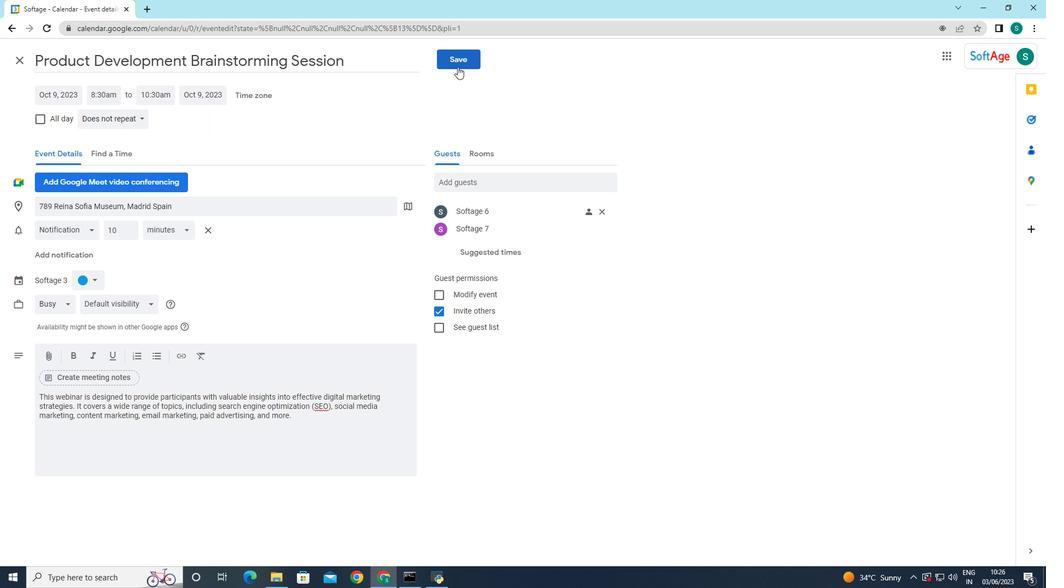
Action: Mouse moved to (628, 329)
Screenshot: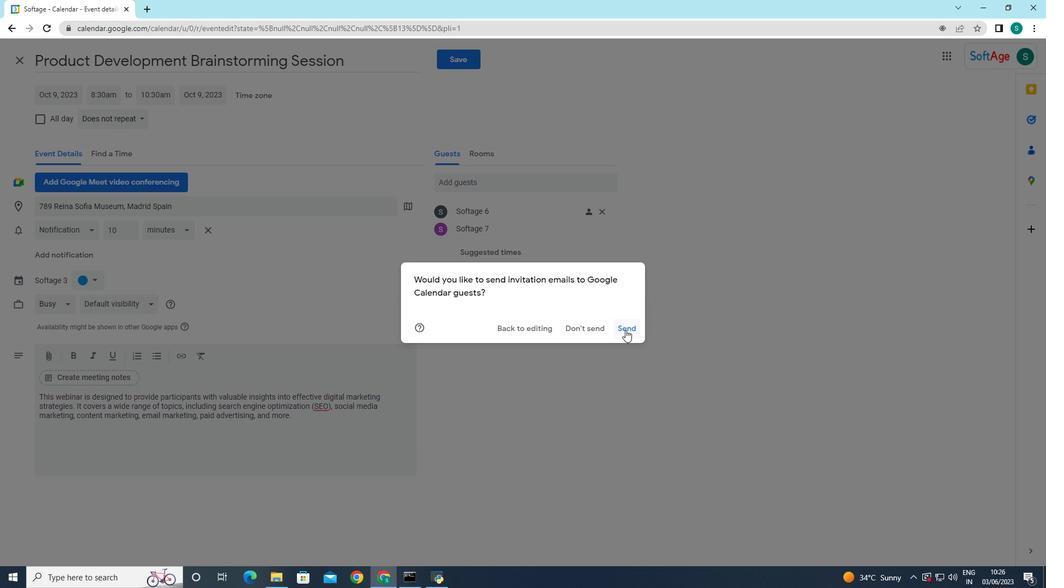 
Action: Mouse pressed left at (628, 329)
Screenshot: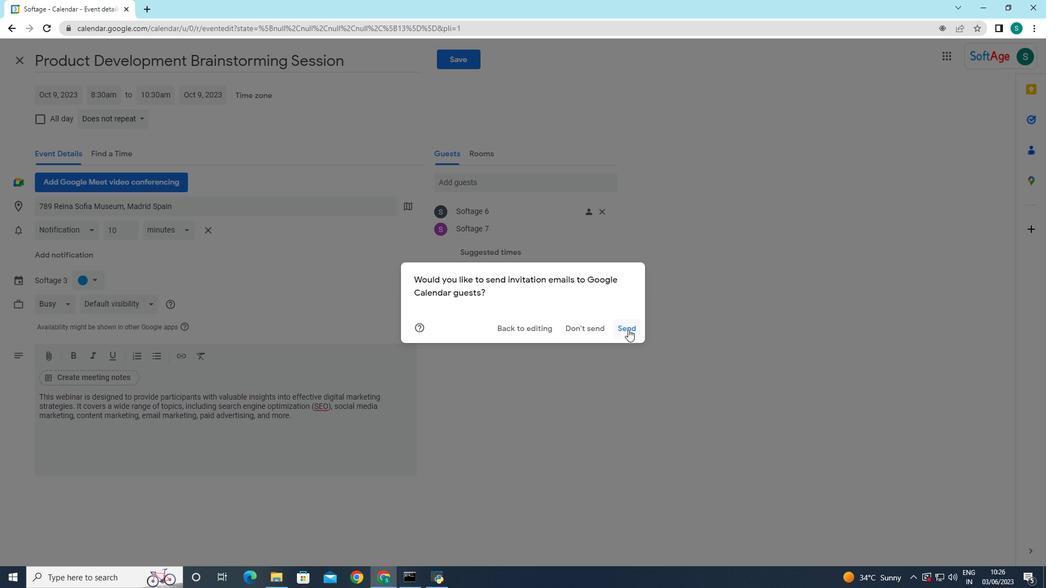 
Action: Mouse moved to (602, 374)
Screenshot: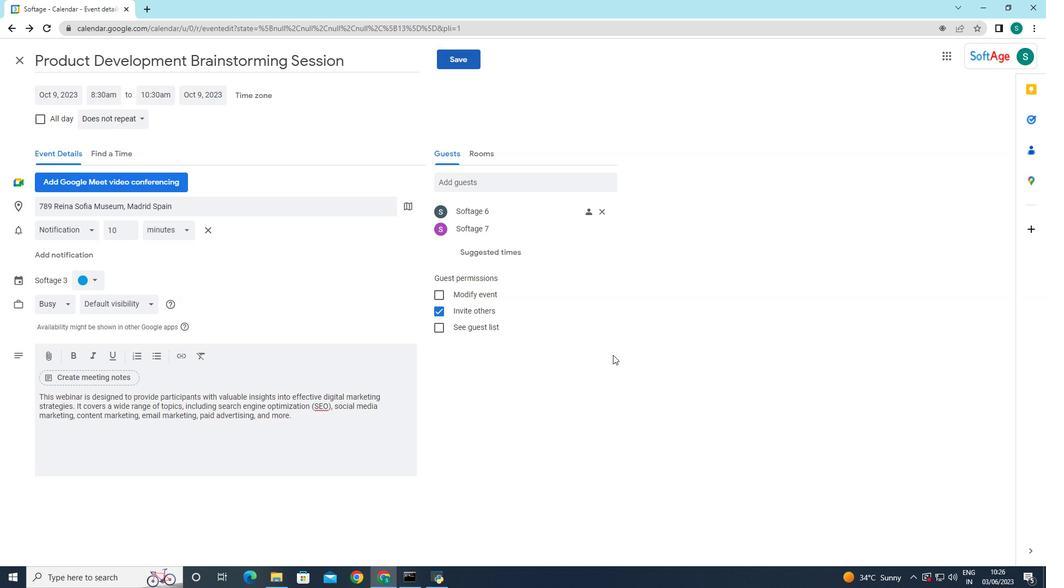 
